 Task: Find an Airbnb in Holden, United States for 6 guests from 6th to 15th September, with a price range of ₹8000 to ₹12000, and amenities including Wifi, Free parking, TV, Gym, Breakfast, and Self check-in.
Action: Mouse moved to (694, 133)
Screenshot: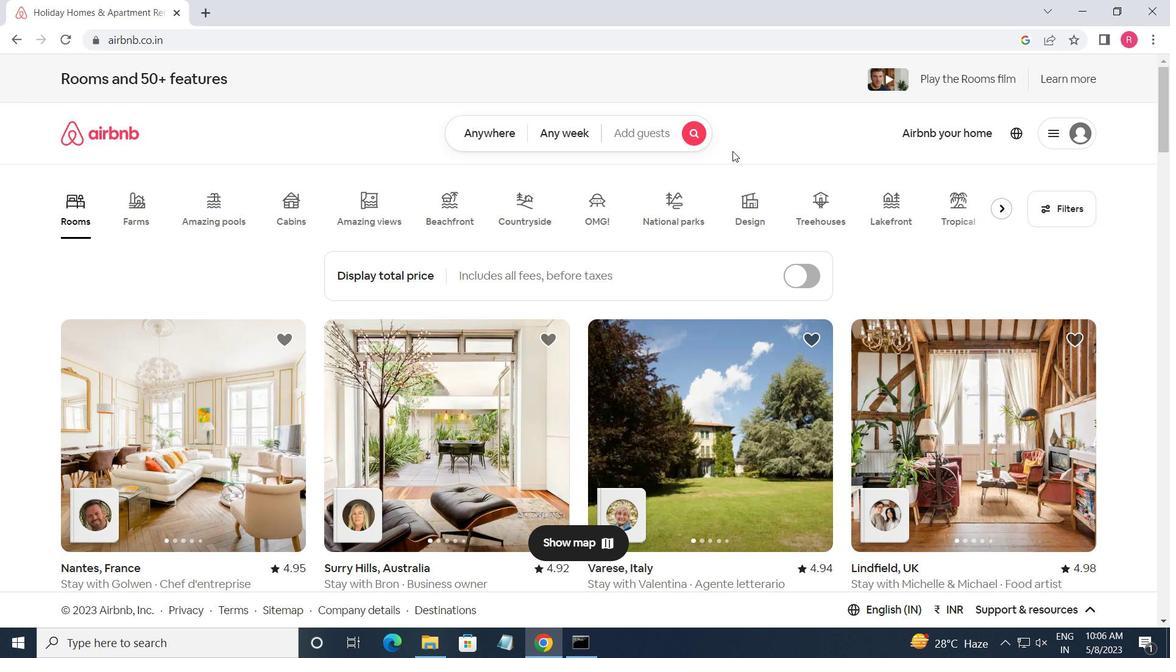 
Action: Mouse pressed left at (694, 133)
Screenshot: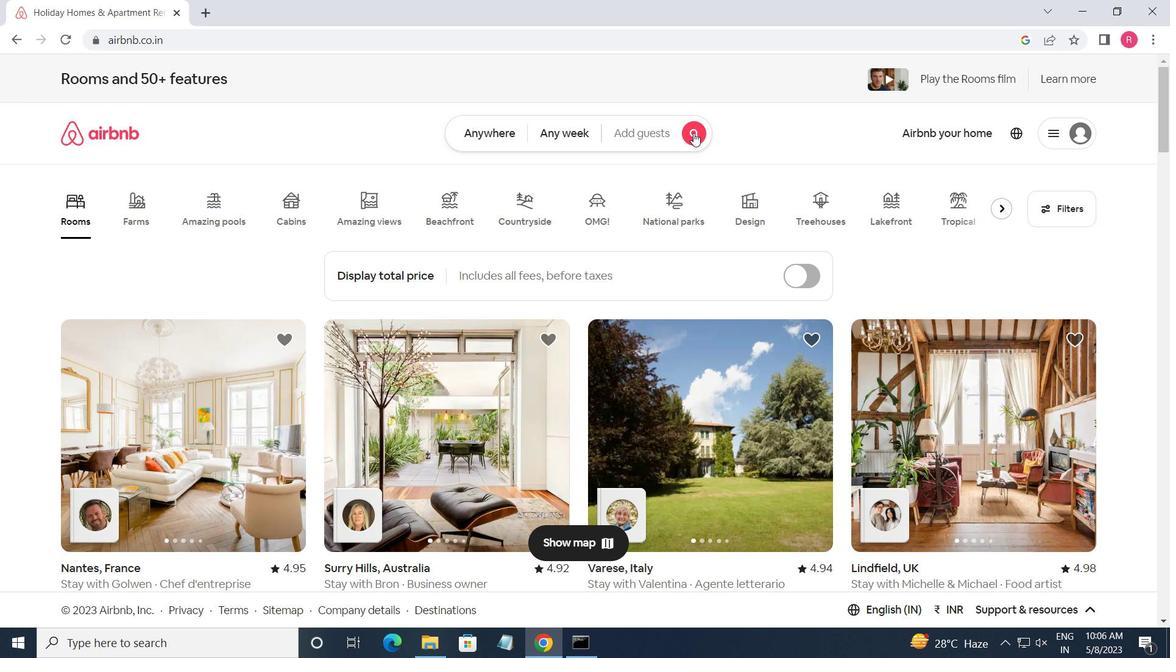 
Action: Mouse moved to (377, 184)
Screenshot: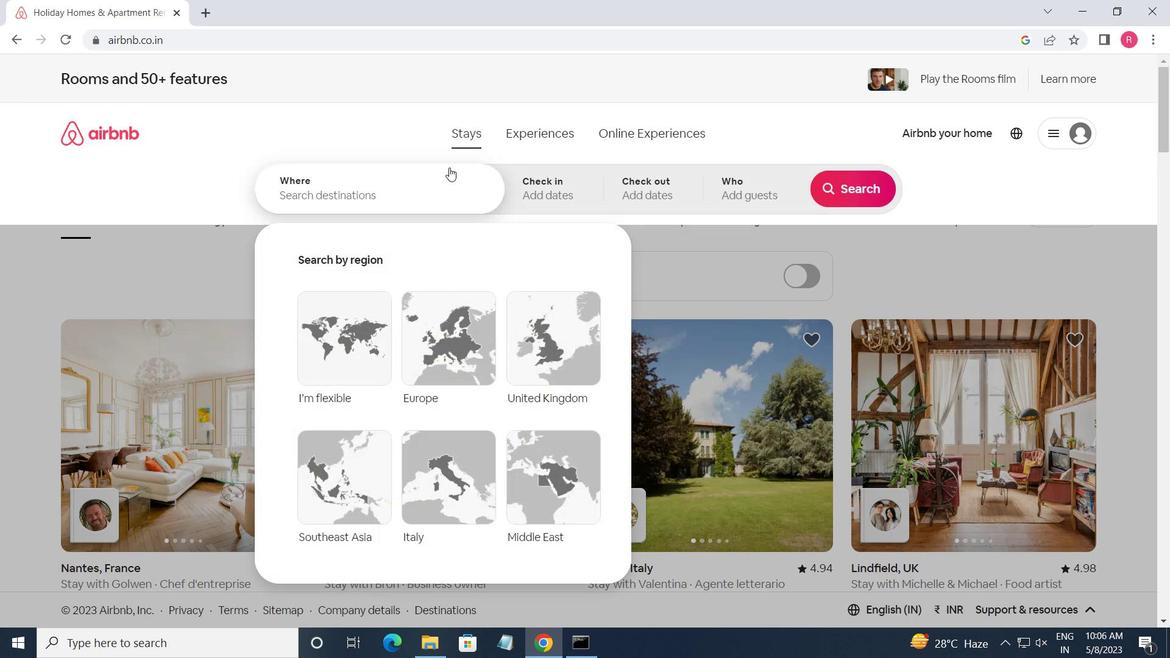 
Action: Mouse pressed left at (377, 184)
Screenshot: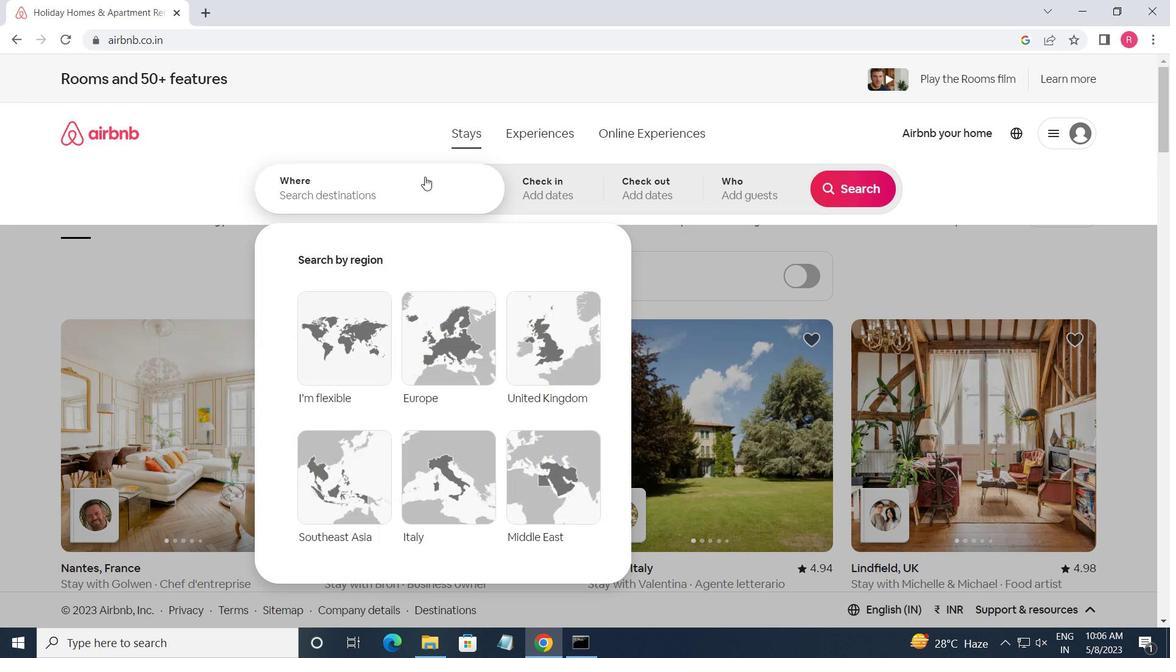 
Action: Key pressed <Key.shift_r><Key.shift_r><Key.shift_r><Key.shift_r>Holden,<Key.shift_r>United<Key.space><Key.shift>STATE<Key.enter>
Screenshot: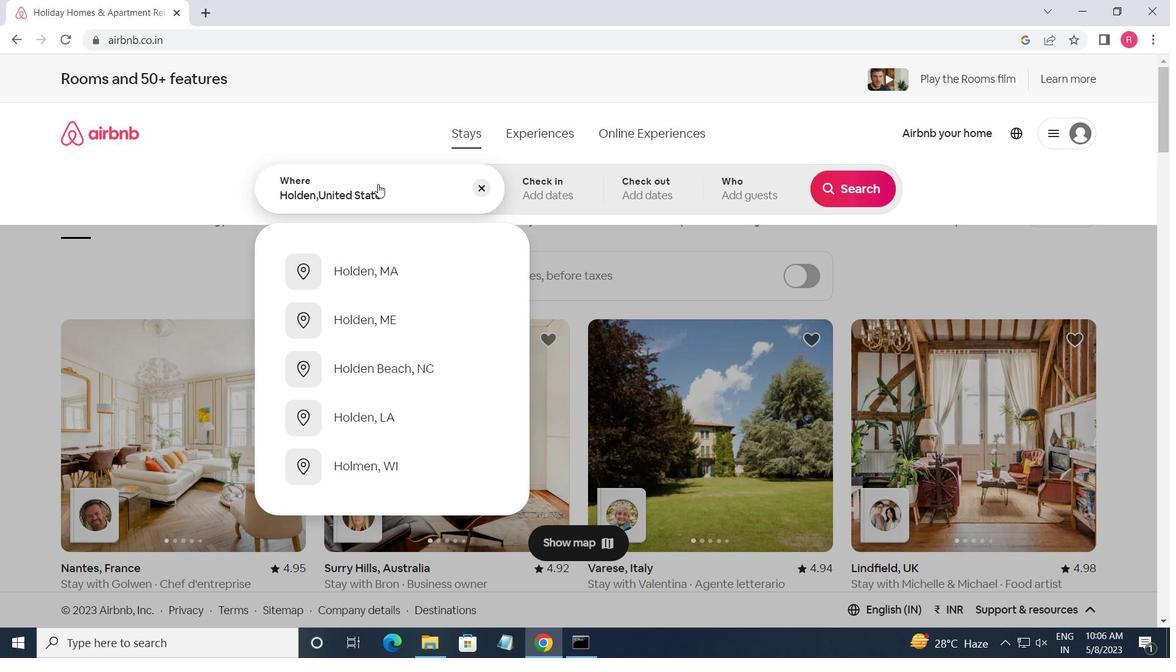 
Action: Mouse moved to (844, 307)
Screenshot: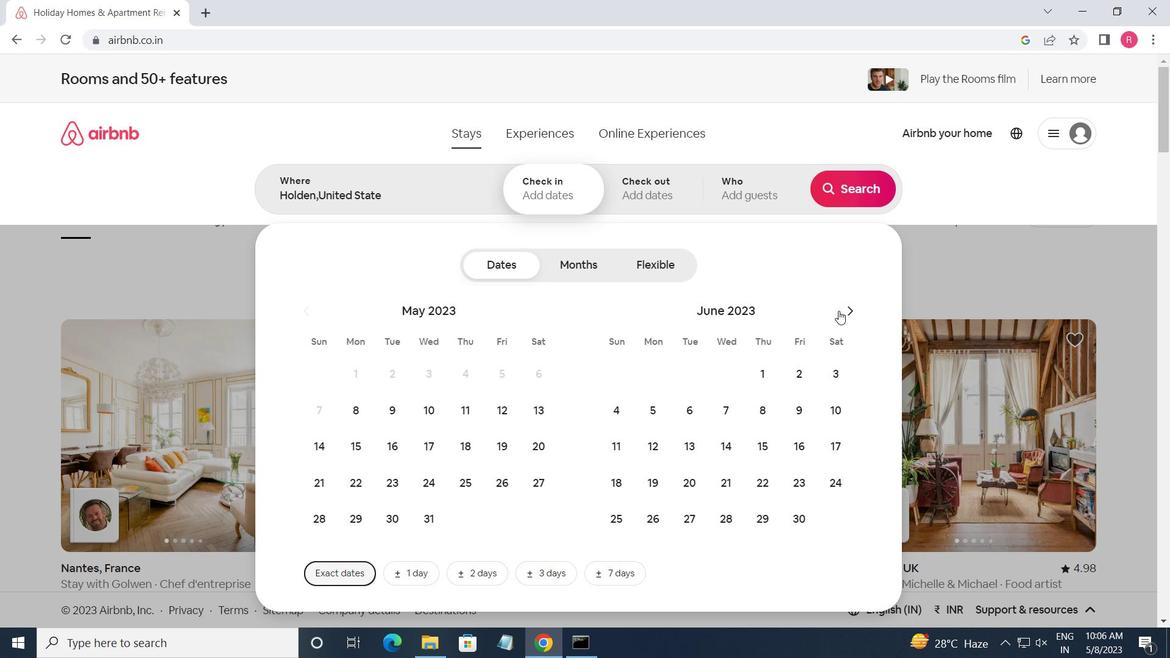 
Action: Mouse pressed left at (844, 307)
Screenshot: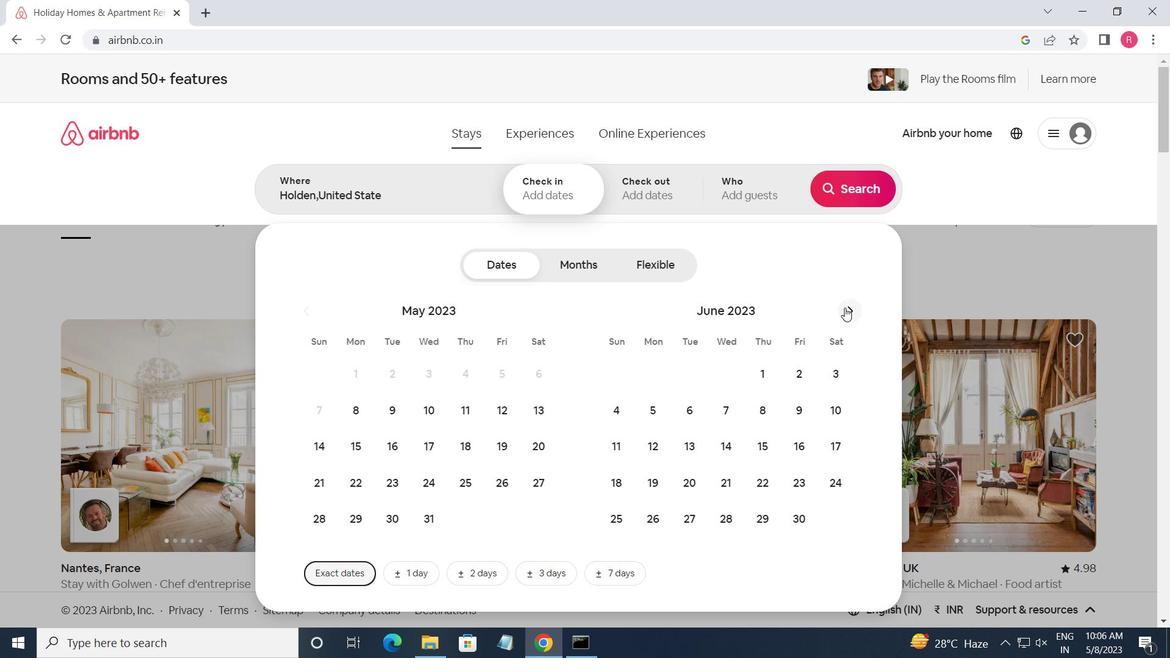 
Action: Mouse moved to (845, 307)
Screenshot: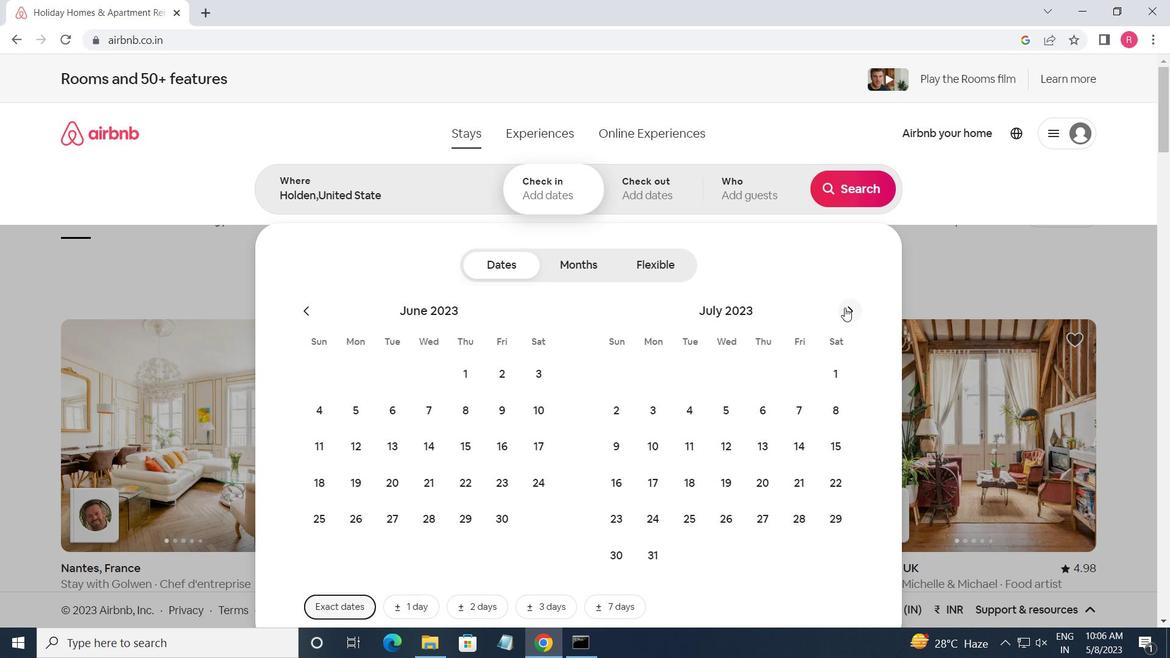 
Action: Mouse pressed left at (845, 307)
Screenshot: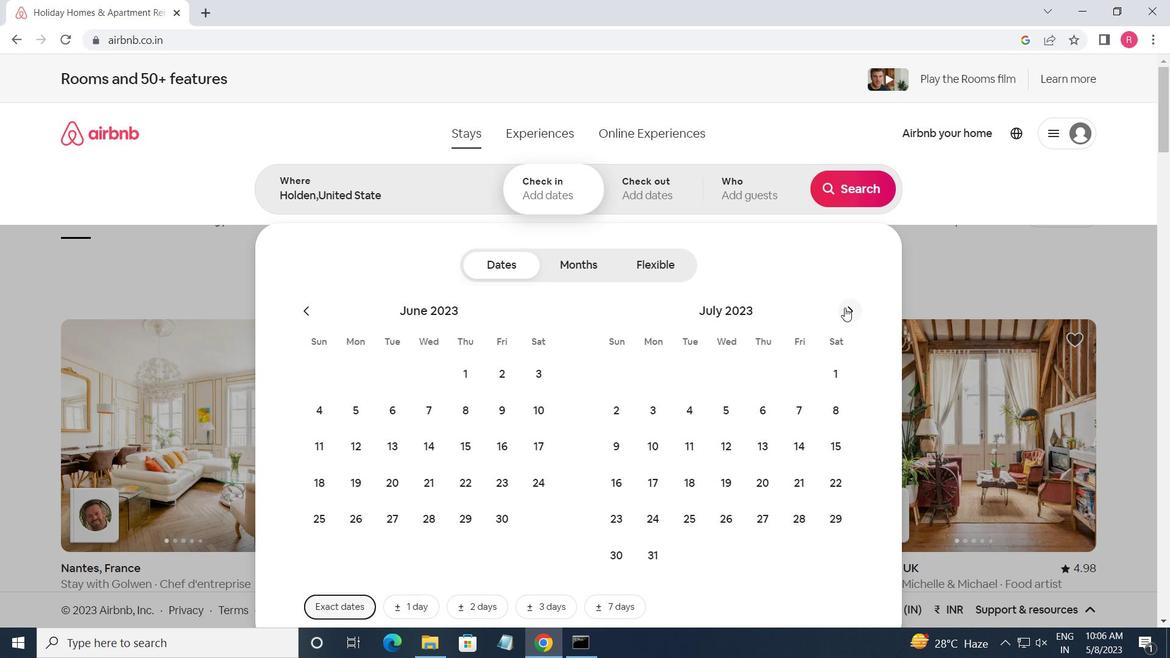 
Action: Mouse moved to (848, 309)
Screenshot: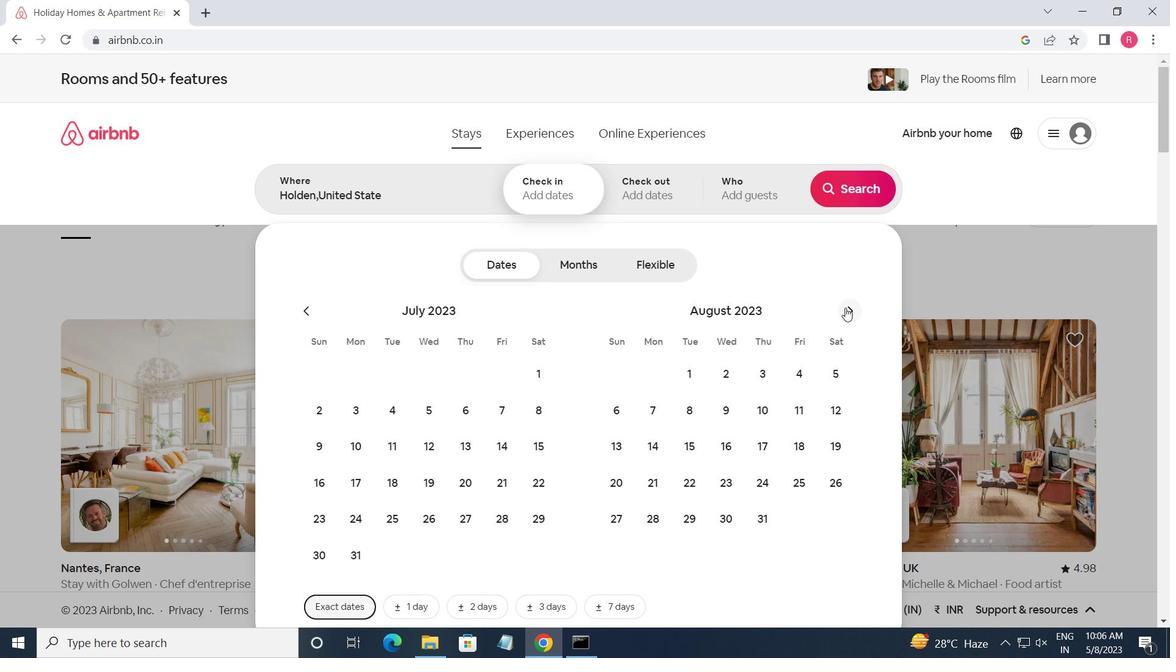 
Action: Mouse pressed left at (848, 309)
Screenshot: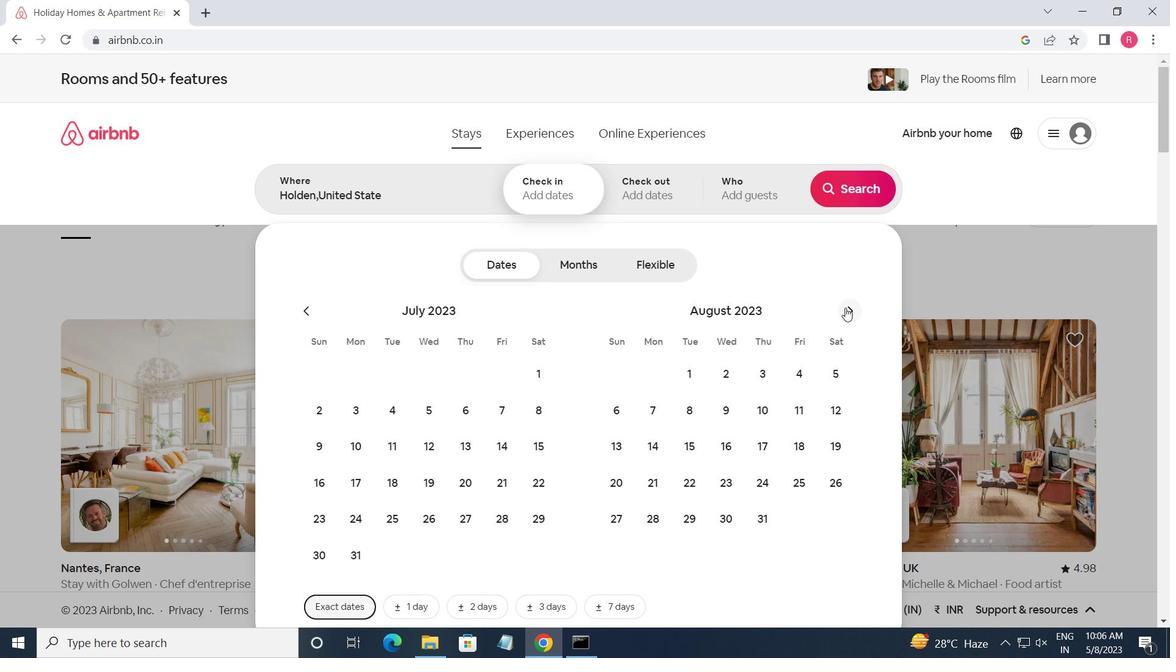 
Action: Mouse moved to (713, 410)
Screenshot: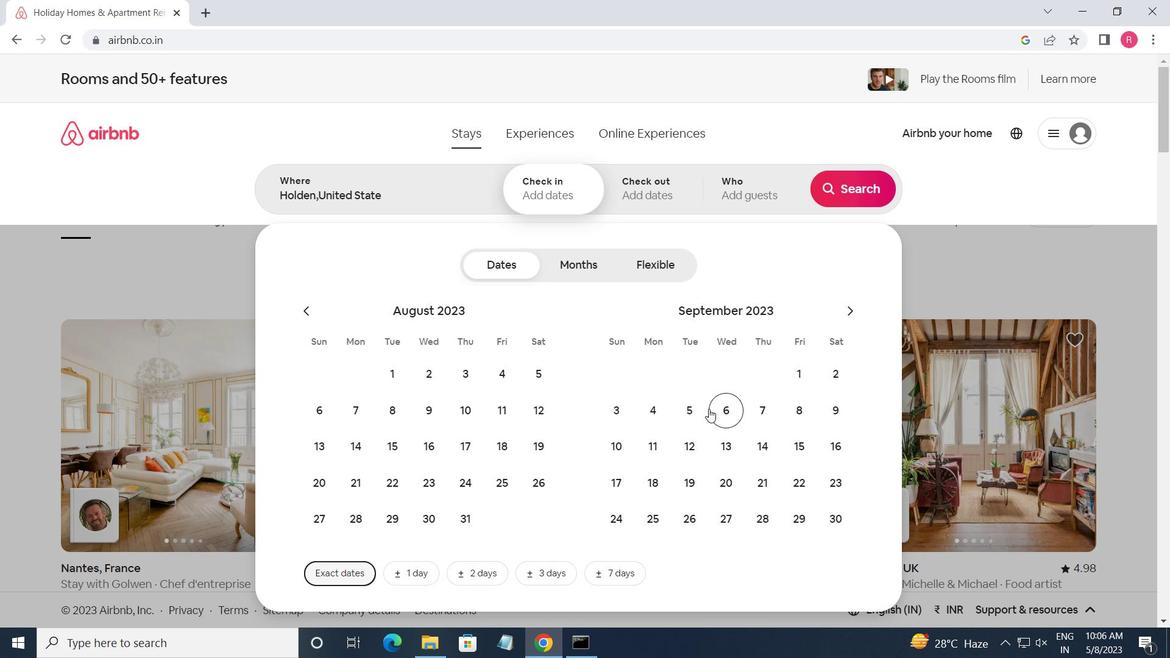 
Action: Mouse pressed left at (713, 410)
Screenshot: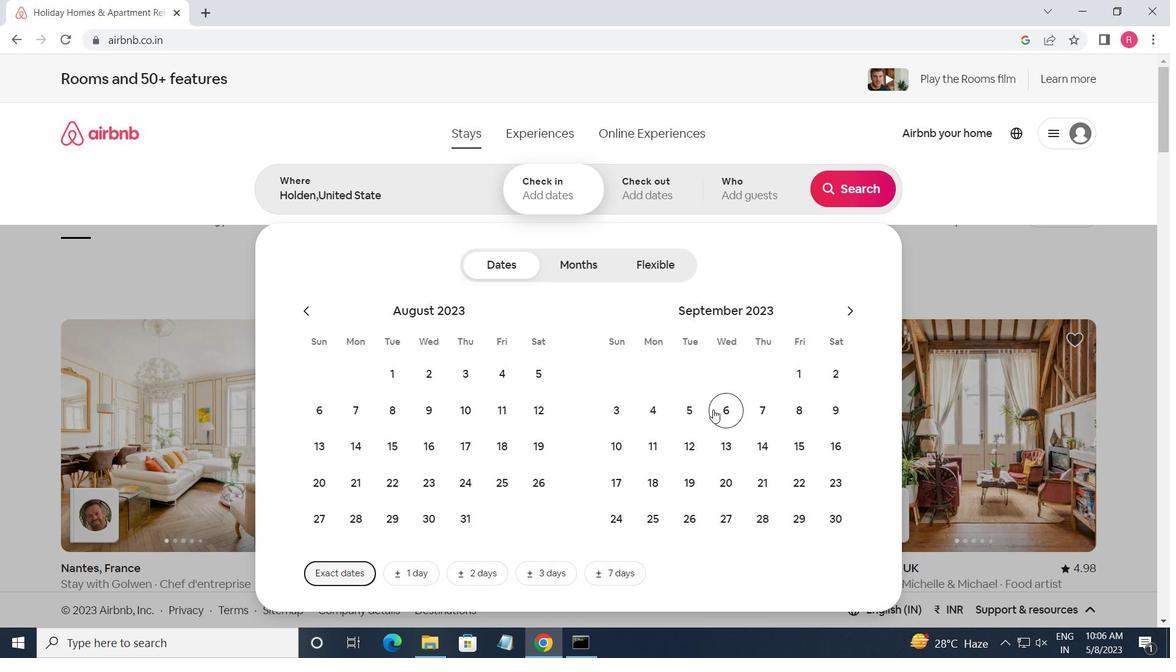 
Action: Mouse moved to (801, 449)
Screenshot: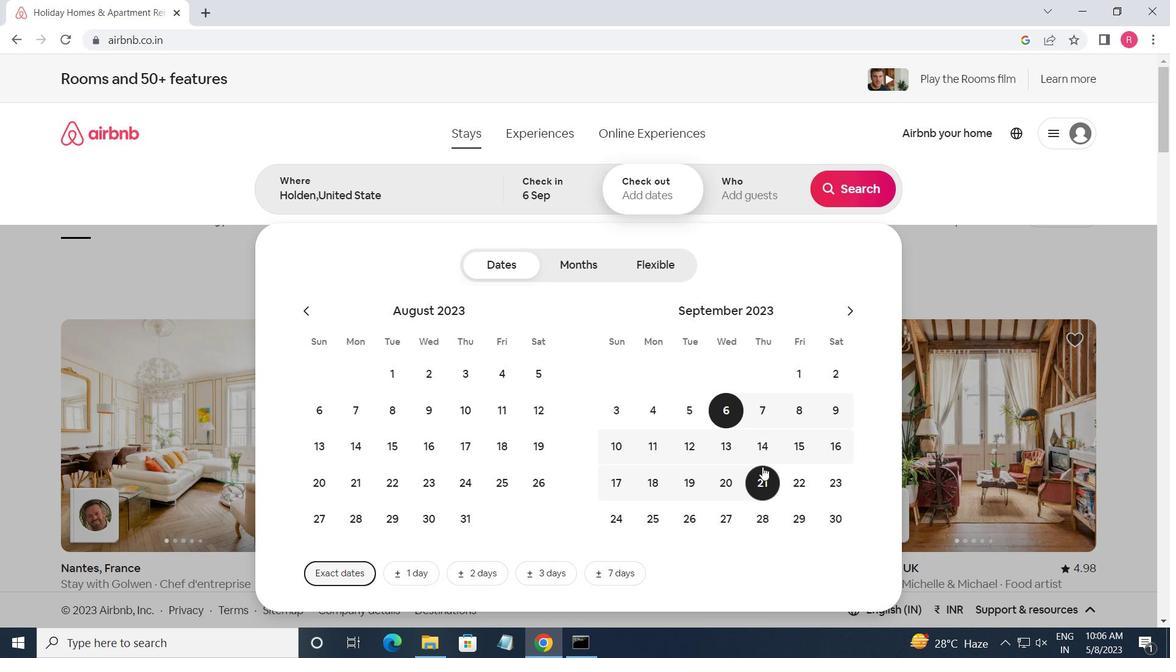 
Action: Mouse pressed left at (801, 449)
Screenshot: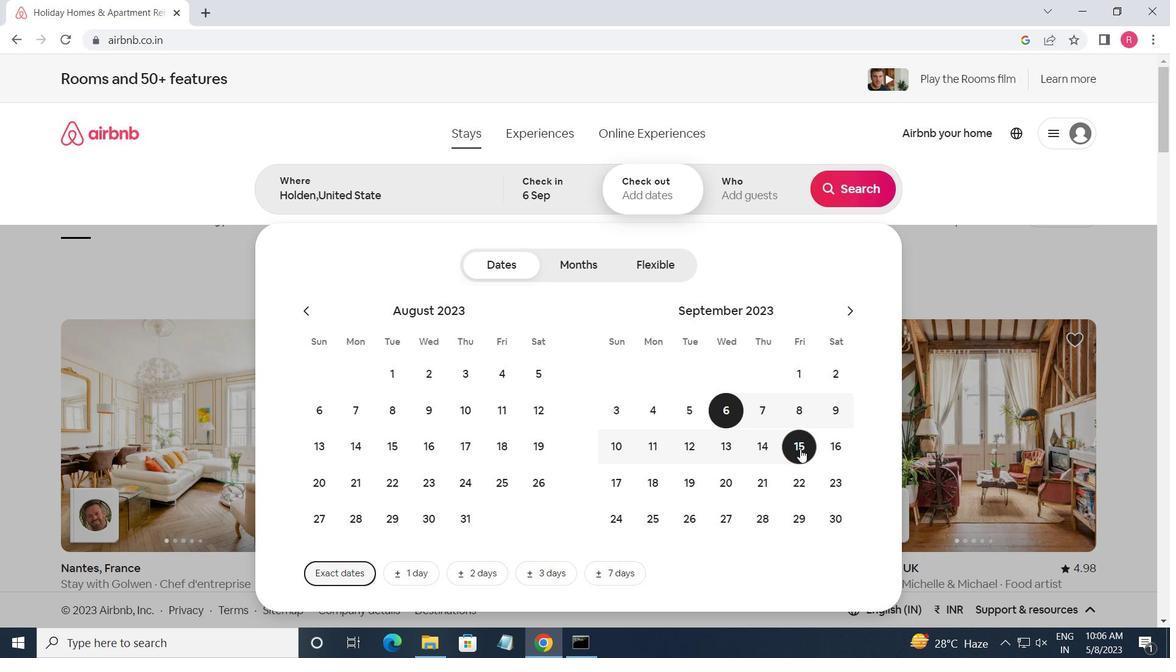 
Action: Mouse moved to (764, 203)
Screenshot: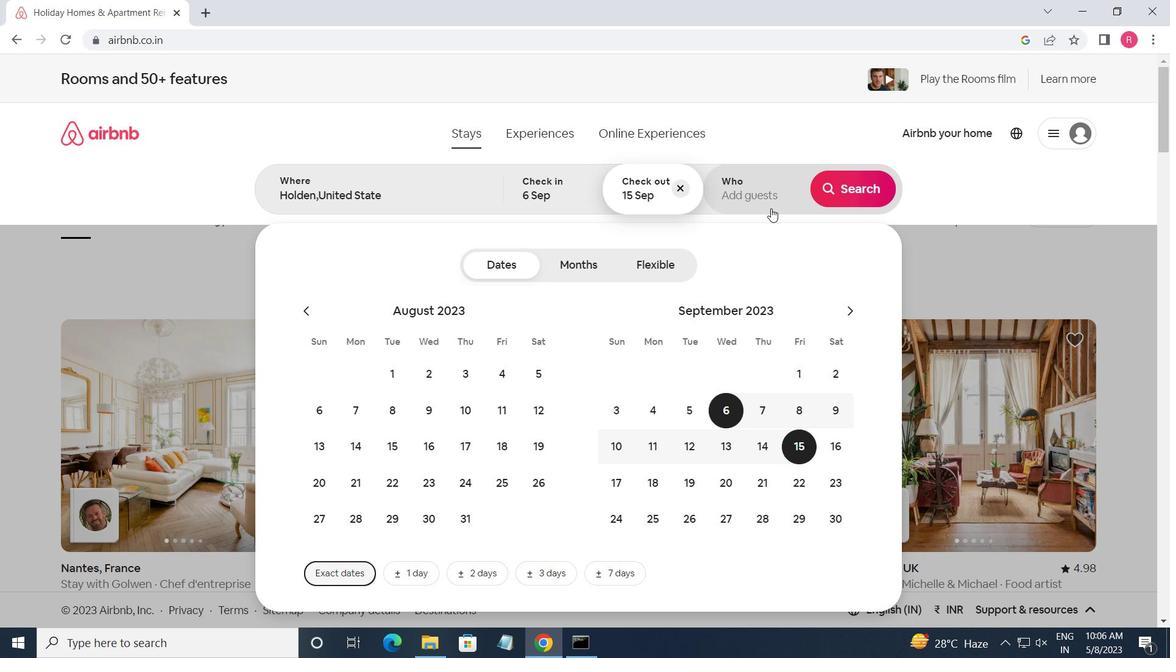 
Action: Mouse pressed left at (764, 203)
Screenshot: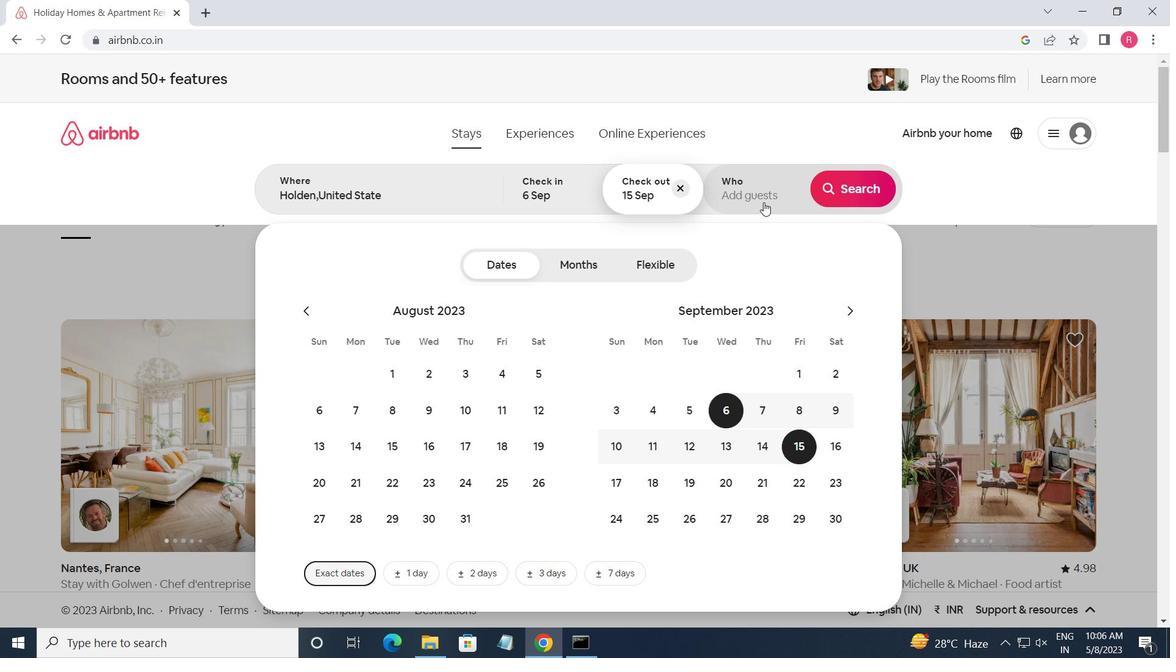 
Action: Mouse moved to (855, 276)
Screenshot: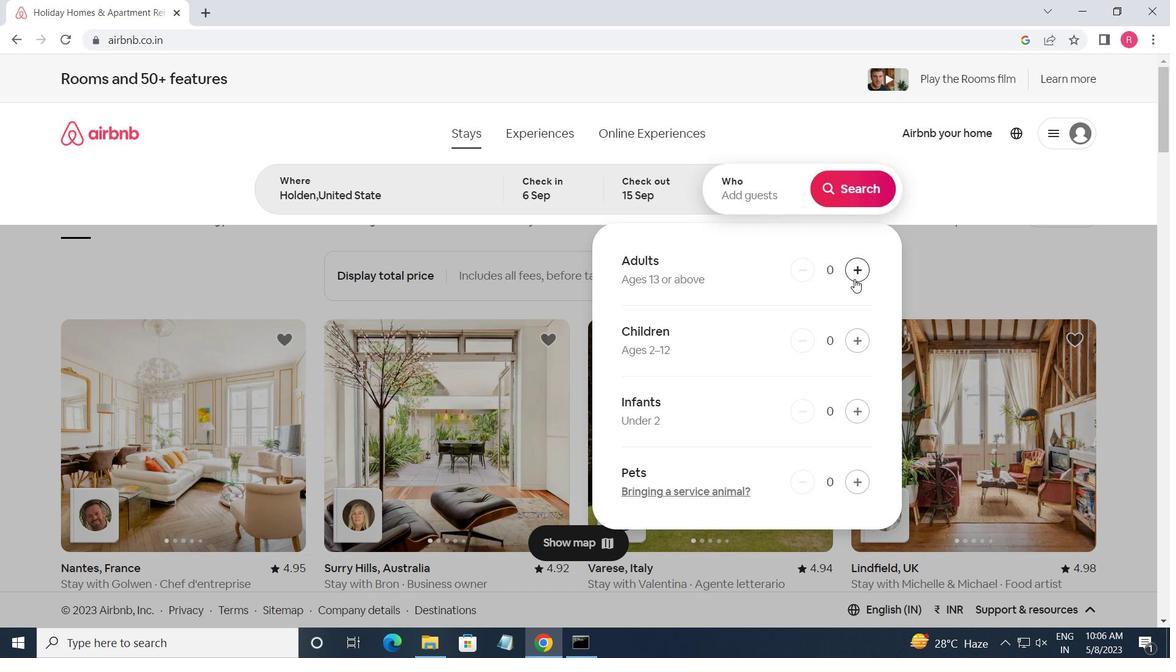 
Action: Mouse pressed left at (855, 276)
Screenshot: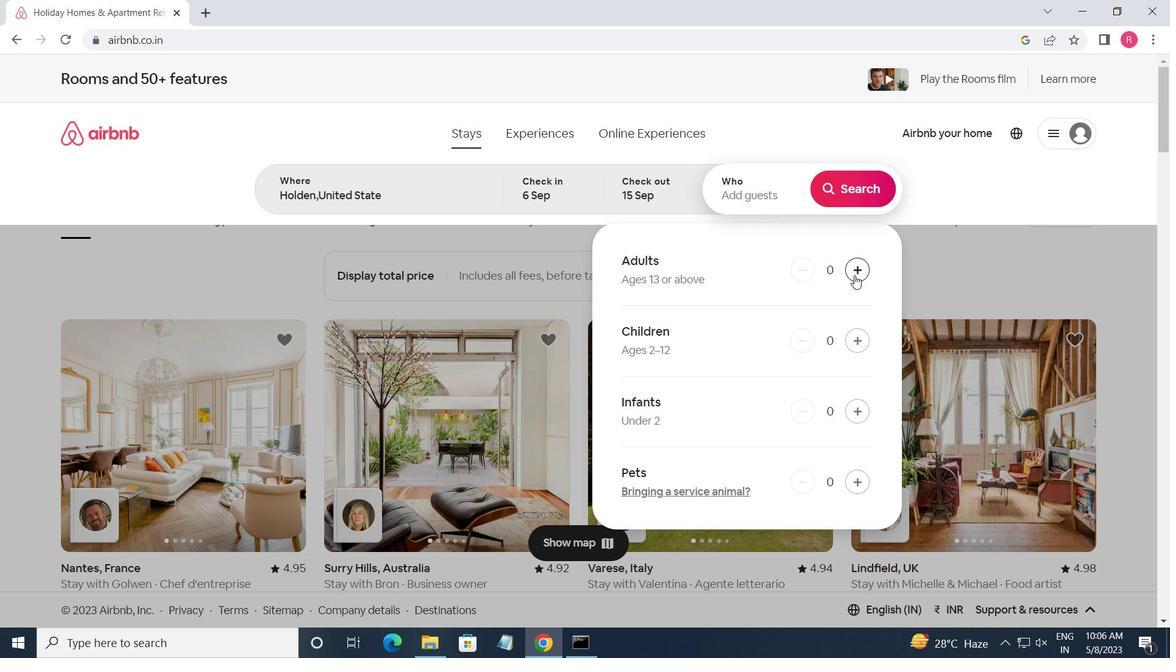 
Action: Mouse pressed left at (855, 276)
Screenshot: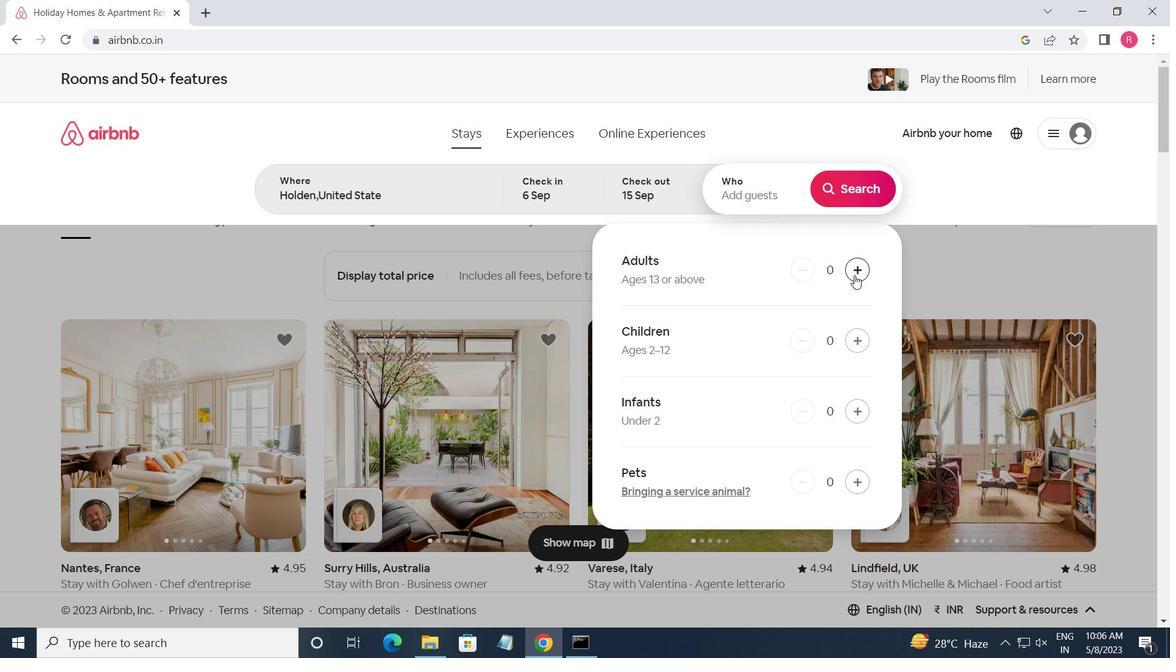 
Action: Mouse pressed left at (855, 276)
Screenshot: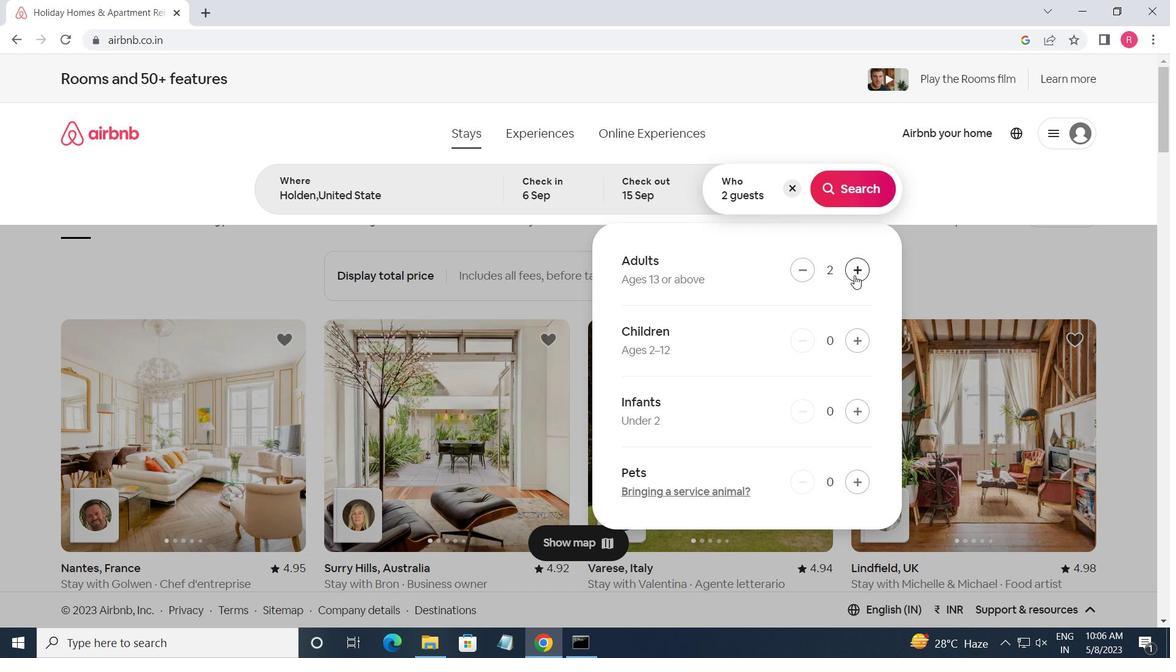 
Action: Mouse pressed left at (855, 276)
Screenshot: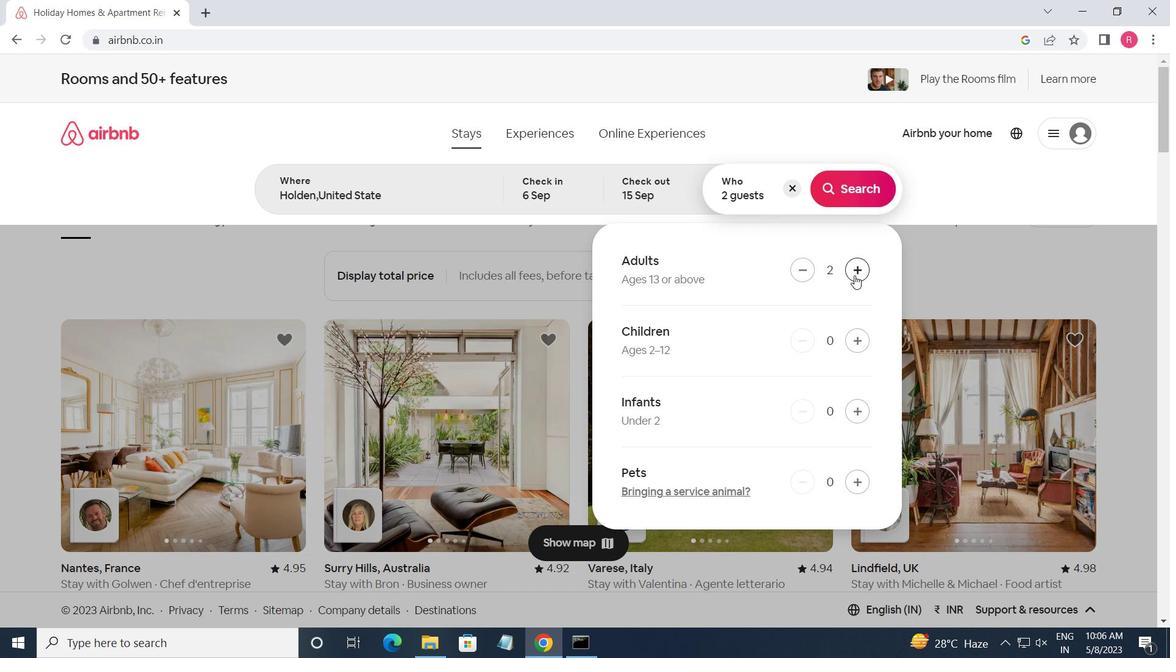 
Action: Mouse pressed left at (855, 276)
Screenshot: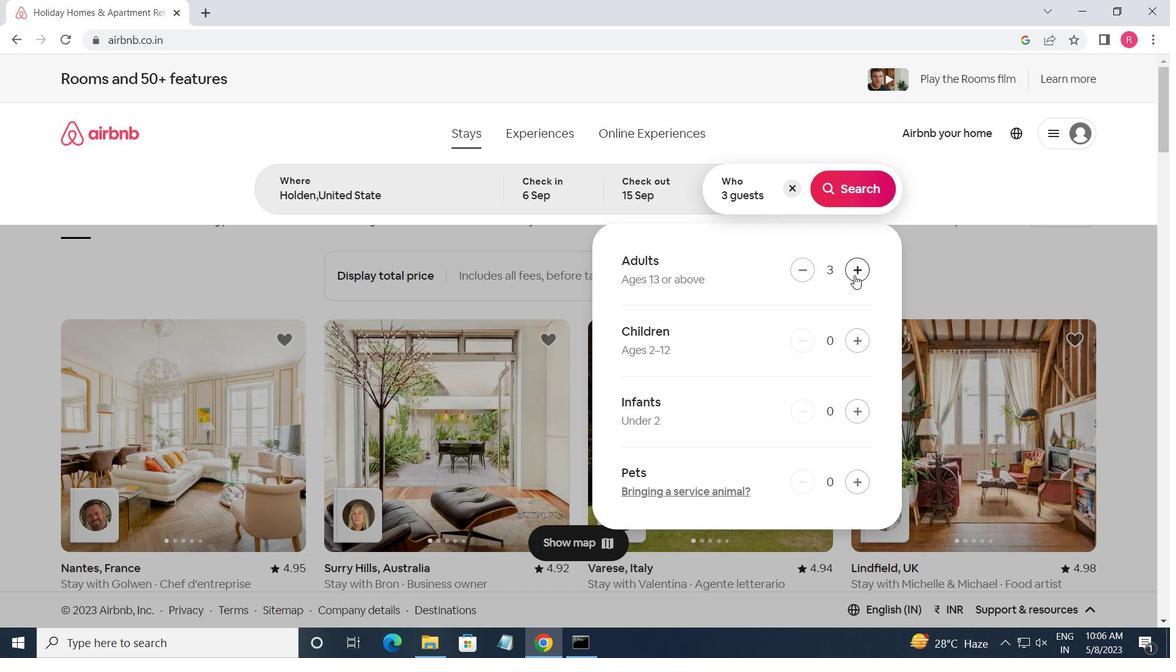 
Action: Mouse pressed left at (855, 276)
Screenshot: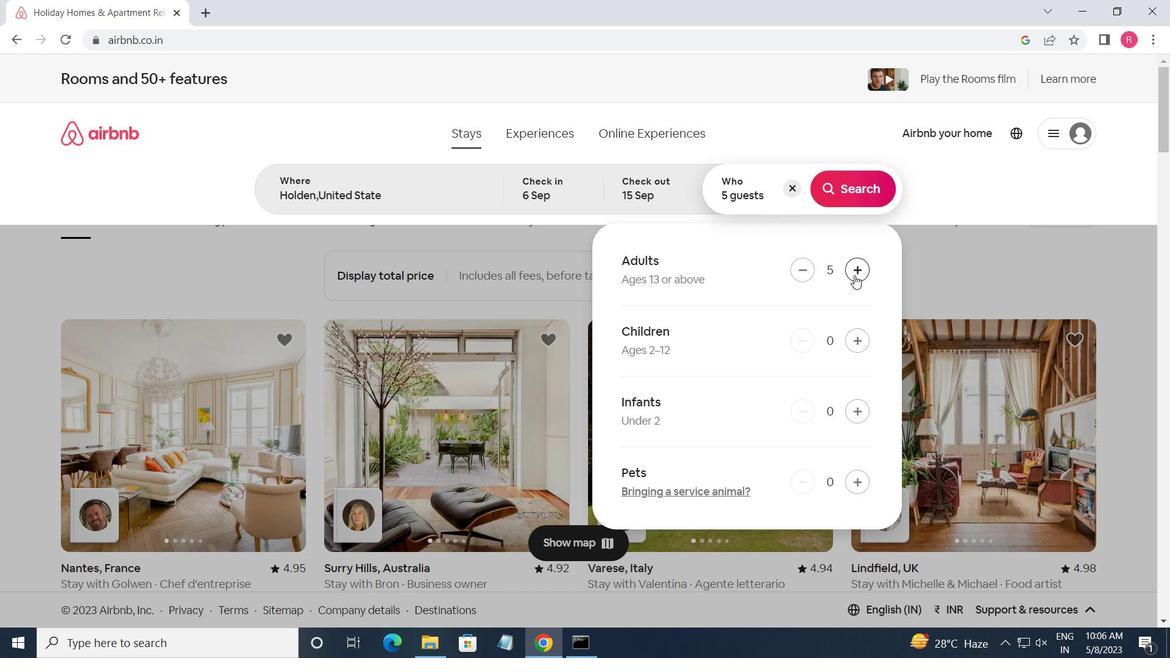 
Action: Mouse moved to (846, 187)
Screenshot: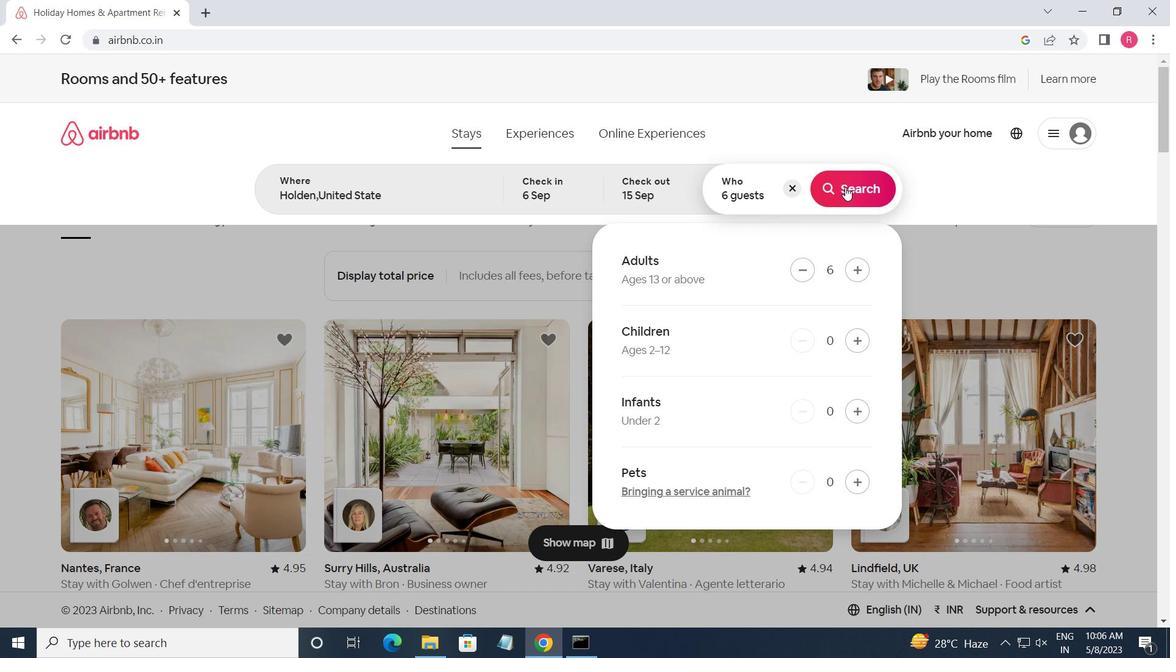 
Action: Mouse pressed left at (846, 187)
Screenshot: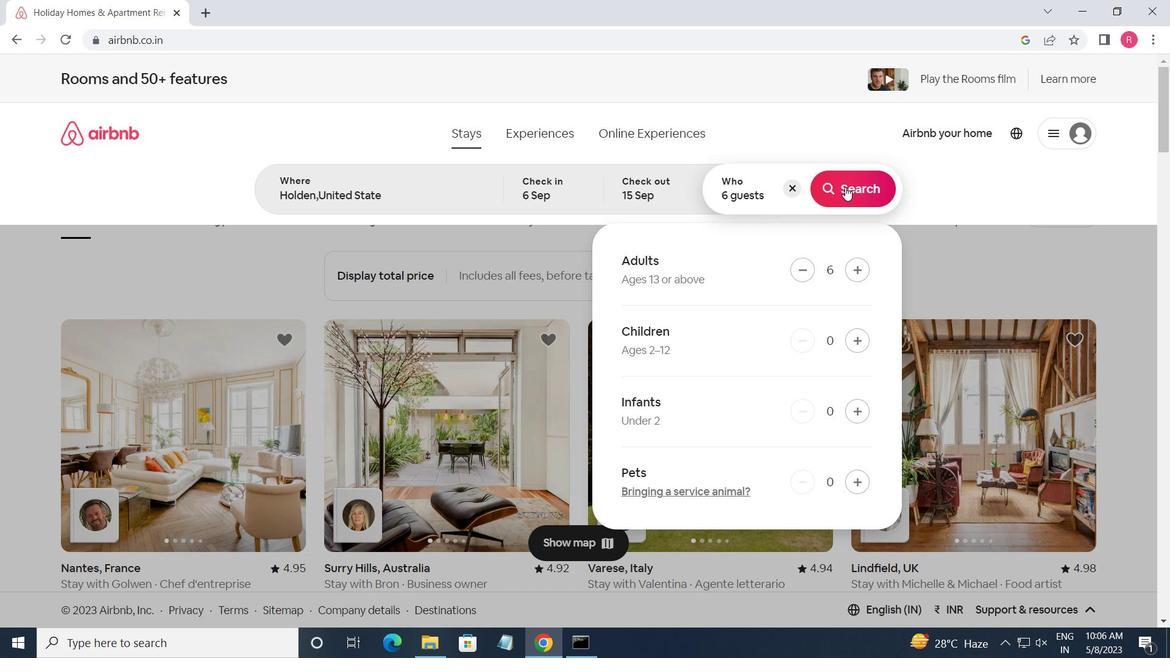 
Action: Mouse moved to (1083, 148)
Screenshot: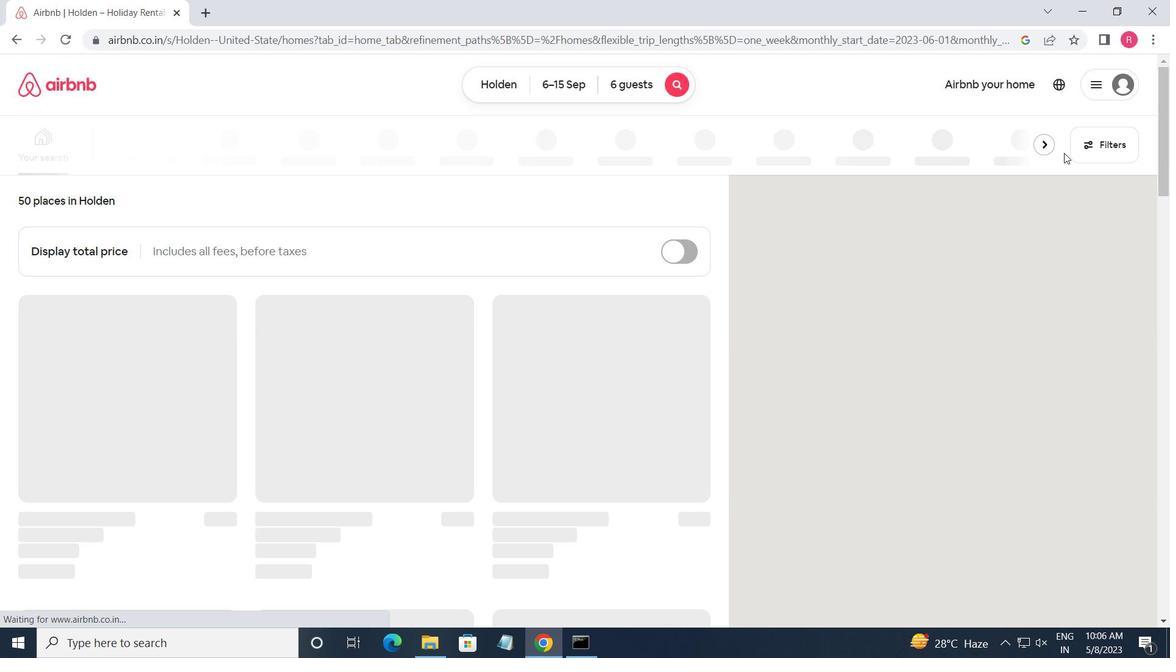 
Action: Mouse pressed left at (1083, 148)
Screenshot: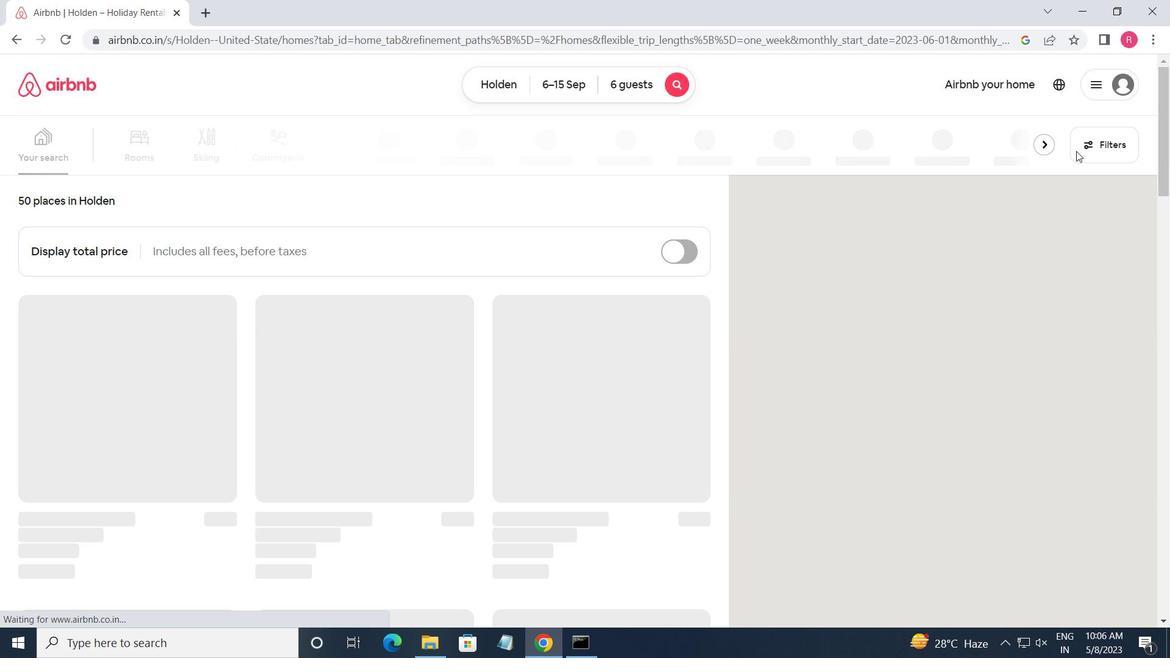
Action: Mouse moved to (406, 530)
Screenshot: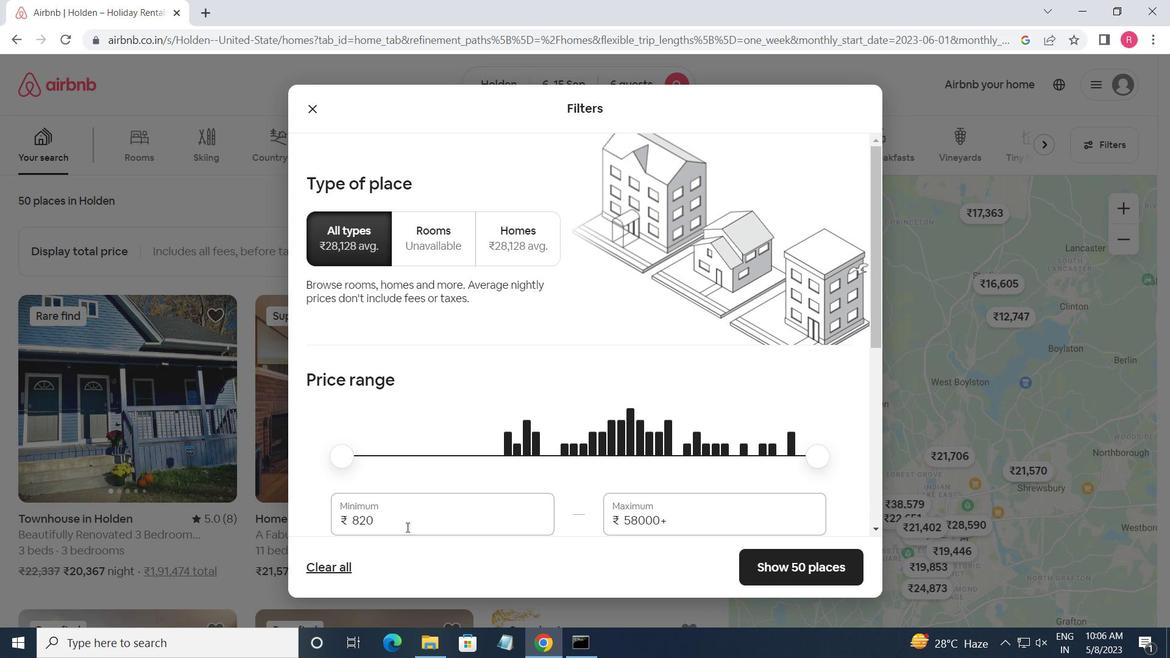 
Action: Mouse pressed left at (406, 530)
Screenshot: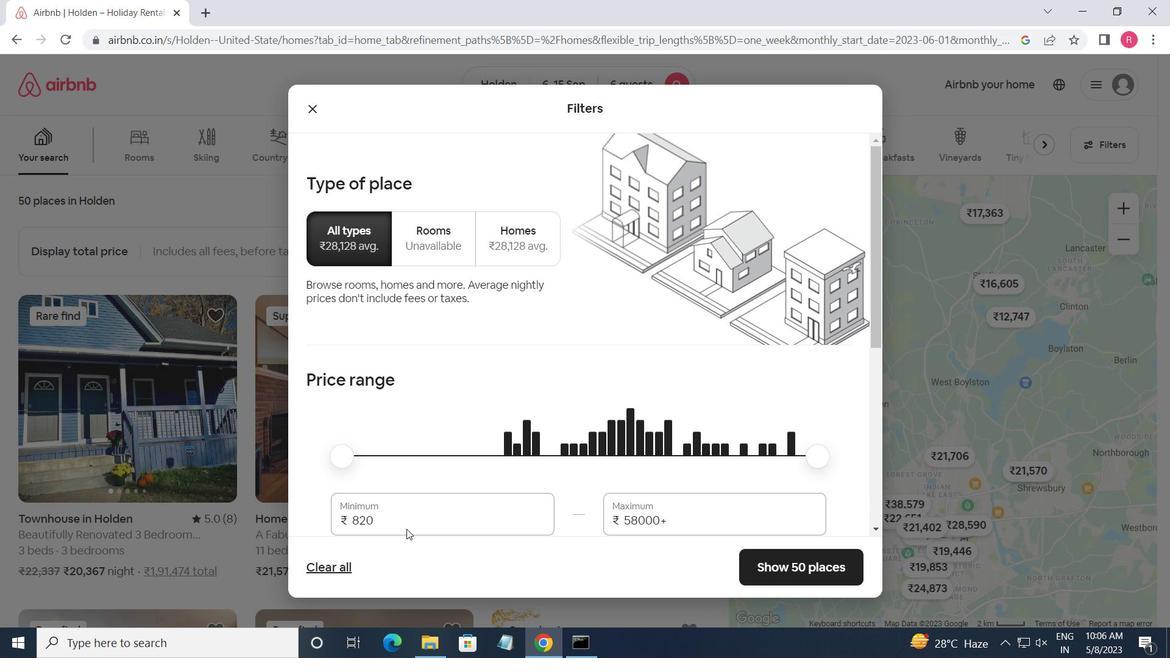 
Action: Mouse moved to (404, 527)
Screenshot: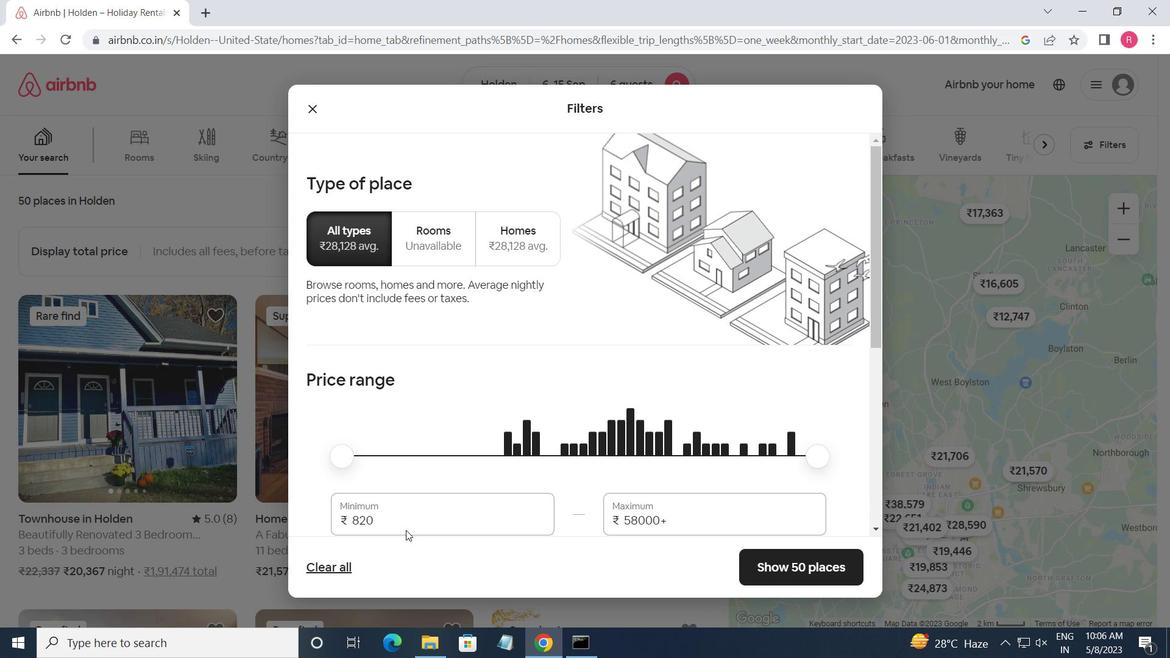 
Action: Key pressed <Key.backspace><Key.backspace>000<Key.tab>12000
Screenshot: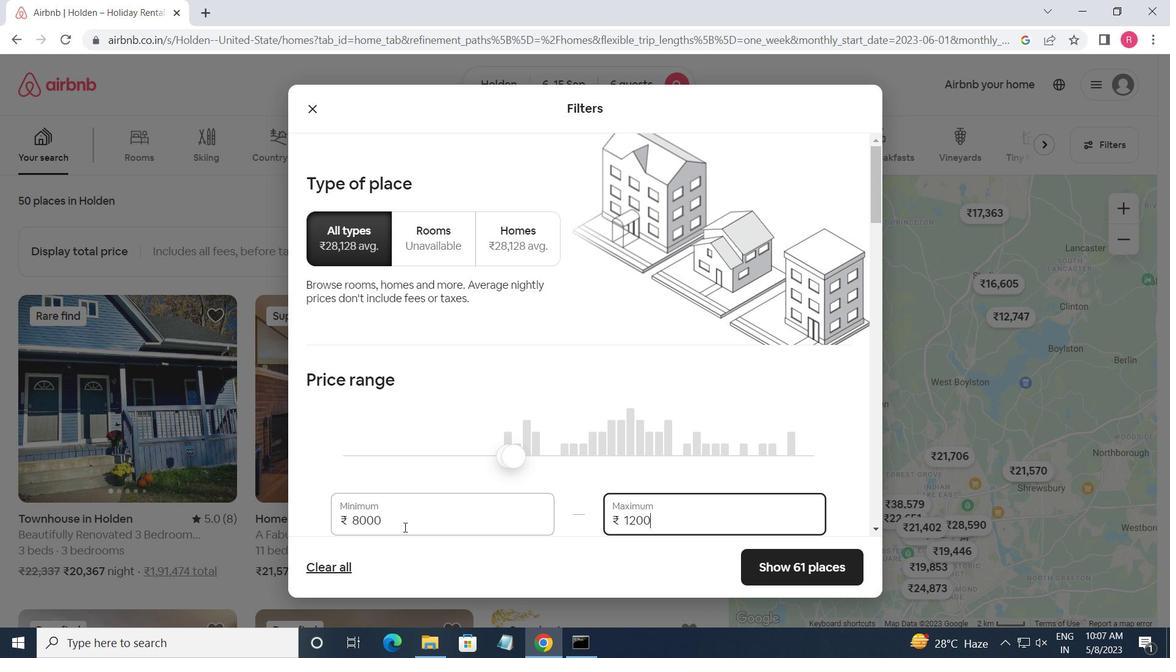 
Action: Mouse moved to (440, 488)
Screenshot: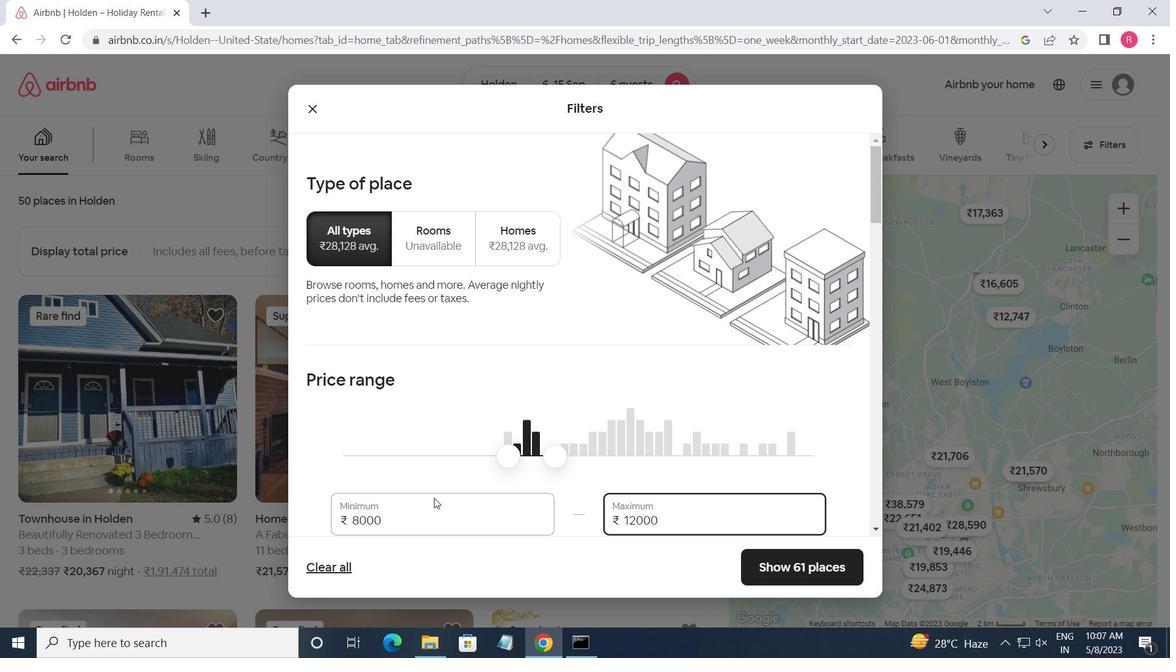 
Action: Mouse scrolled (440, 487) with delta (0, 0)
Screenshot: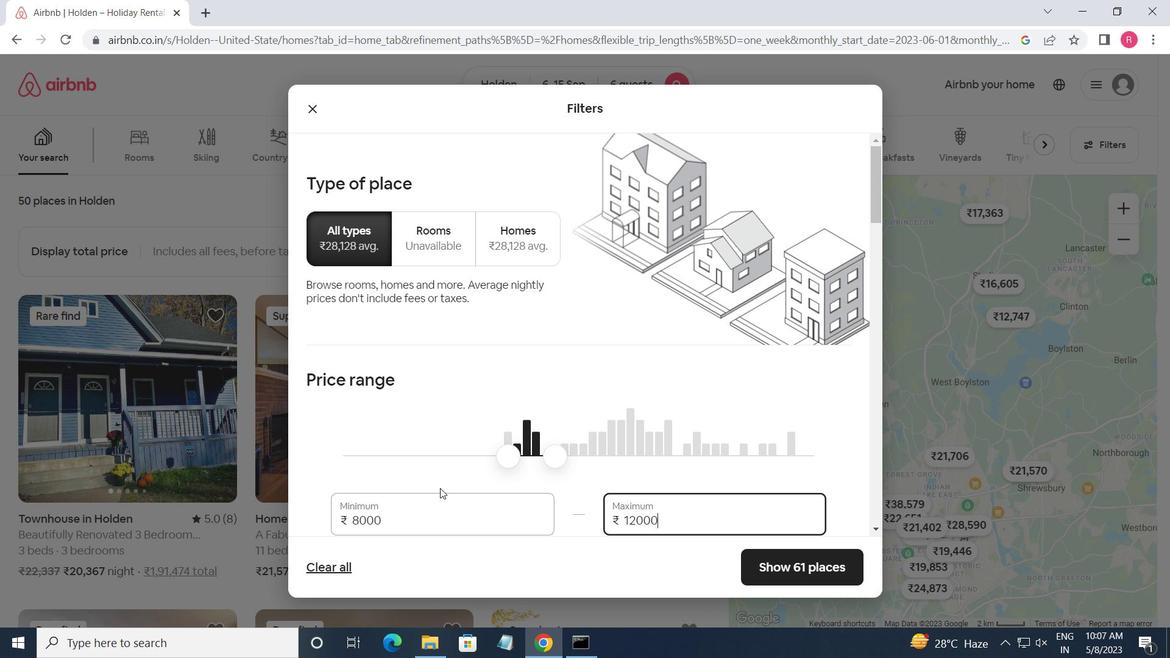 
Action: Mouse scrolled (440, 487) with delta (0, 0)
Screenshot: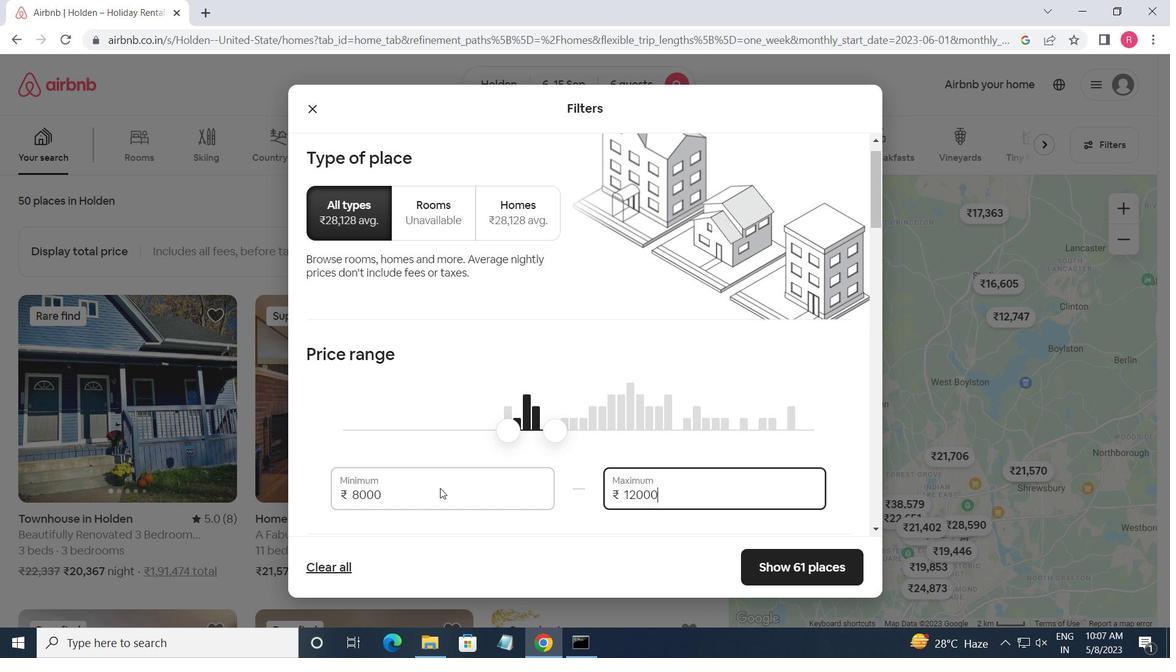 
Action: Mouse moved to (441, 485)
Screenshot: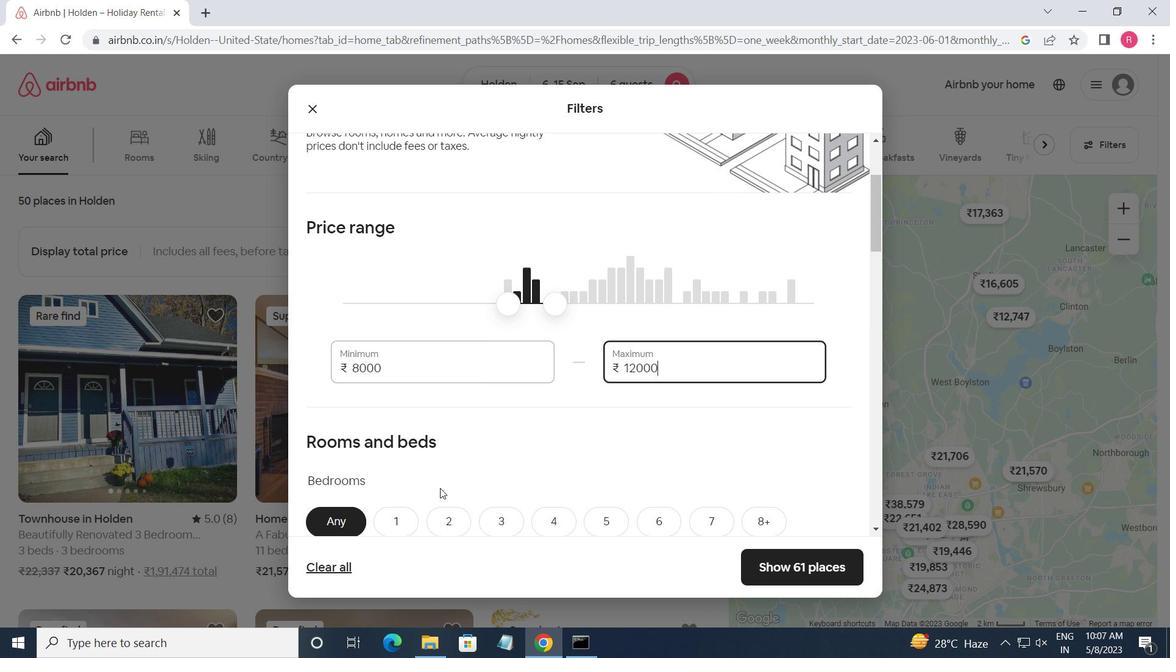 
Action: Mouse scrolled (441, 484) with delta (0, 0)
Screenshot: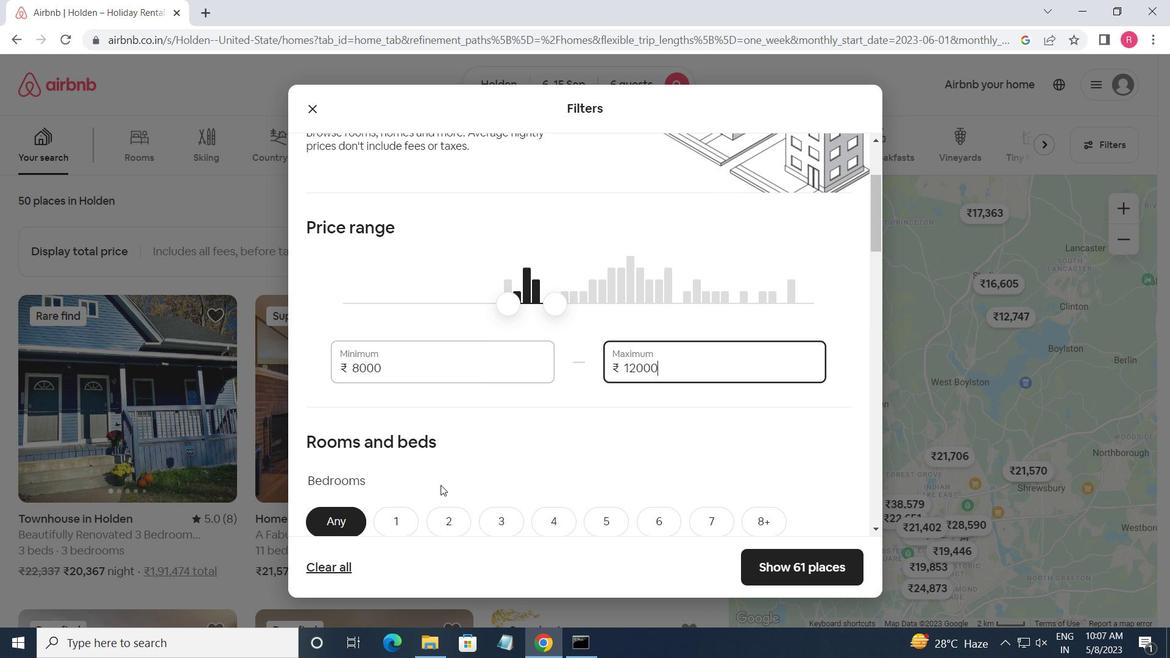 
Action: Mouse scrolled (441, 484) with delta (0, 0)
Screenshot: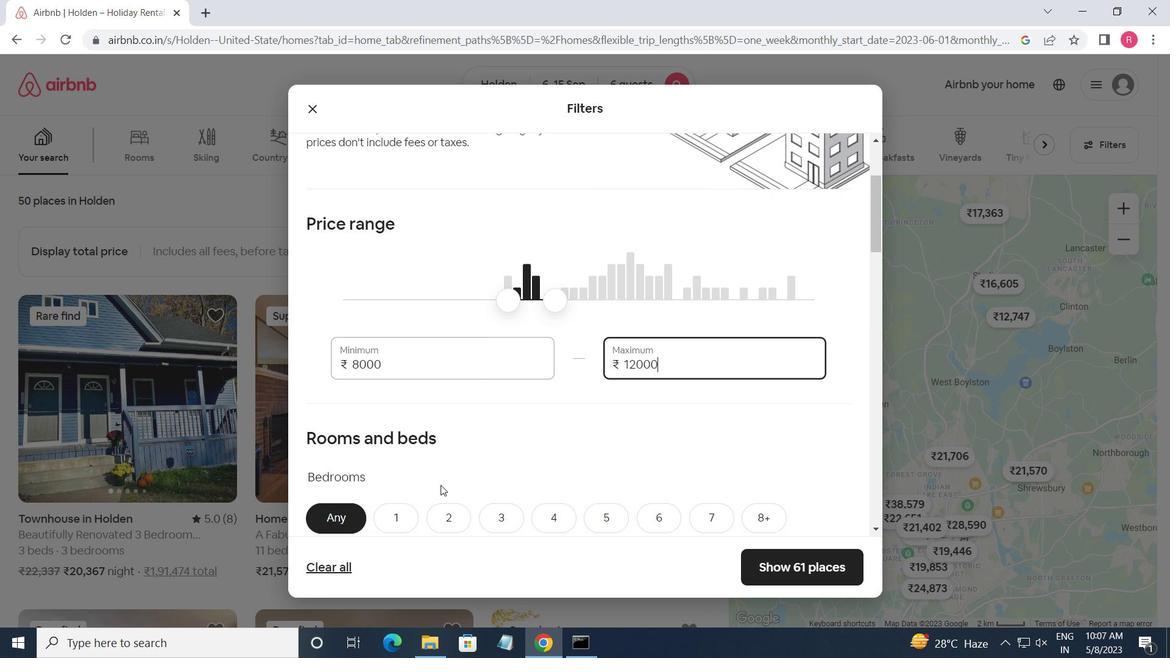 
Action: Mouse moved to (445, 455)
Screenshot: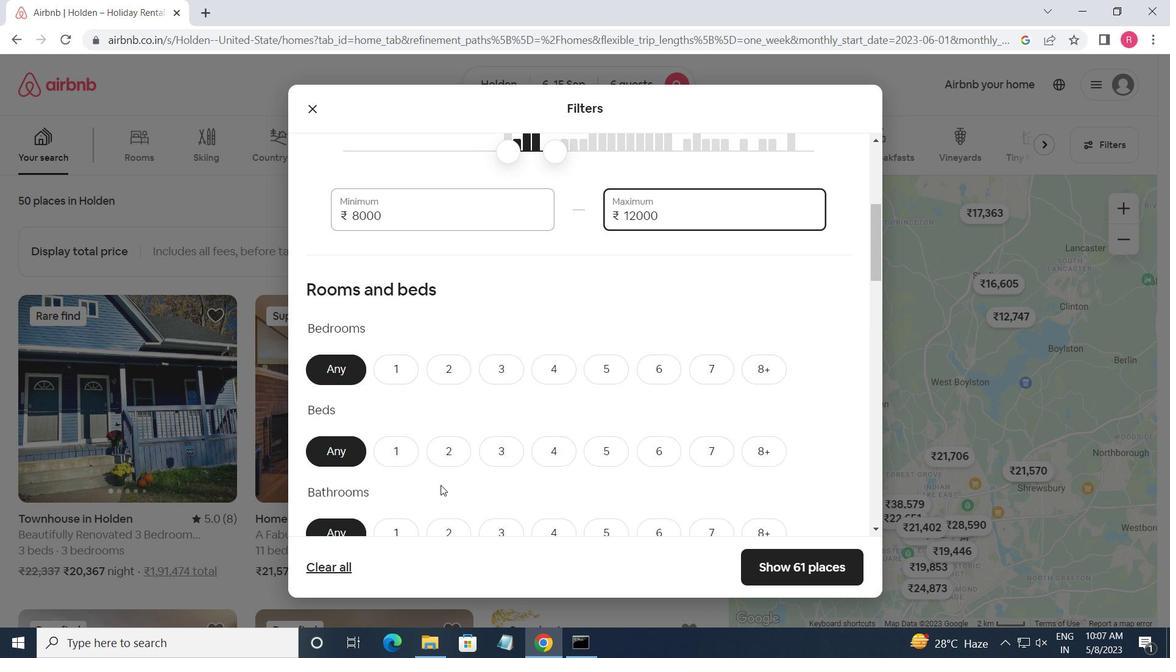 
Action: Mouse scrolled (445, 454) with delta (0, 0)
Screenshot: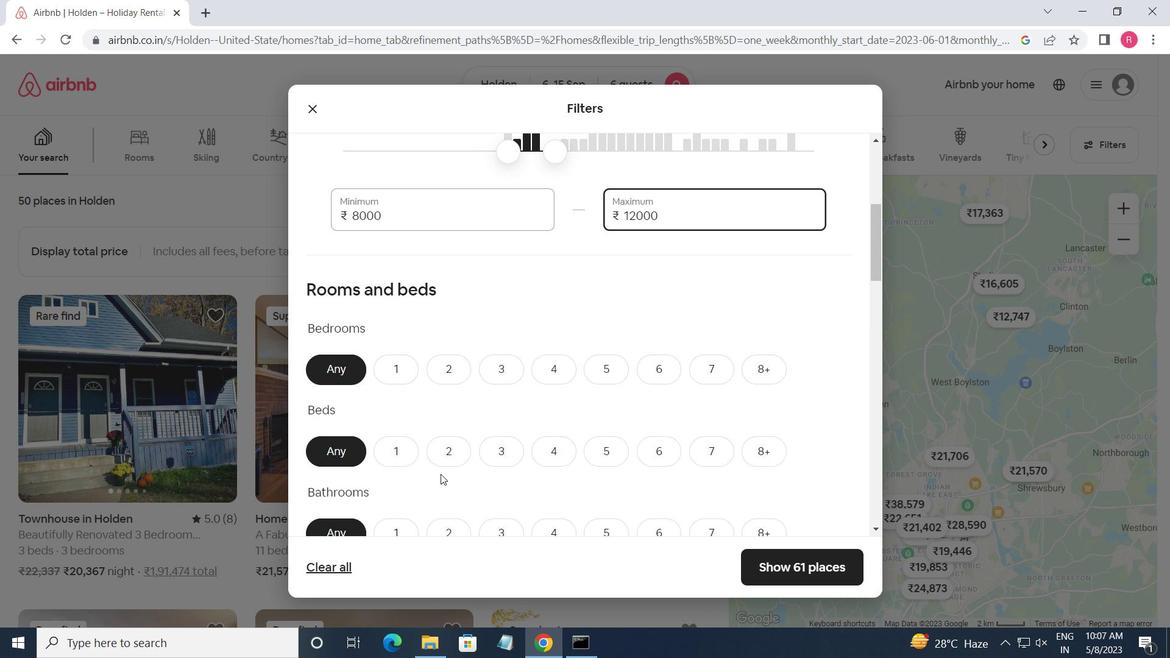 
Action: Mouse moved to (651, 285)
Screenshot: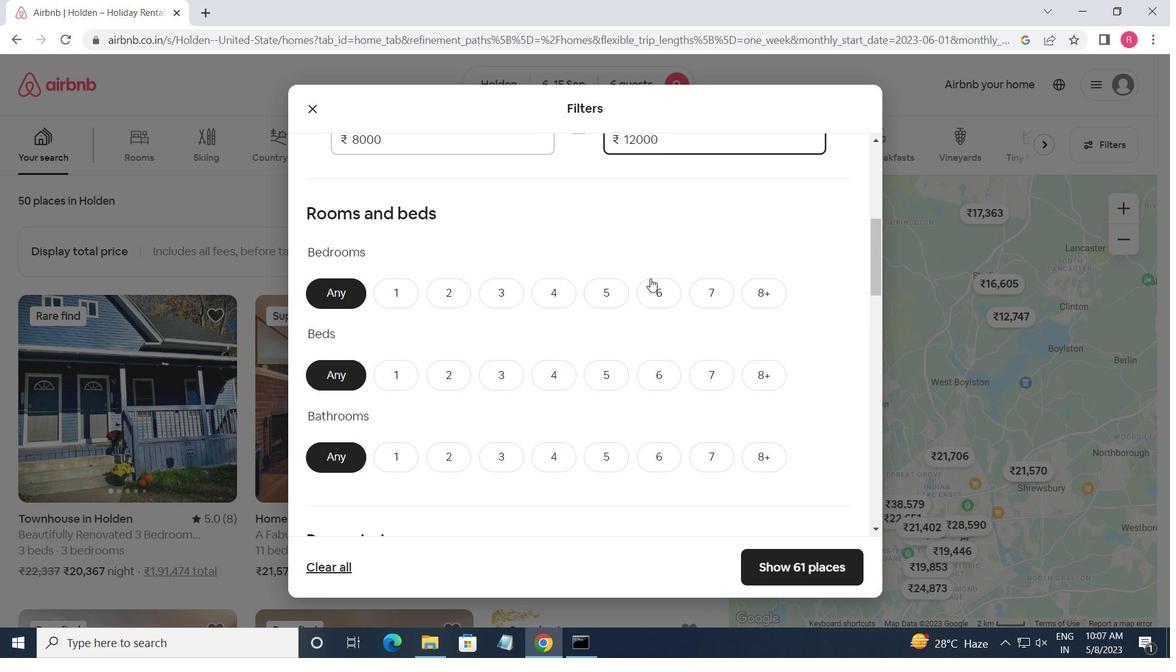 
Action: Mouse pressed left at (651, 285)
Screenshot: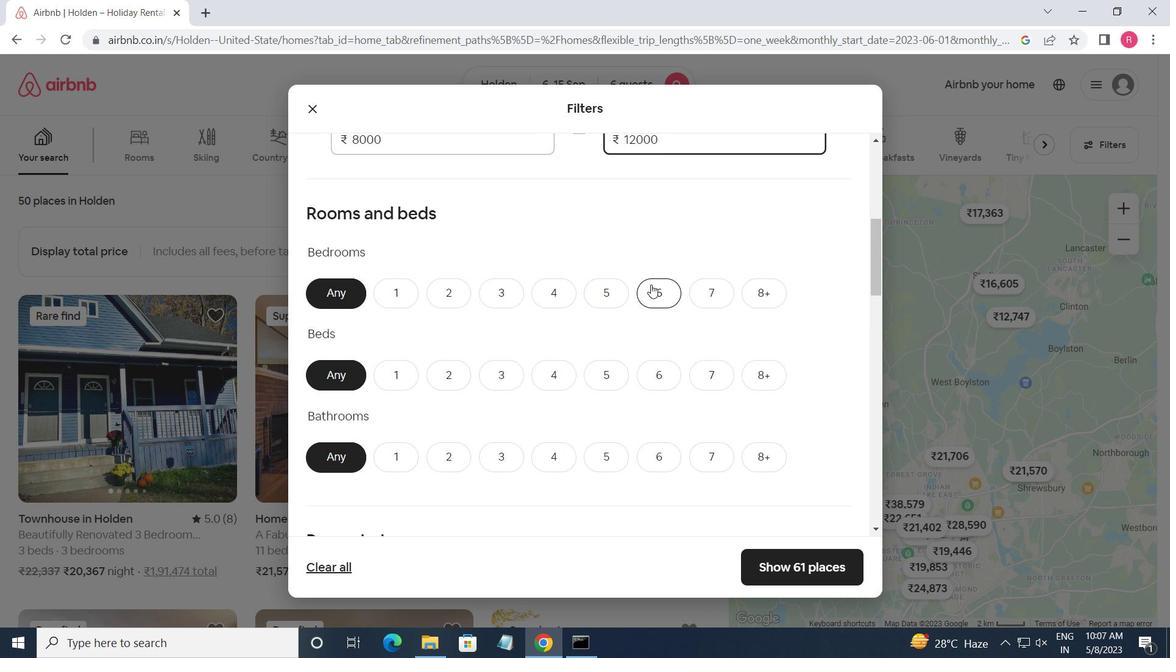 
Action: Mouse moved to (663, 387)
Screenshot: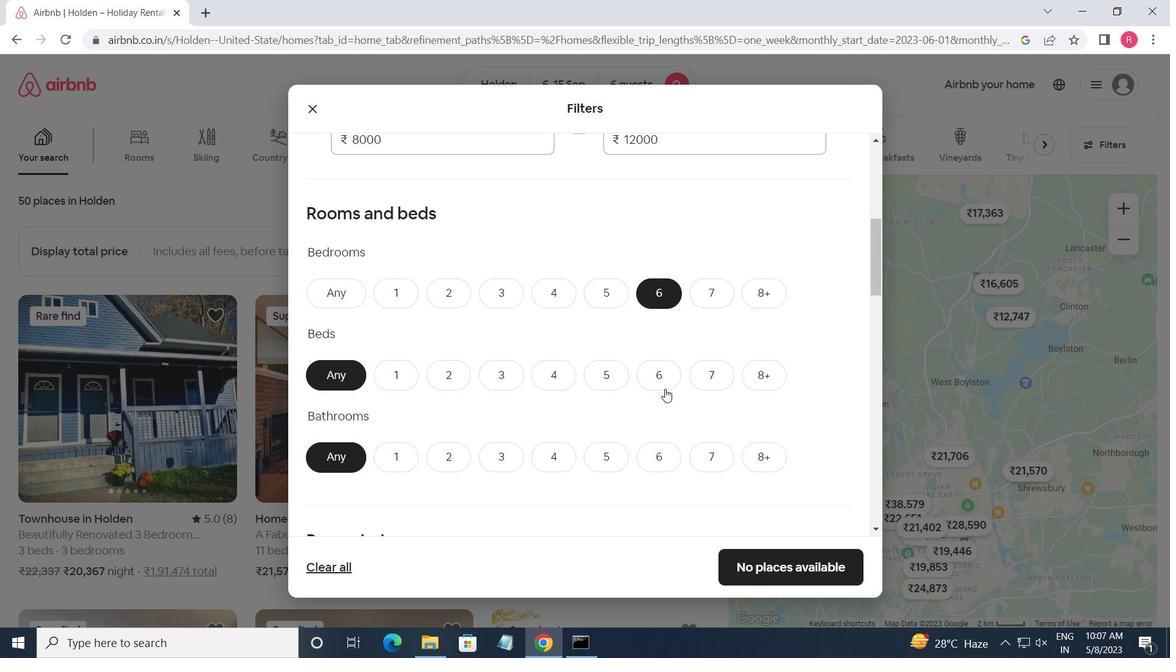 
Action: Mouse pressed left at (663, 387)
Screenshot: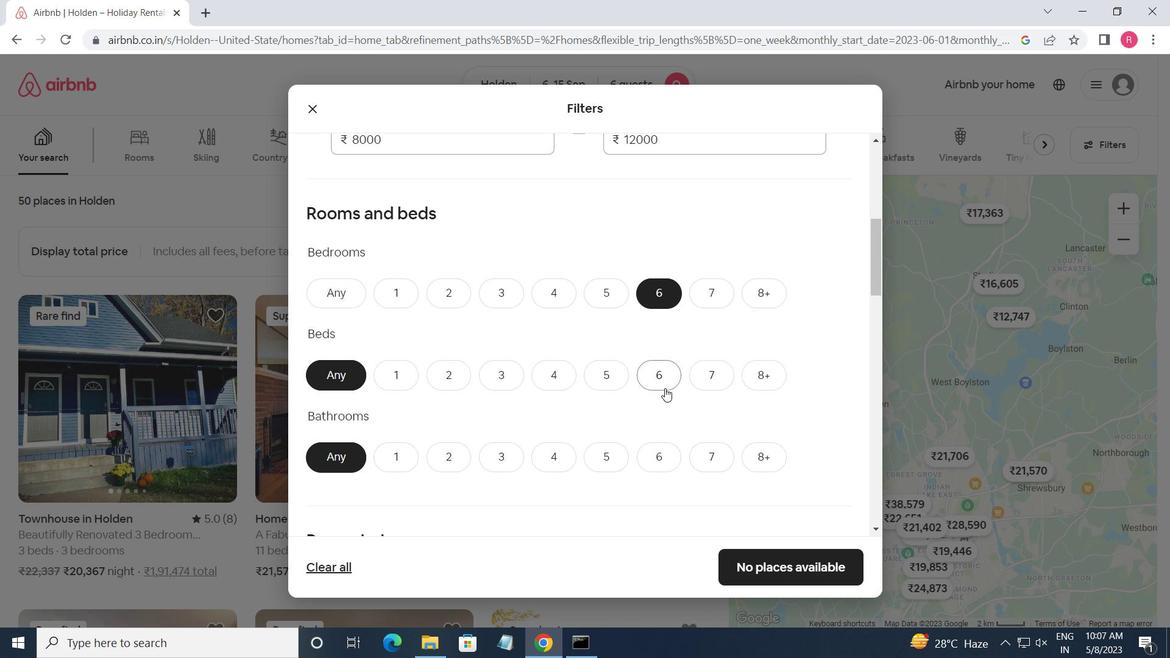 
Action: Mouse moved to (651, 454)
Screenshot: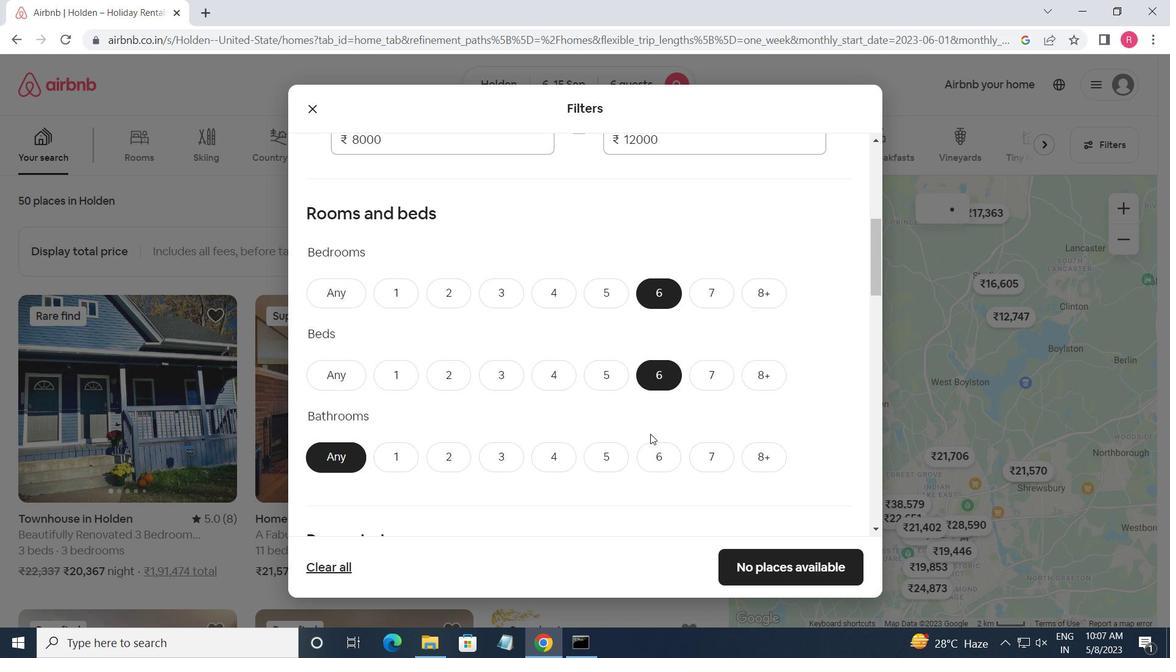 
Action: Mouse pressed left at (651, 454)
Screenshot: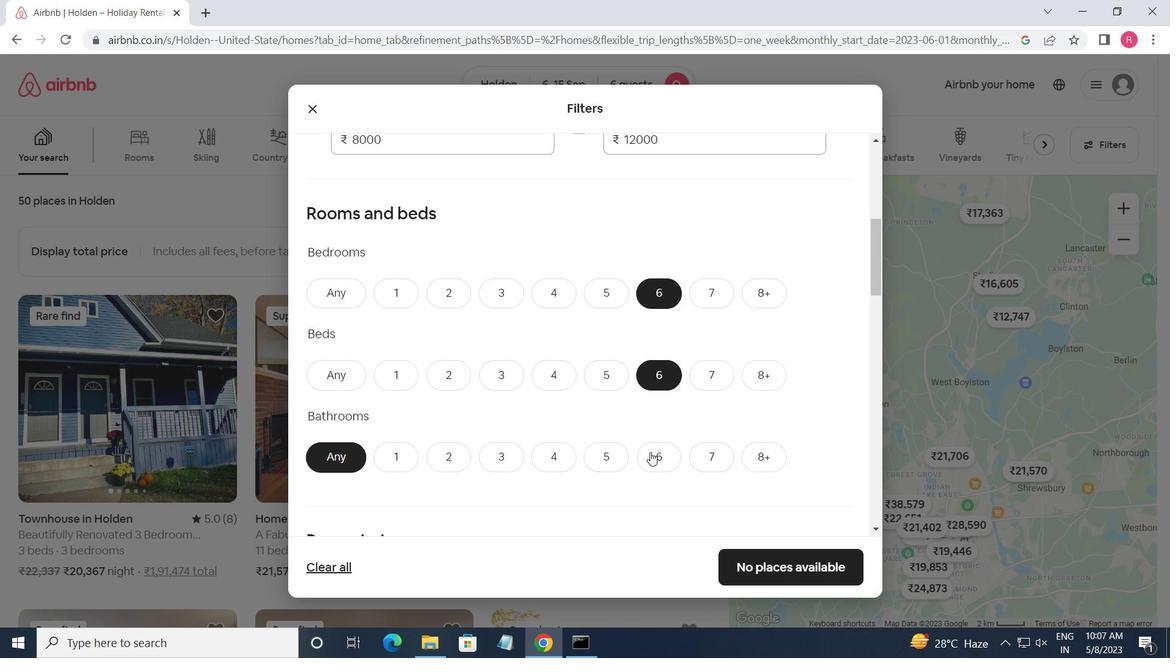 
Action: Mouse moved to (645, 443)
Screenshot: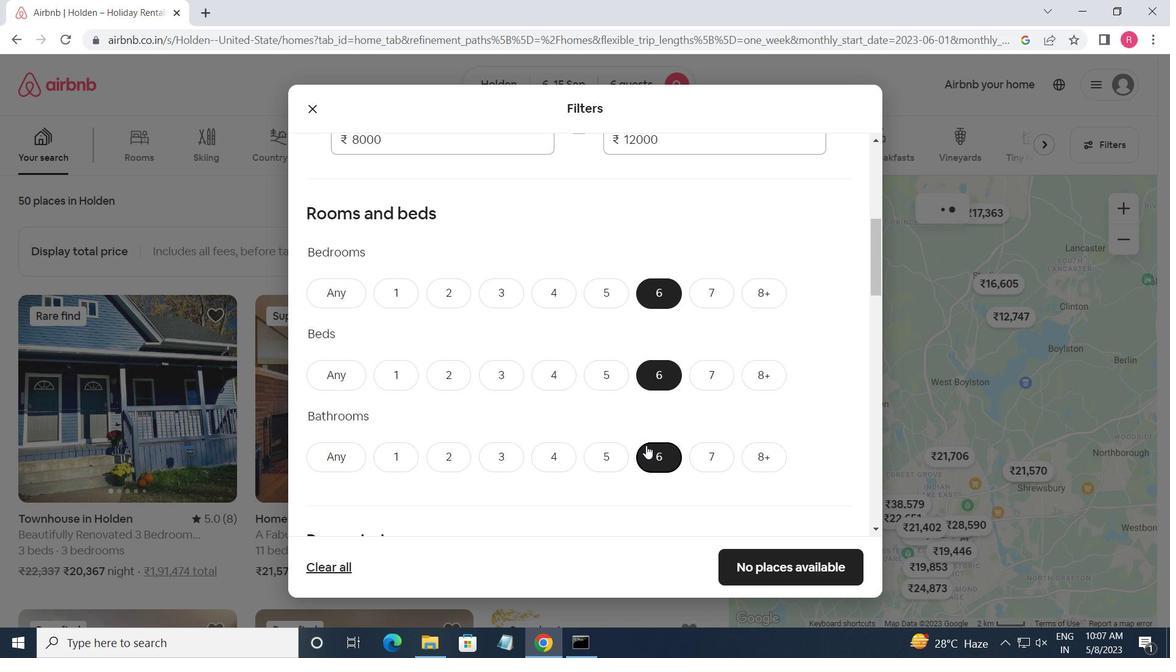 
Action: Mouse scrolled (645, 443) with delta (0, 0)
Screenshot: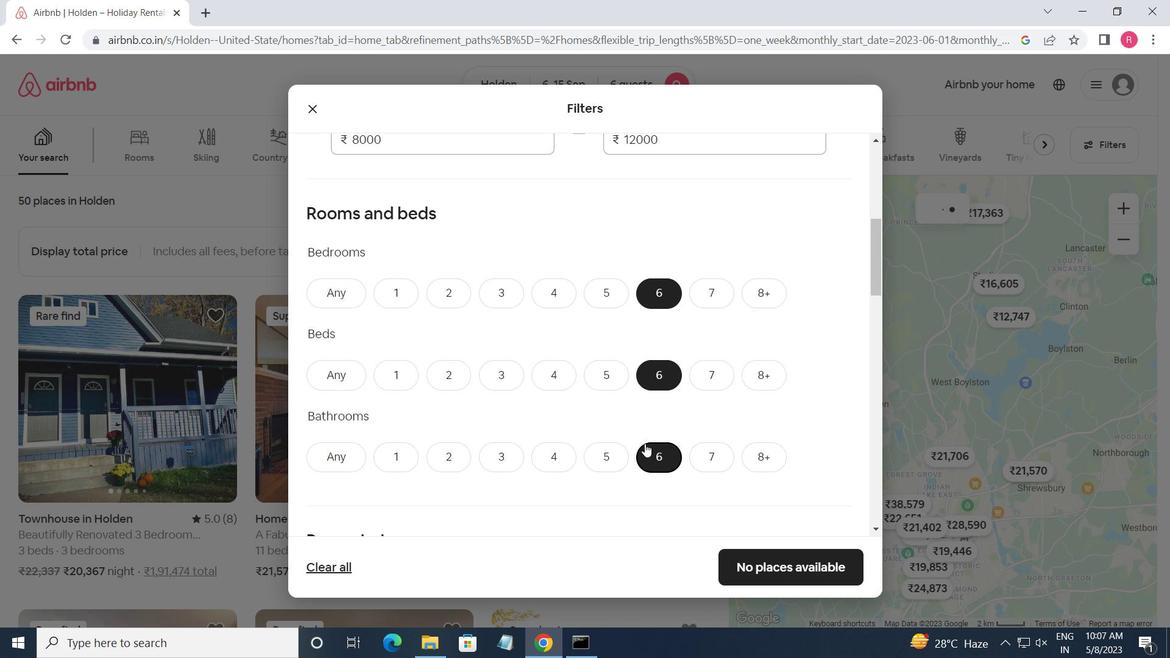 
Action: Mouse scrolled (645, 443) with delta (0, 0)
Screenshot: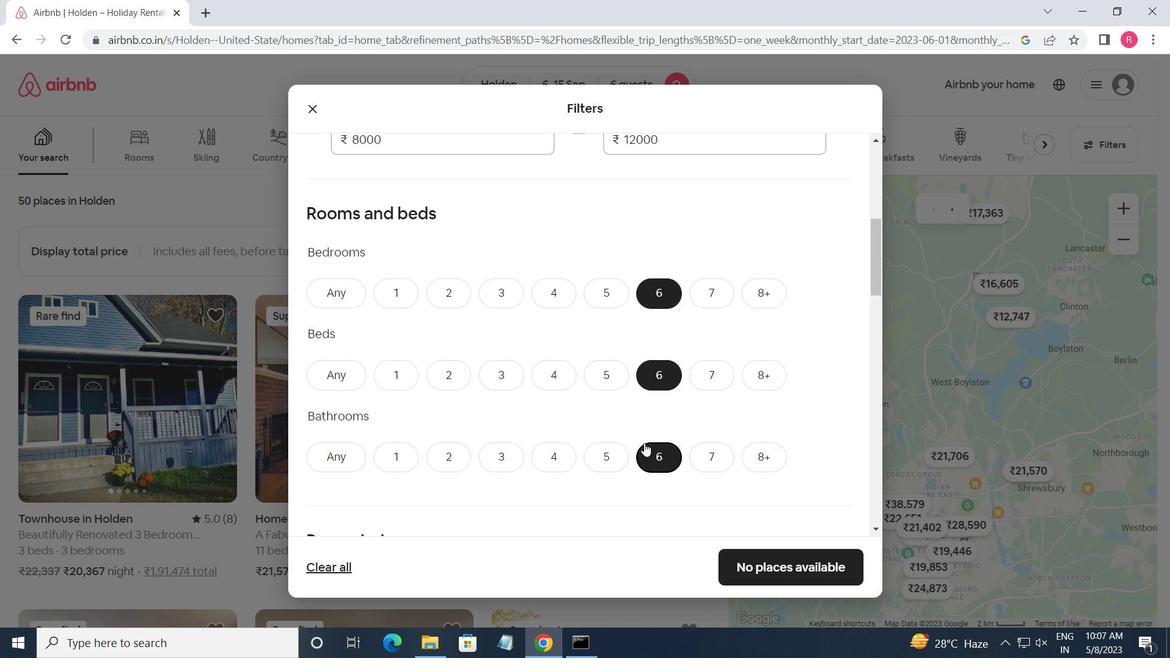 
Action: Mouse scrolled (645, 443) with delta (0, 0)
Screenshot: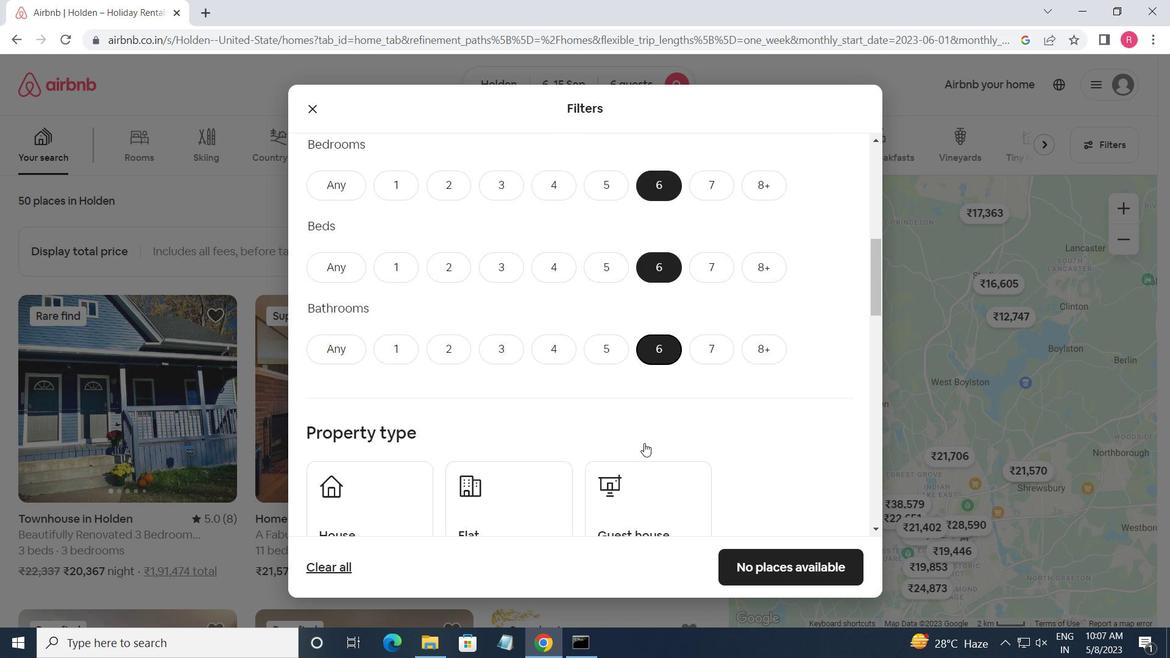 
Action: Mouse moved to (402, 393)
Screenshot: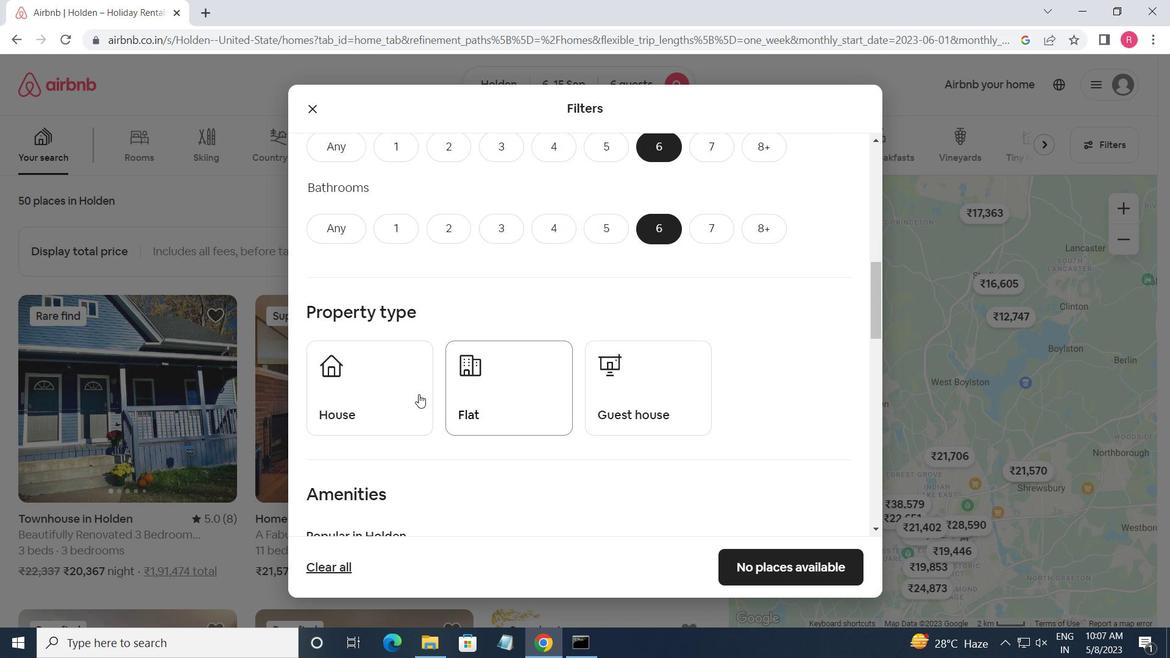 
Action: Mouse pressed left at (402, 393)
Screenshot: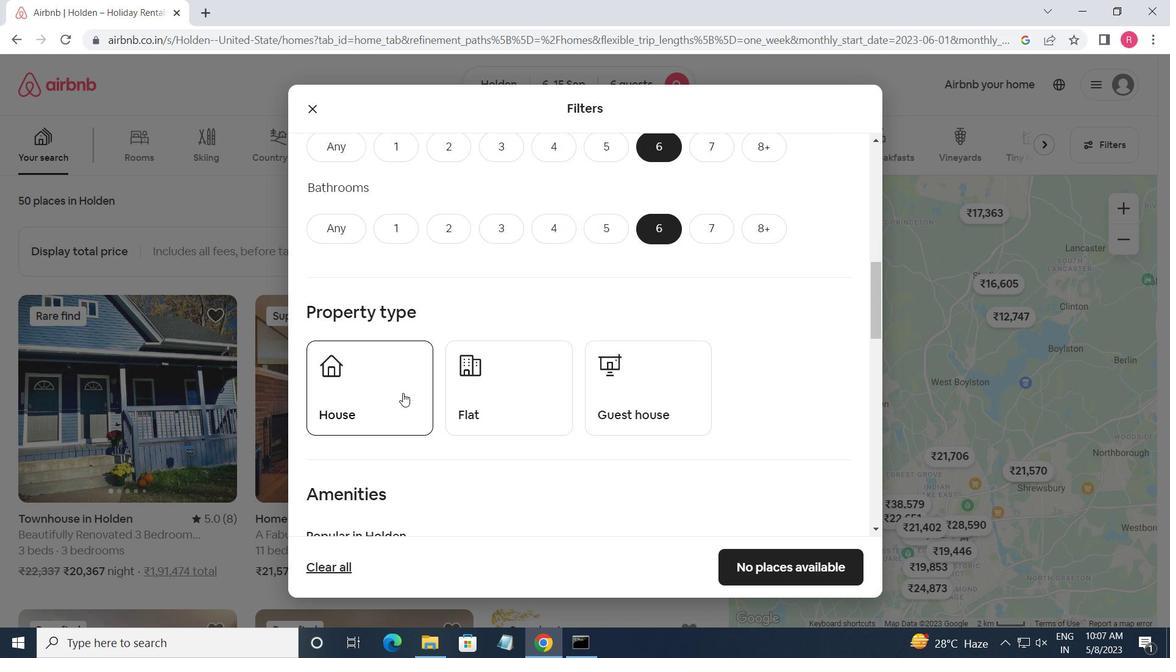 
Action: Mouse moved to (497, 401)
Screenshot: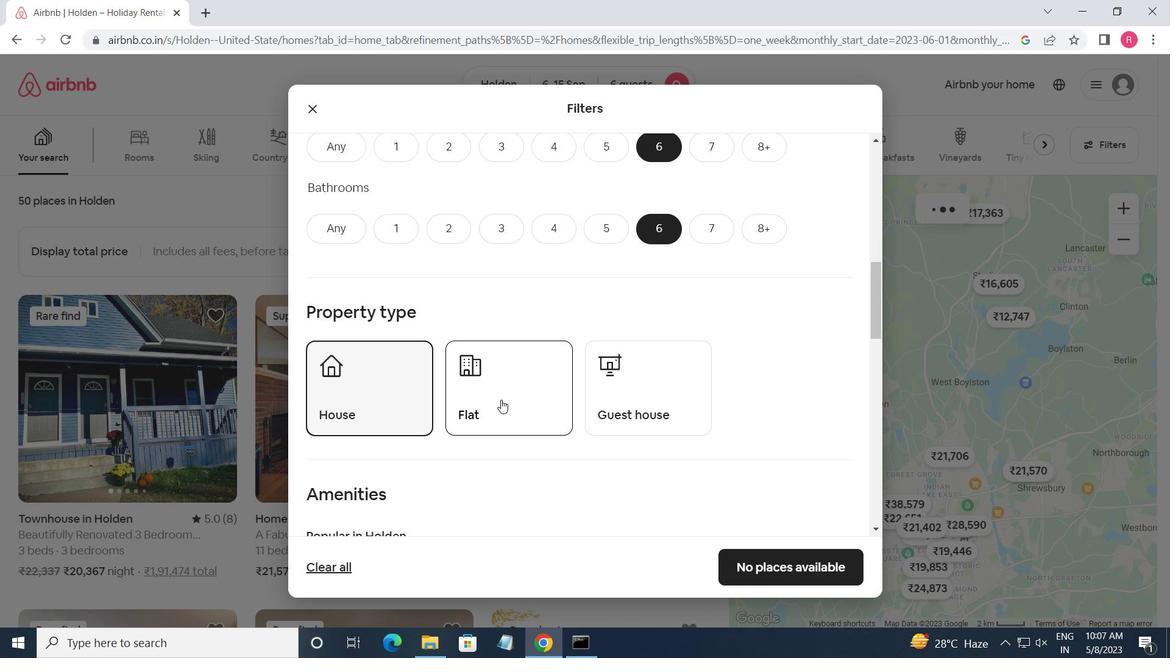 
Action: Mouse pressed left at (497, 401)
Screenshot: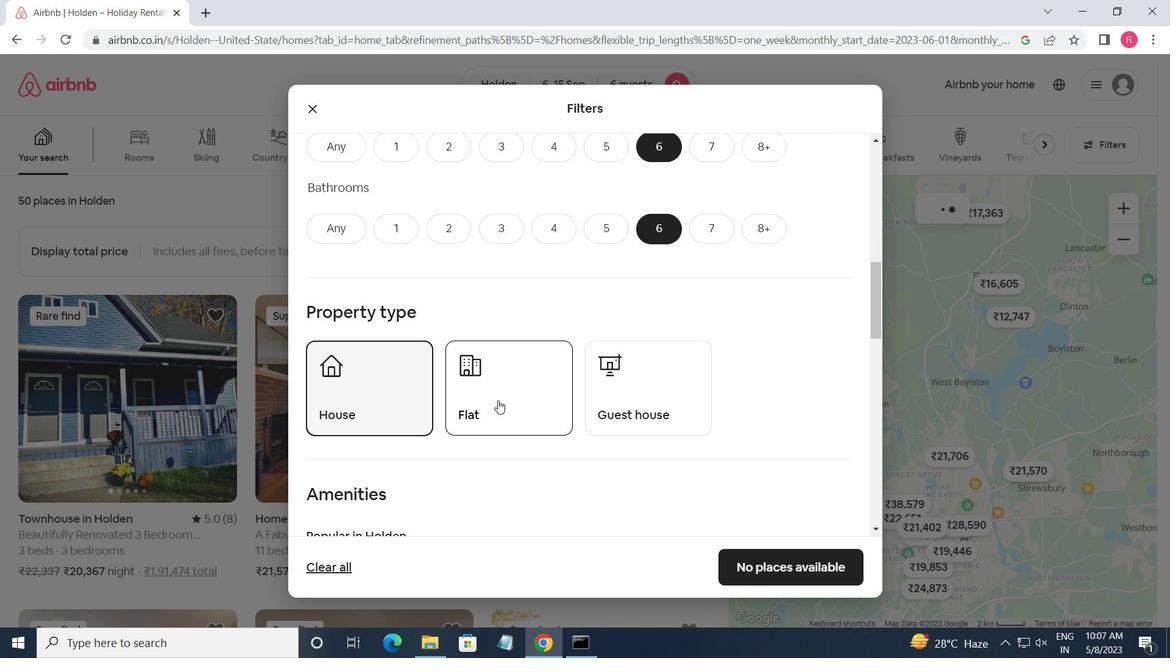 
Action: Mouse moved to (602, 407)
Screenshot: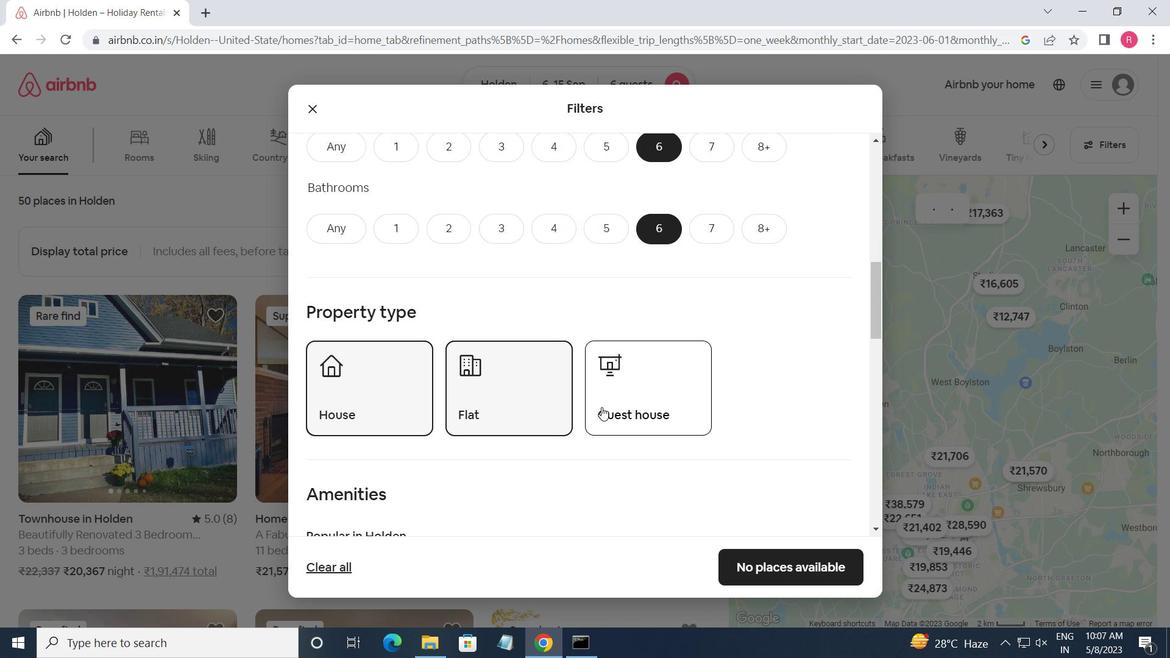 
Action: Mouse pressed left at (602, 407)
Screenshot: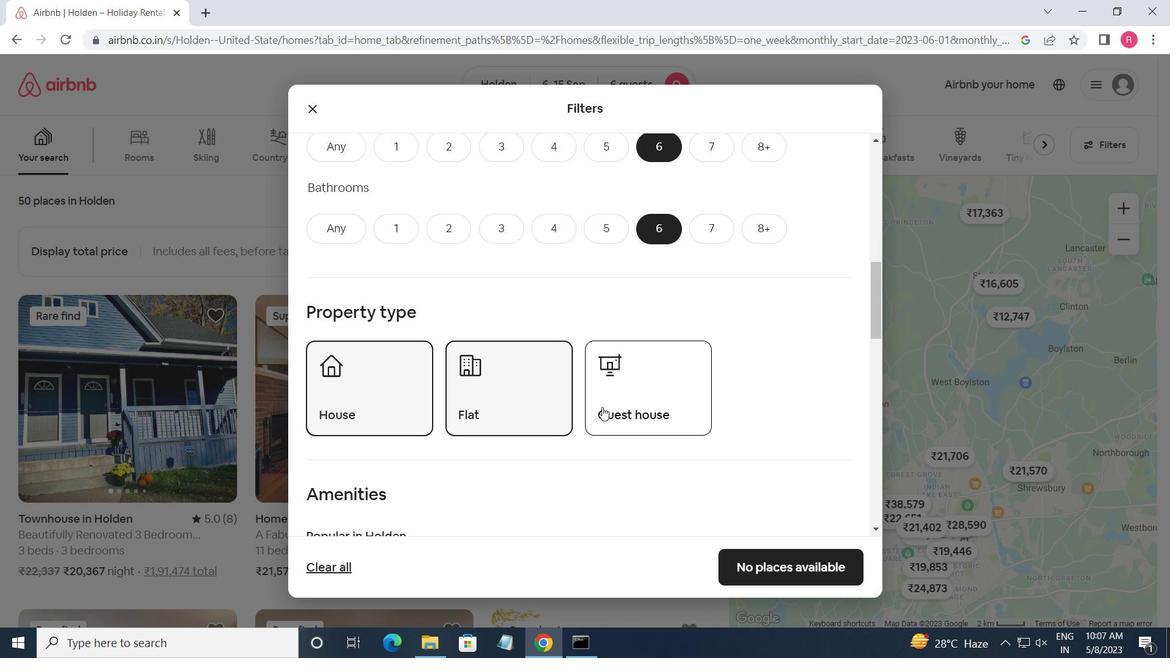 
Action: Mouse moved to (643, 362)
Screenshot: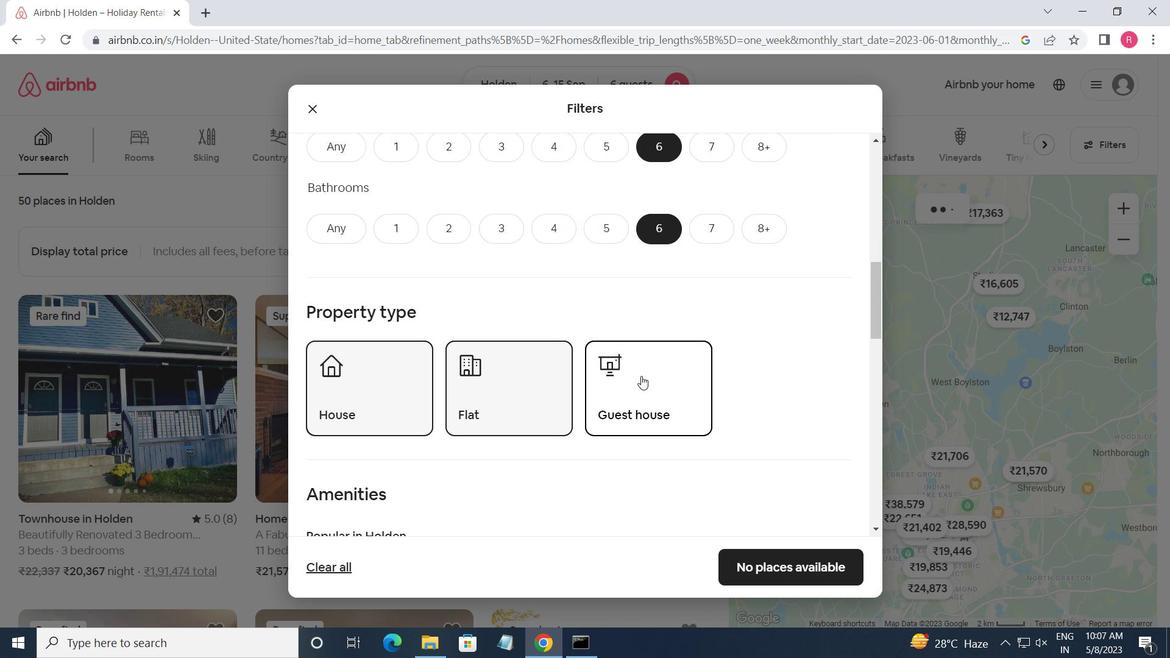
Action: Mouse scrolled (643, 362) with delta (0, 0)
Screenshot: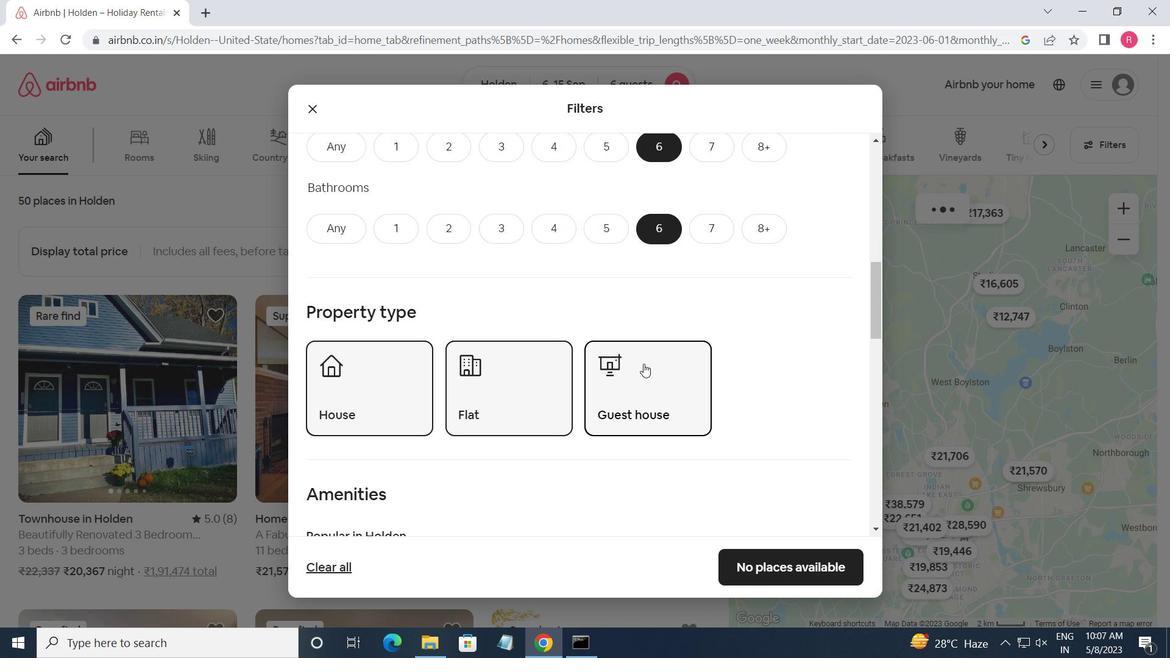 
Action: Mouse scrolled (643, 362) with delta (0, 0)
Screenshot: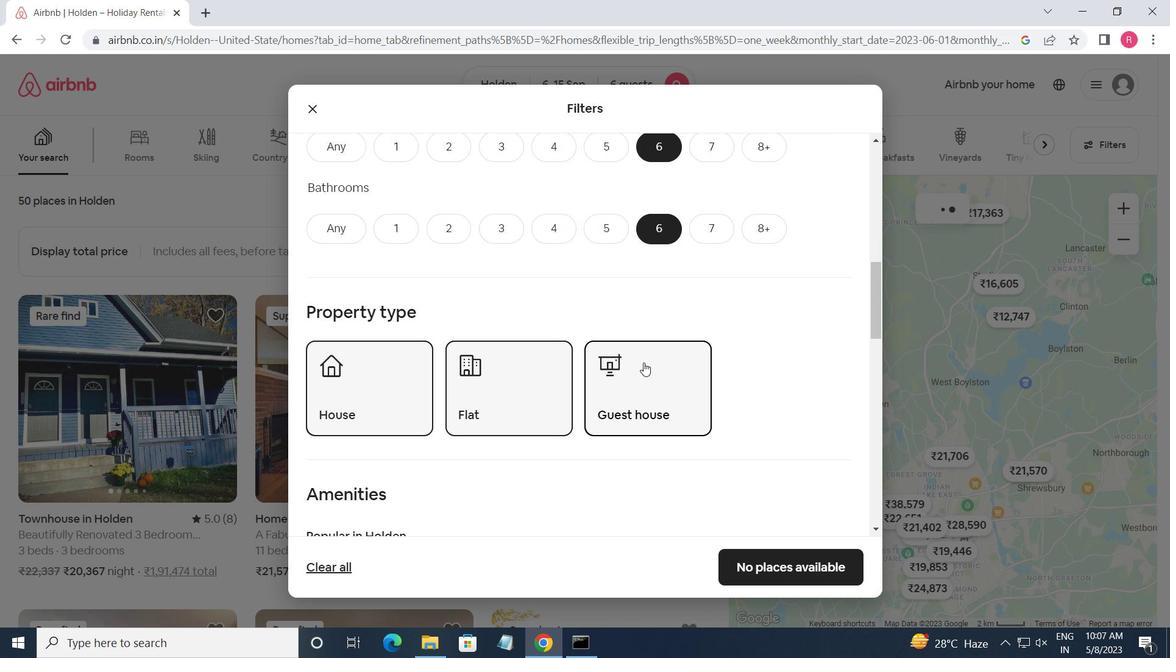 
Action: Mouse scrolled (643, 362) with delta (0, 0)
Screenshot: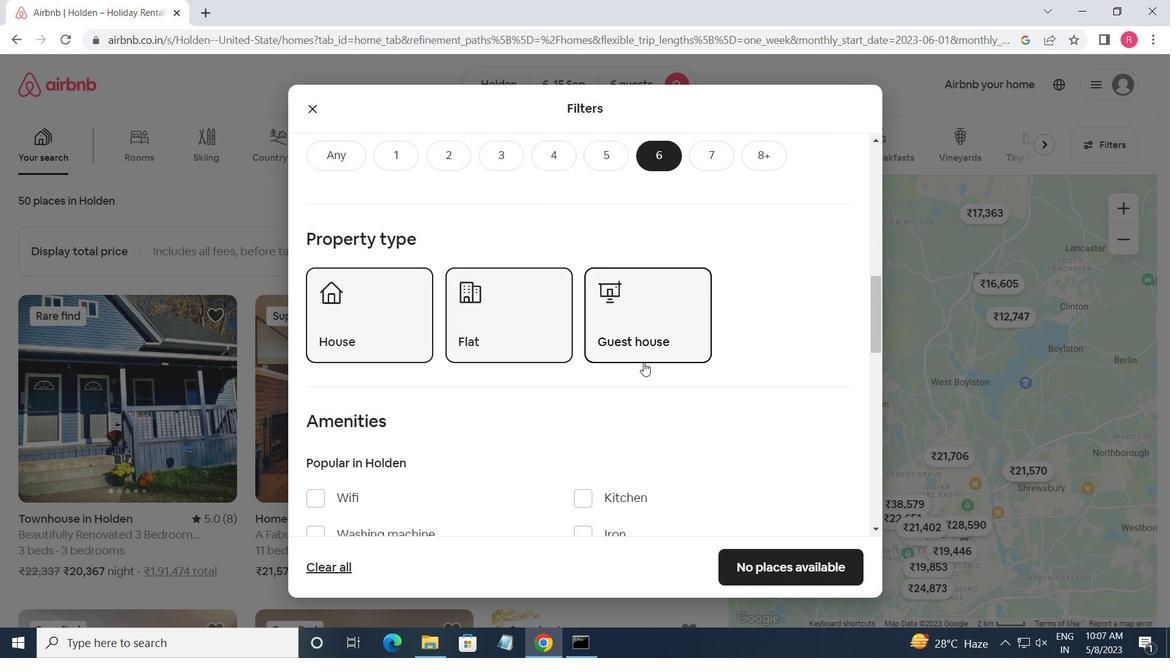 
Action: Mouse moved to (632, 365)
Screenshot: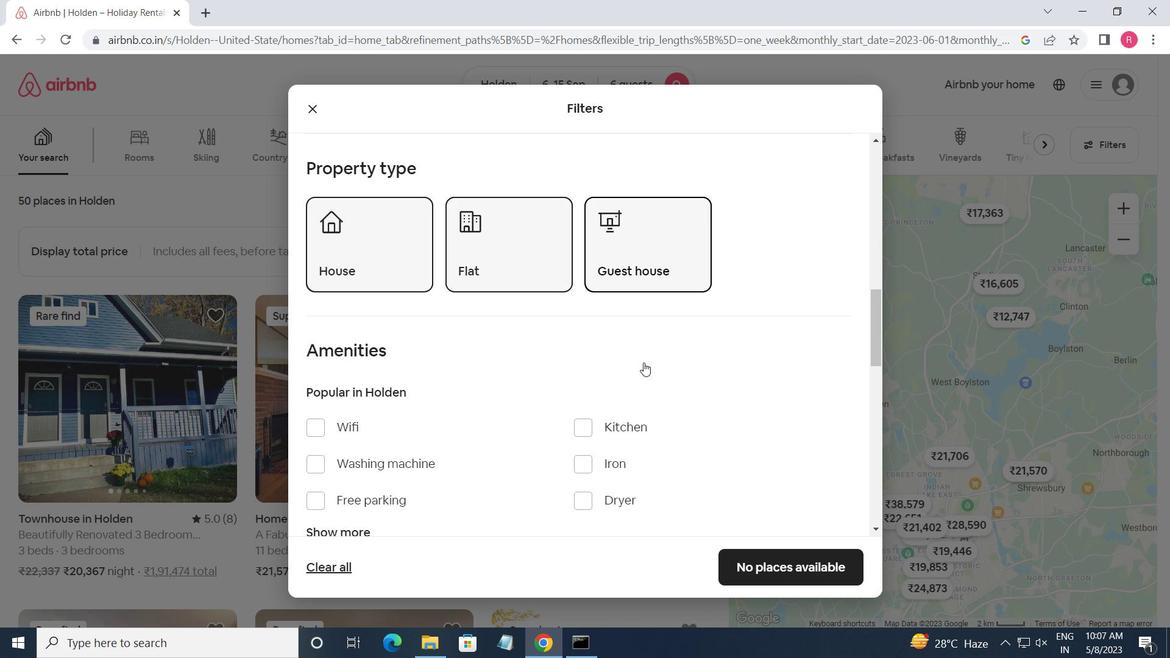 
Action: Mouse scrolled (632, 364) with delta (0, 0)
Screenshot: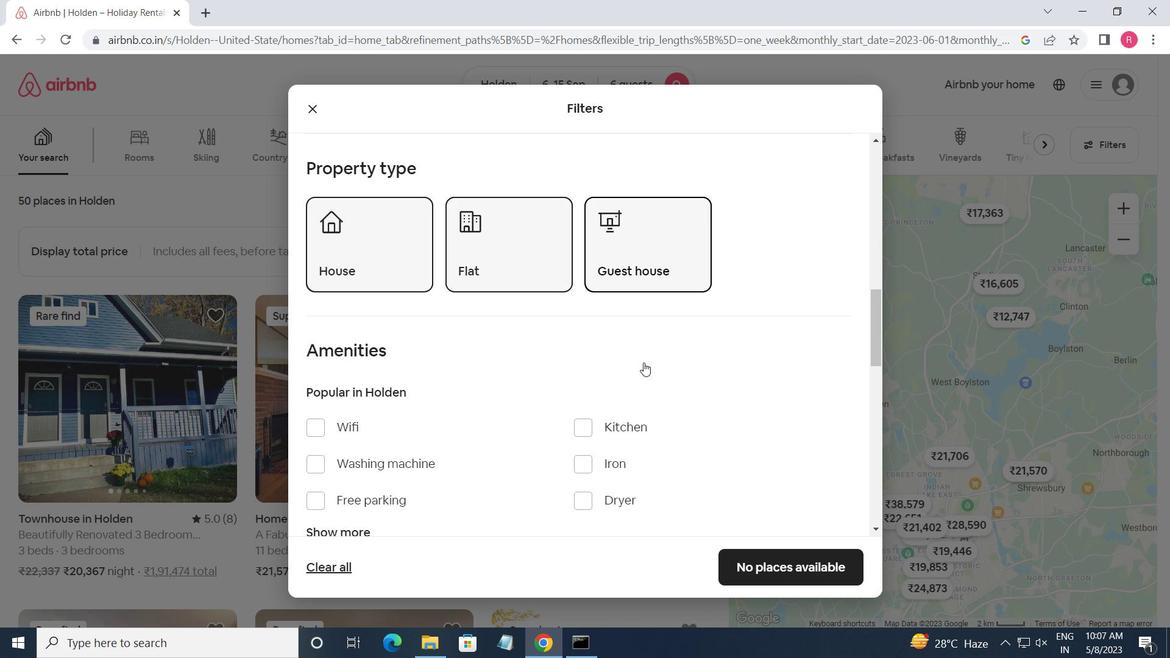 
Action: Mouse moved to (315, 268)
Screenshot: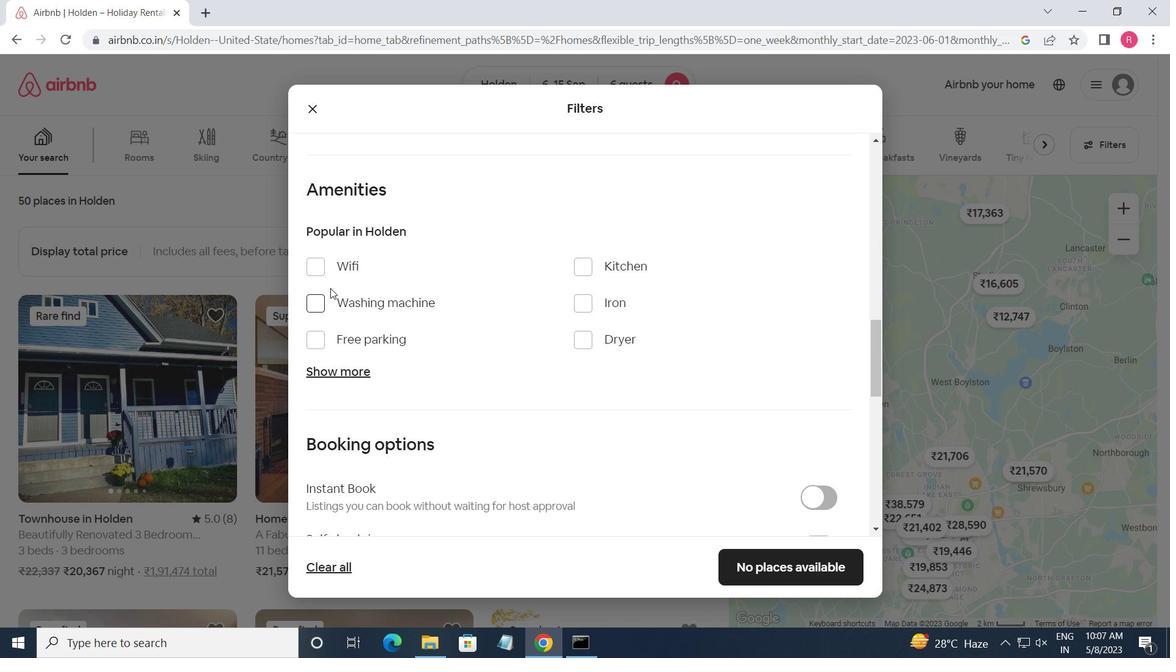 
Action: Mouse pressed left at (315, 268)
Screenshot: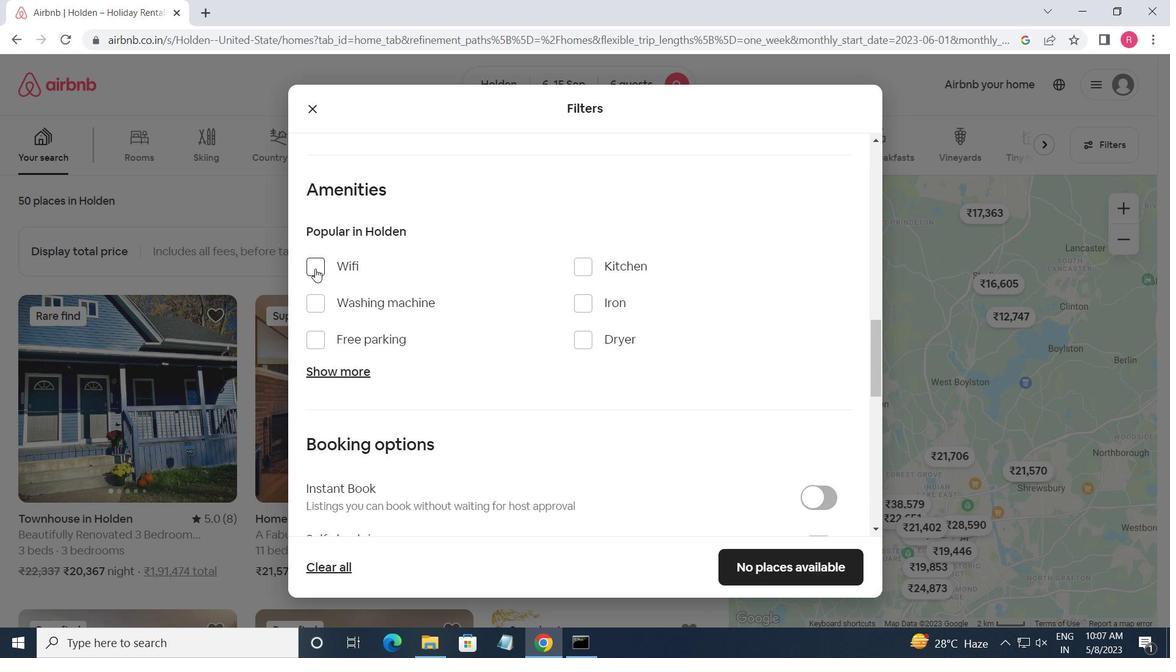 
Action: Mouse scrolled (315, 268) with delta (0, 0)
Screenshot: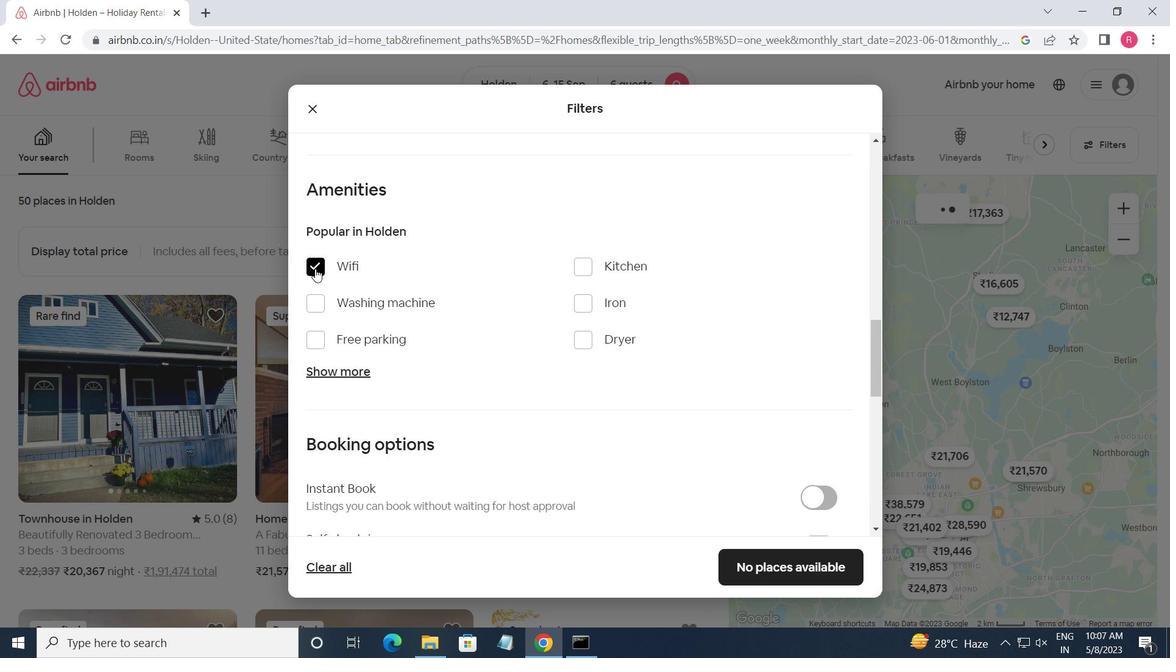 
Action: Mouse moved to (342, 262)
Screenshot: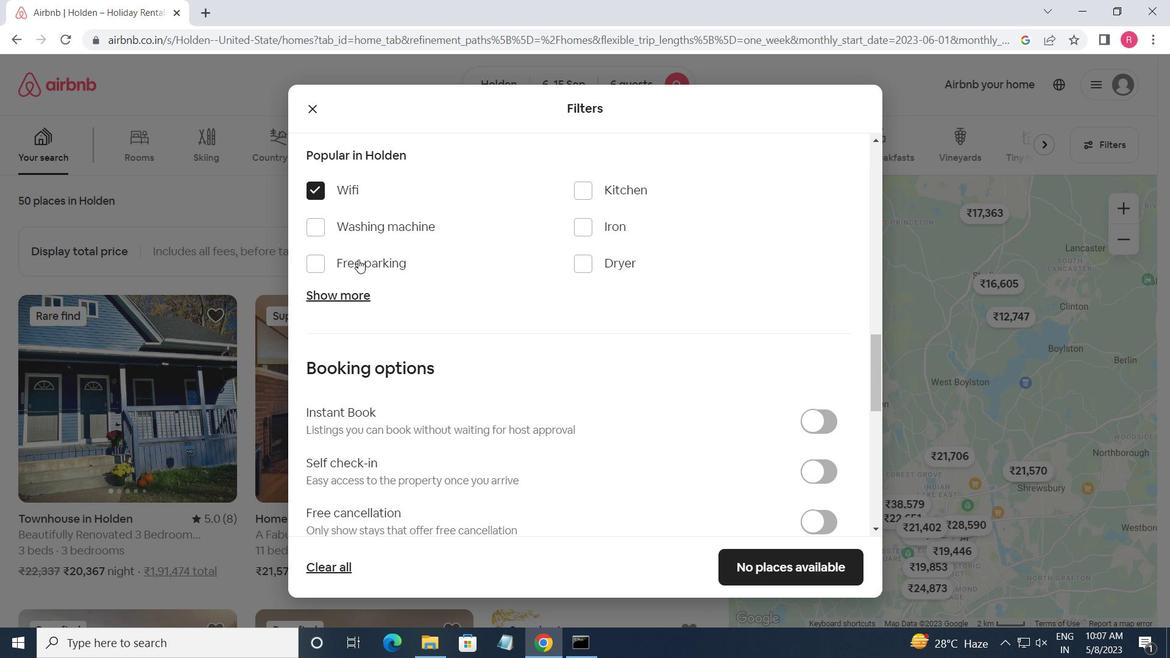 
Action: Mouse pressed left at (342, 262)
Screenshot: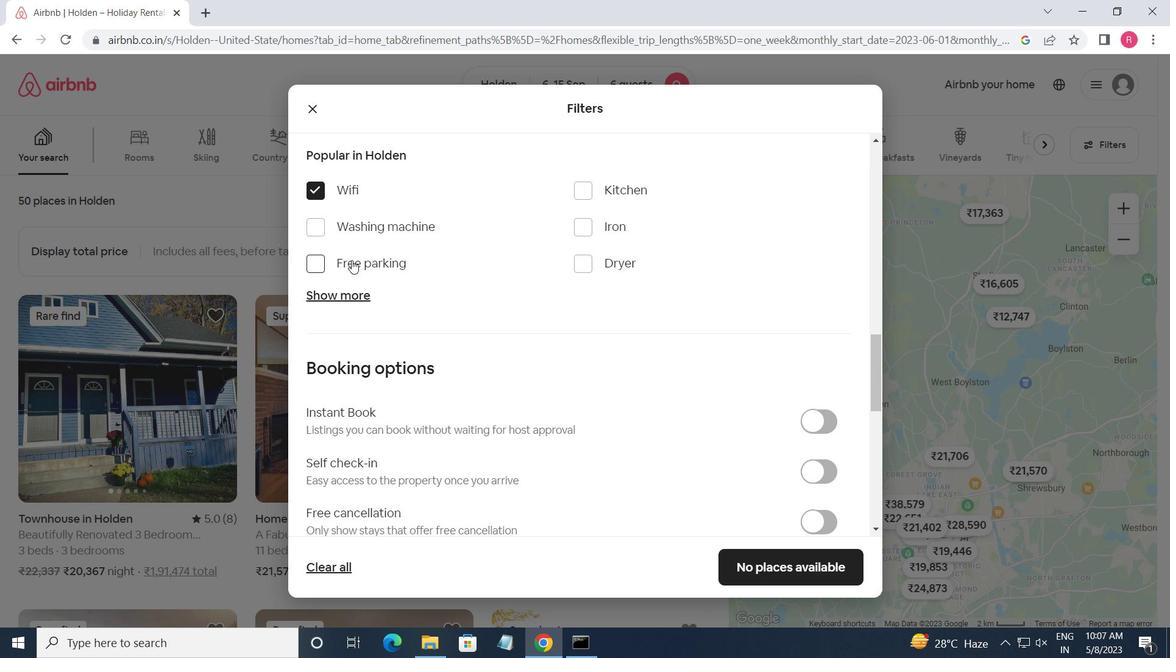 
Action: Mouse moved to (331, 294)
Screenshot: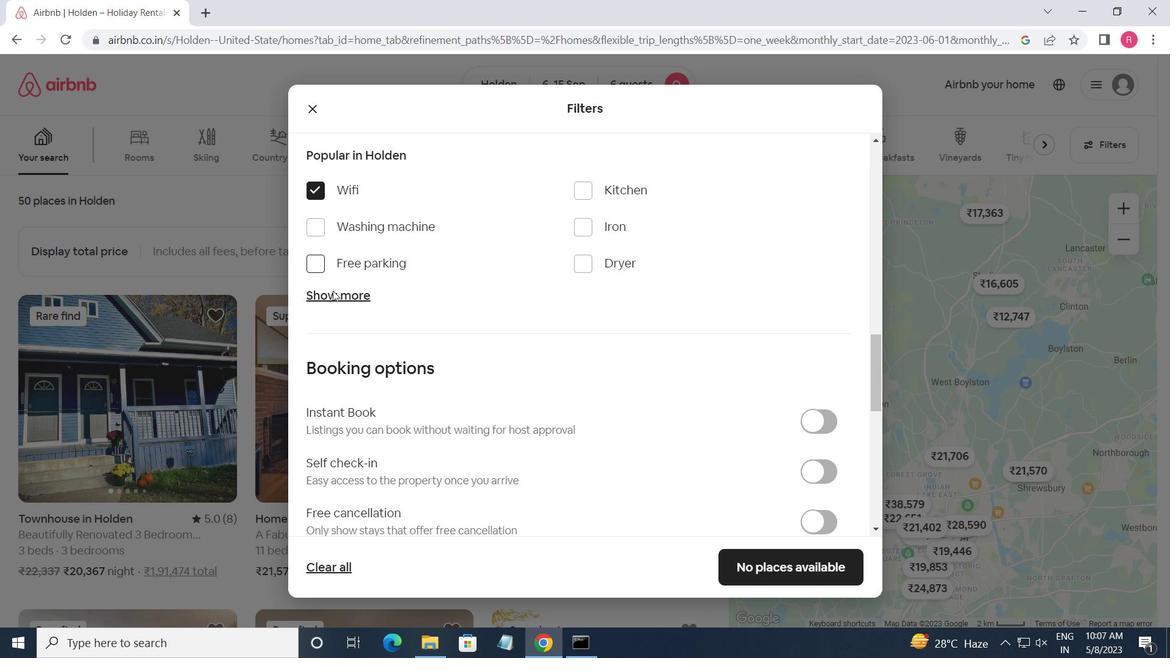 
Action: Mouse pressed left at (331, 294)
Screenshot: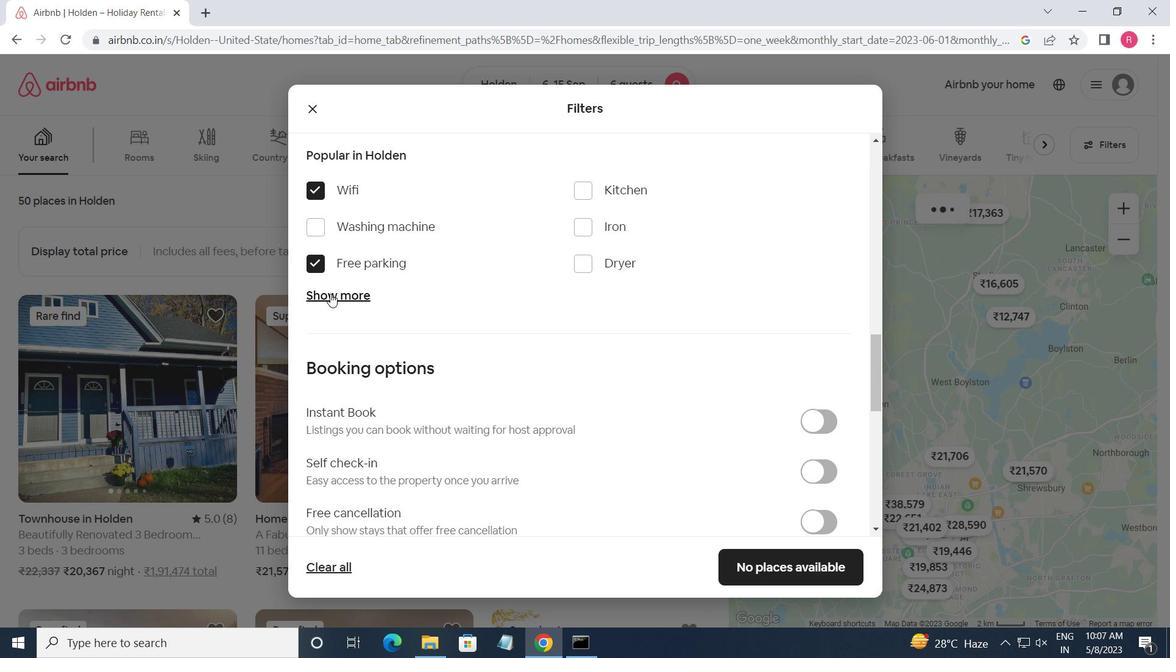 
Action: Mouse moved to (332, 296)
Screenshot: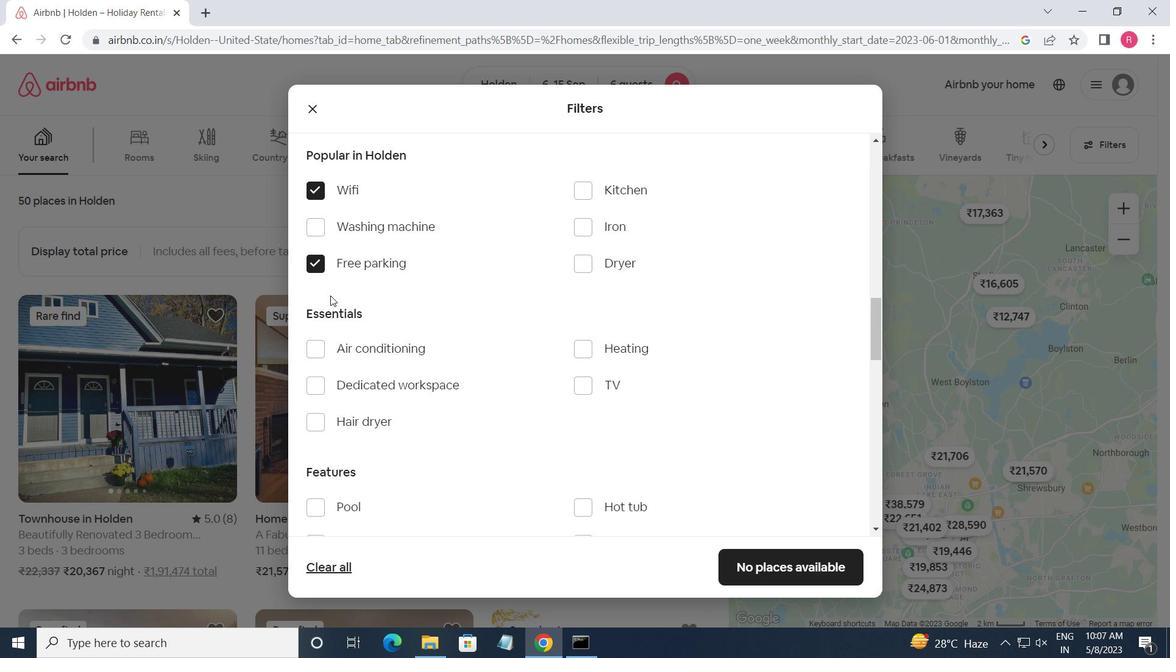 
Action: Mouse scrolled (332, 296) with delta (0, 0)
Screenshot: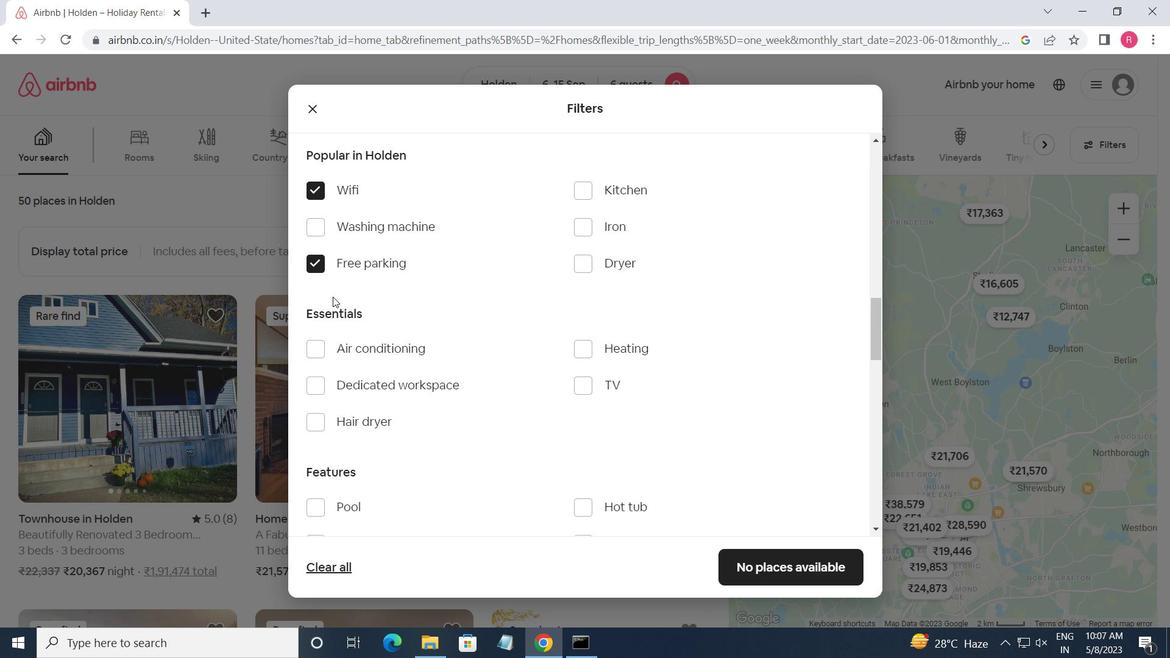 
Action: Mouse moved to (333, 297)
Screenshot: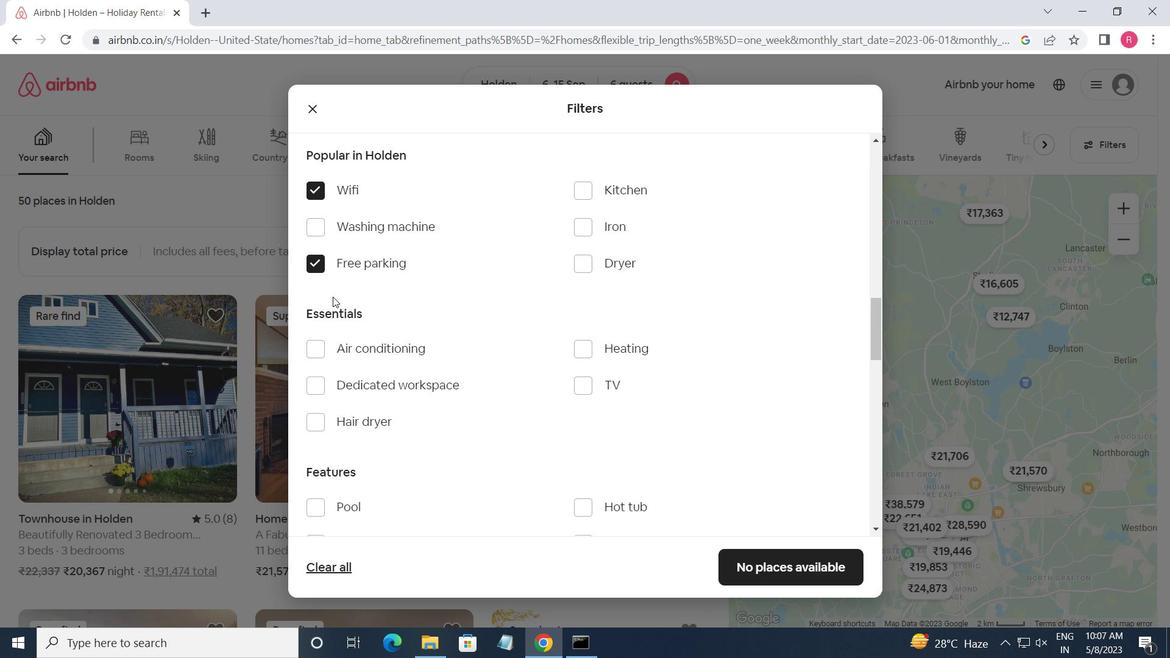 
Action: Mouse scrolled (333, 296) with delta (0, 0)
Screenshot: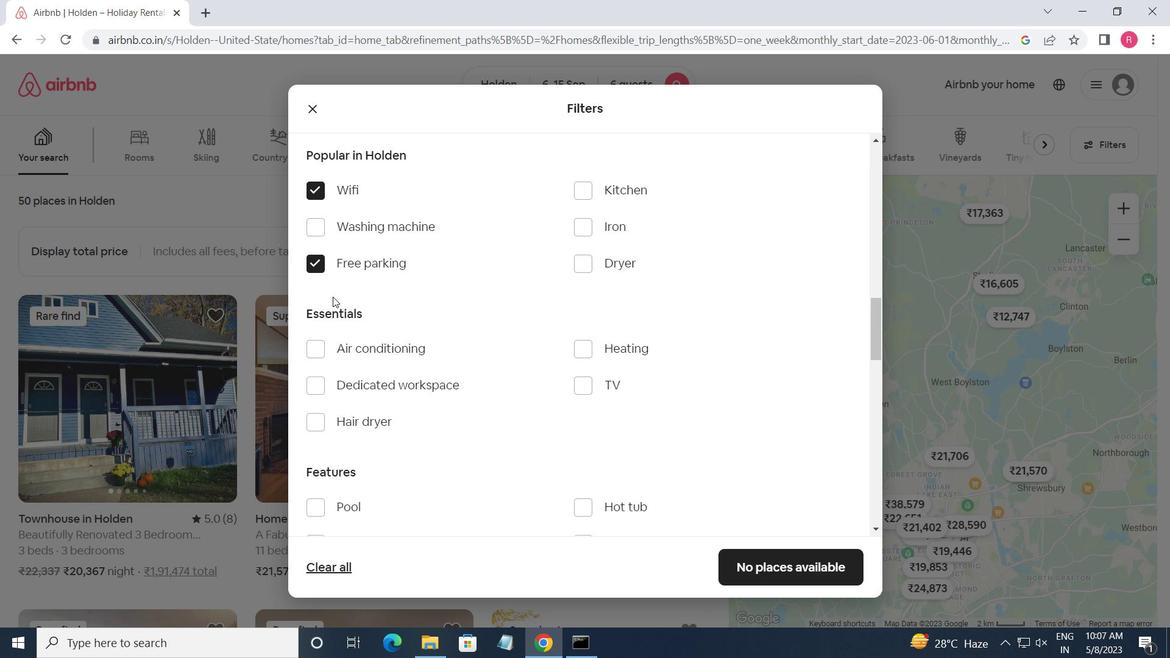 
Action: Mouse moved to (580, 235)
Screenshot: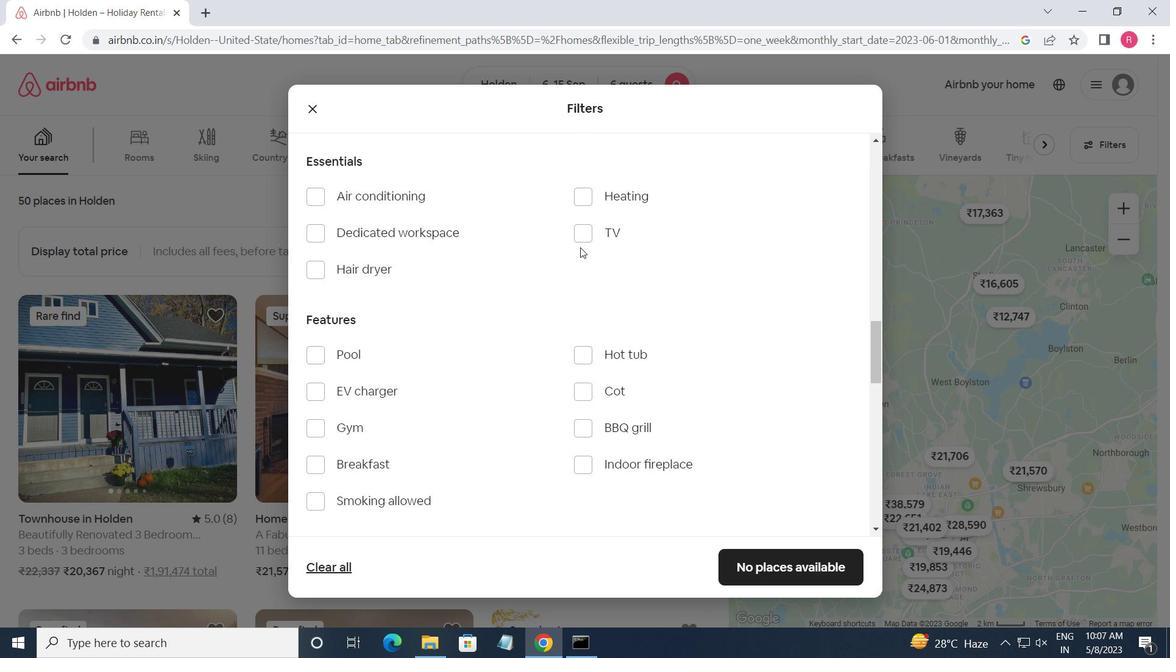 
Action: Mouse pressed left at (580, 235)
Screenshot: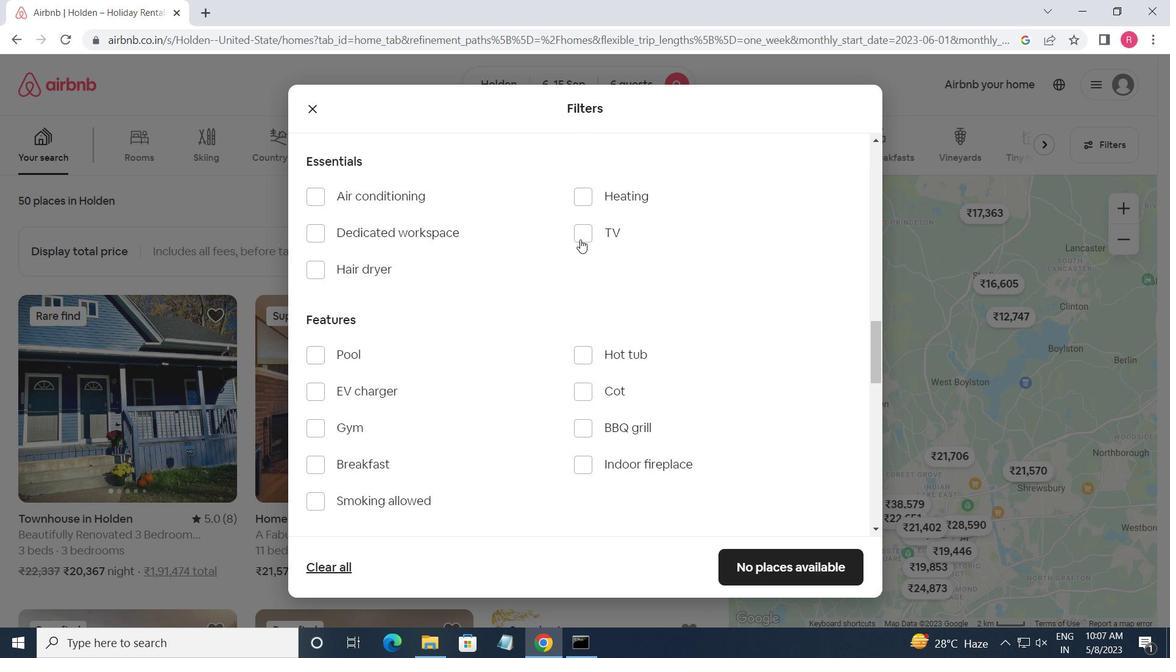 
Action: Mouse moved to (414, 348)
Screenshot: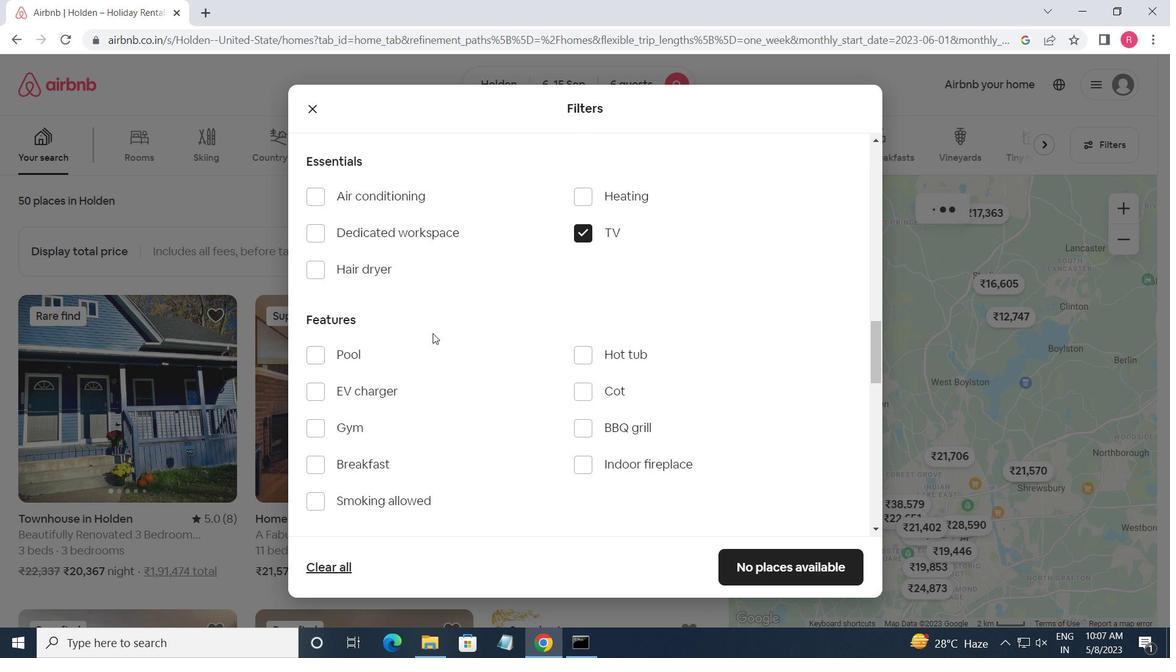 
Action: Mouse scrolled (414, 348) with delta (0, 0)
Screenshot: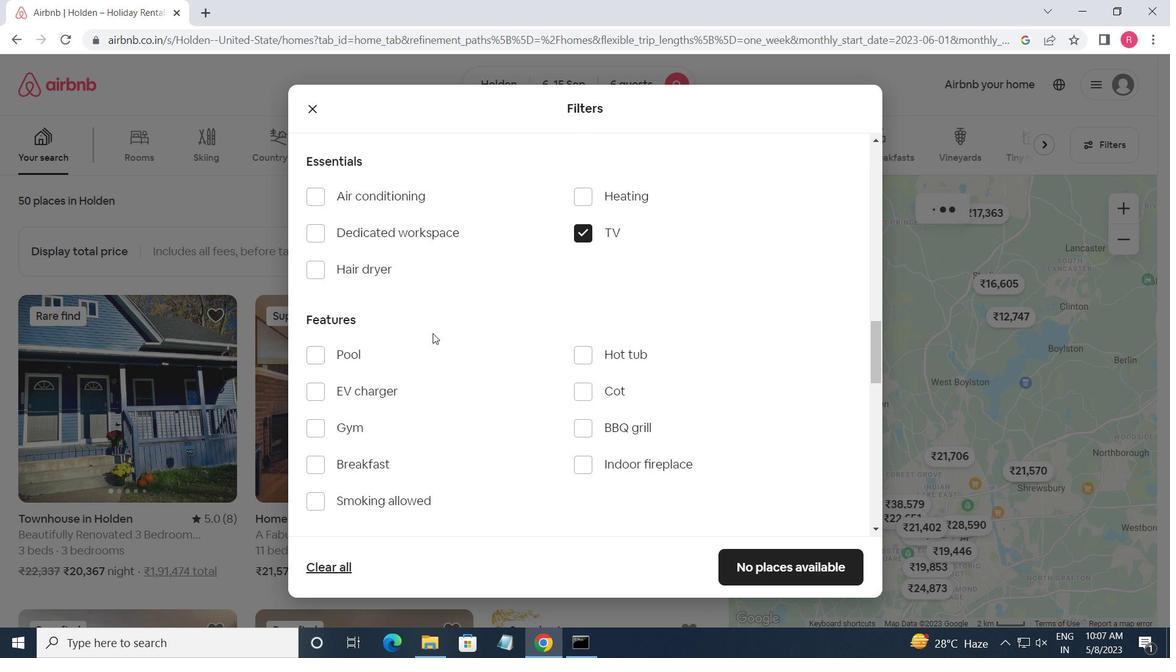 
Action: Mouse moved to (321, 385)
Screenshot: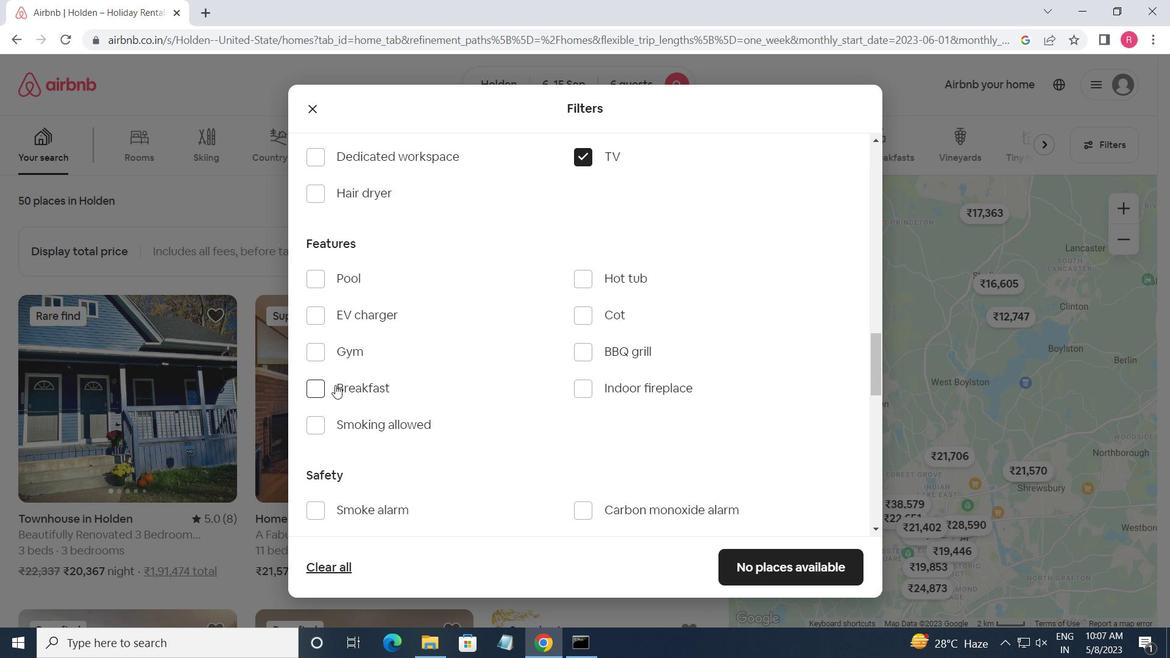 
Action: Mouse pressed left at (321, 385)
Screenshot: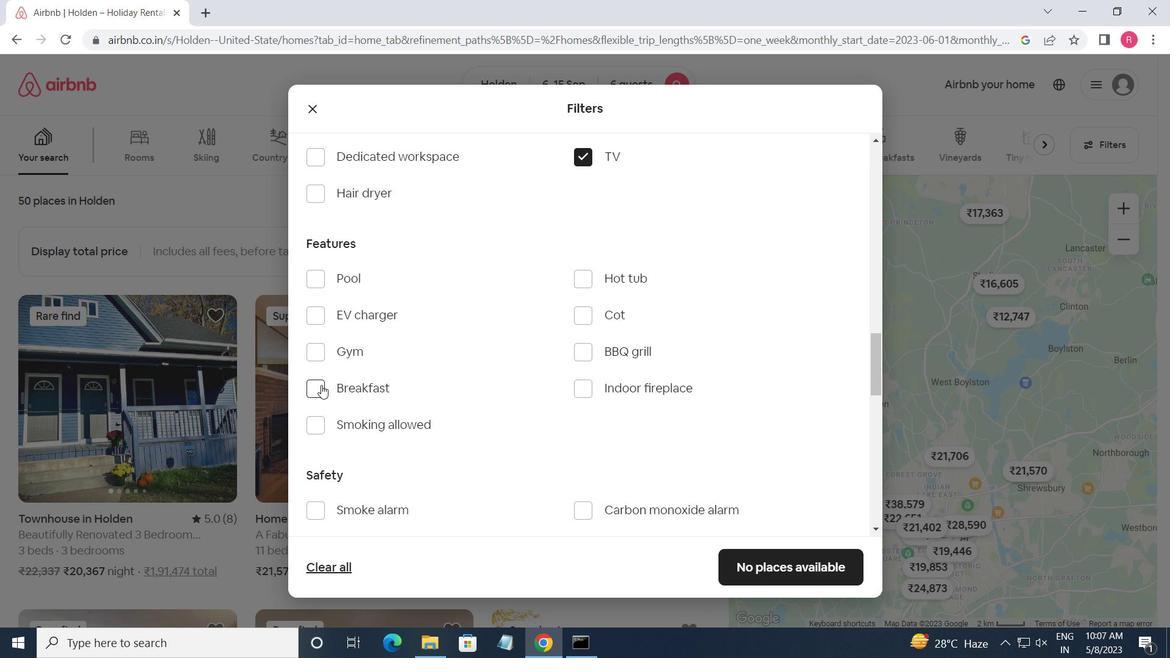 
Action: Mouse moved to (317, 353)
Screenshot: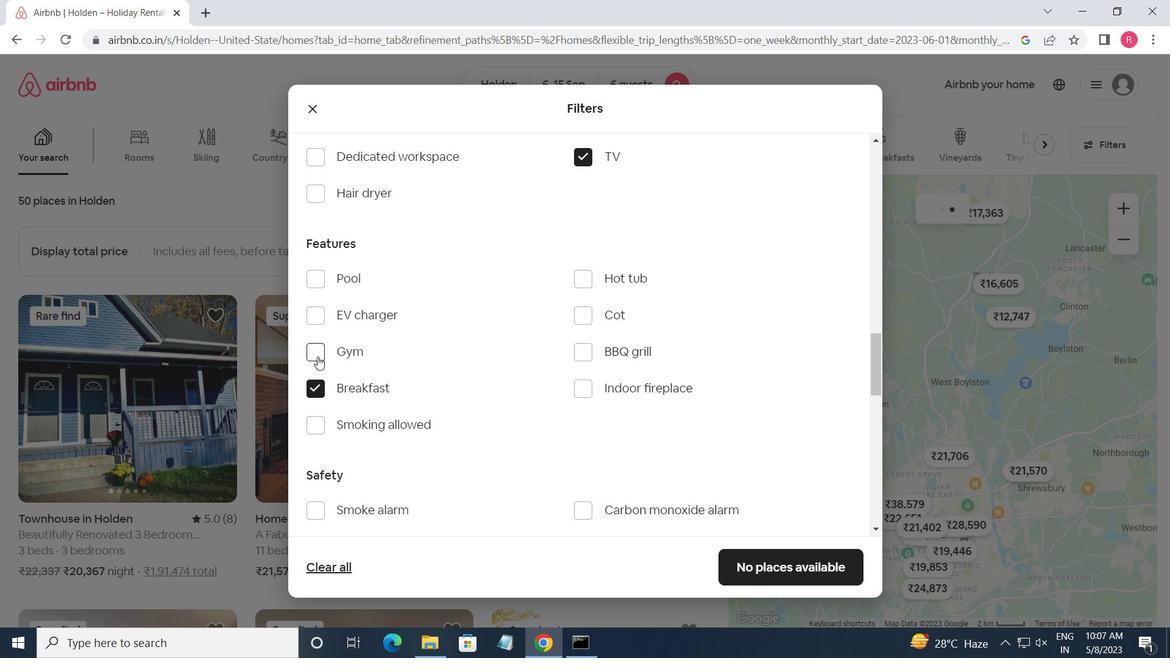 
Action: Mouse pressed left at (317, 353)
Screenshot: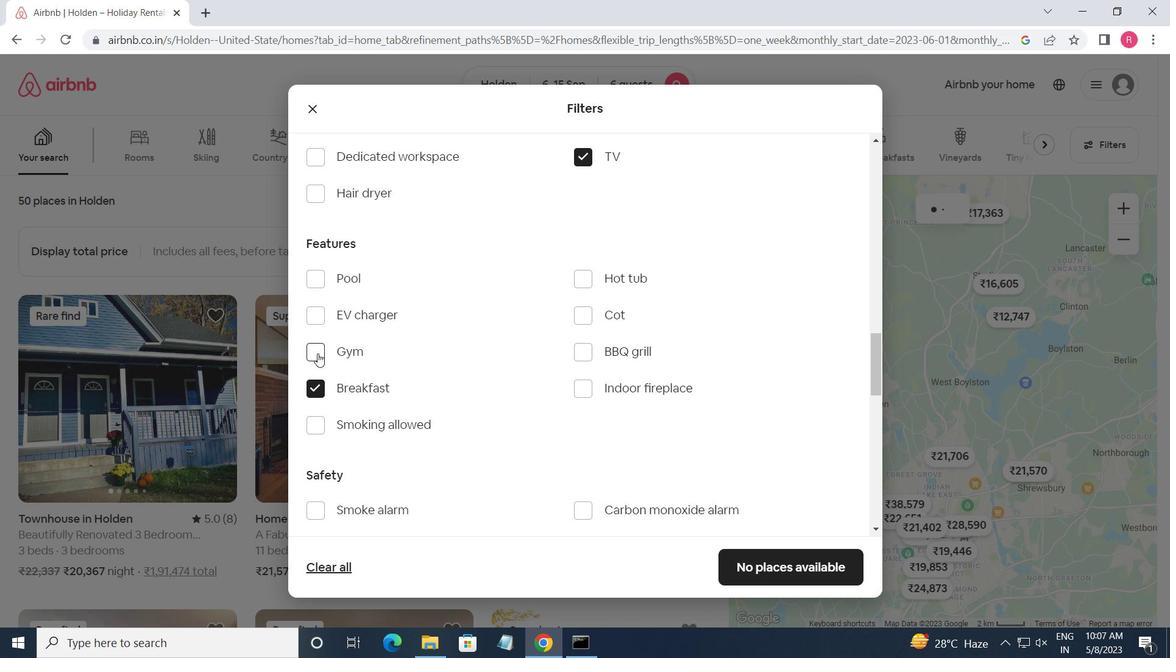 
Action: Mouse moved to (393, 363)
Screenshot: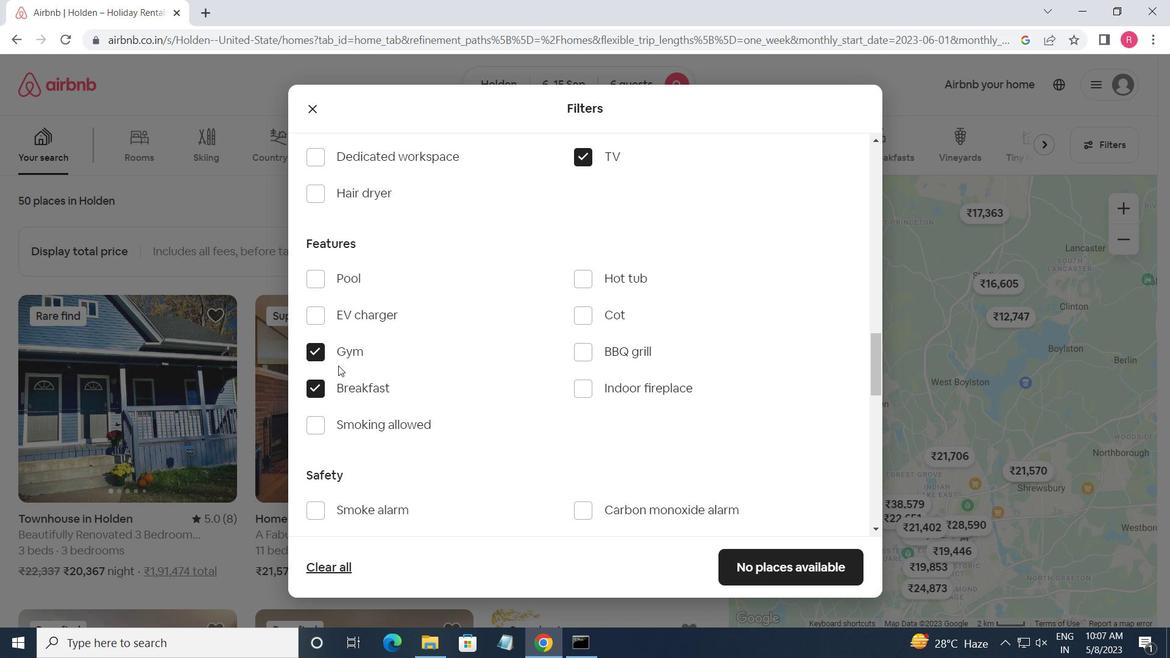
Action: Mouse scrolled (393, 362) with delta (0, 0)
Screenshot: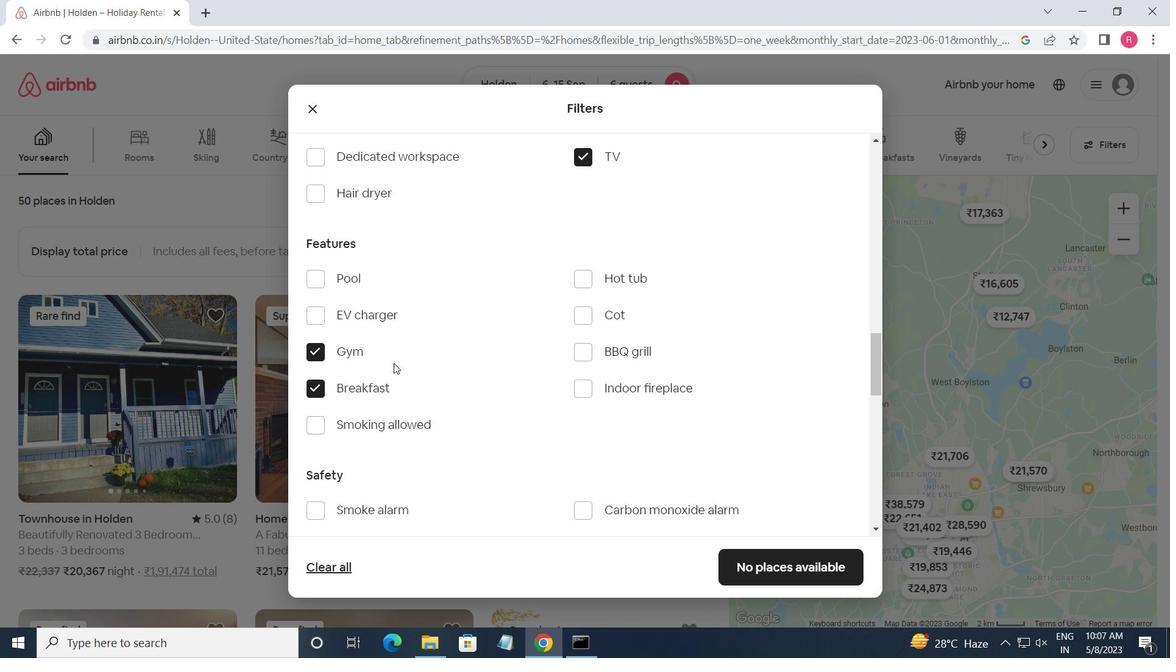 
Action: Mouse scrolled (393, 362) with delta (0, 0)
Screenshot: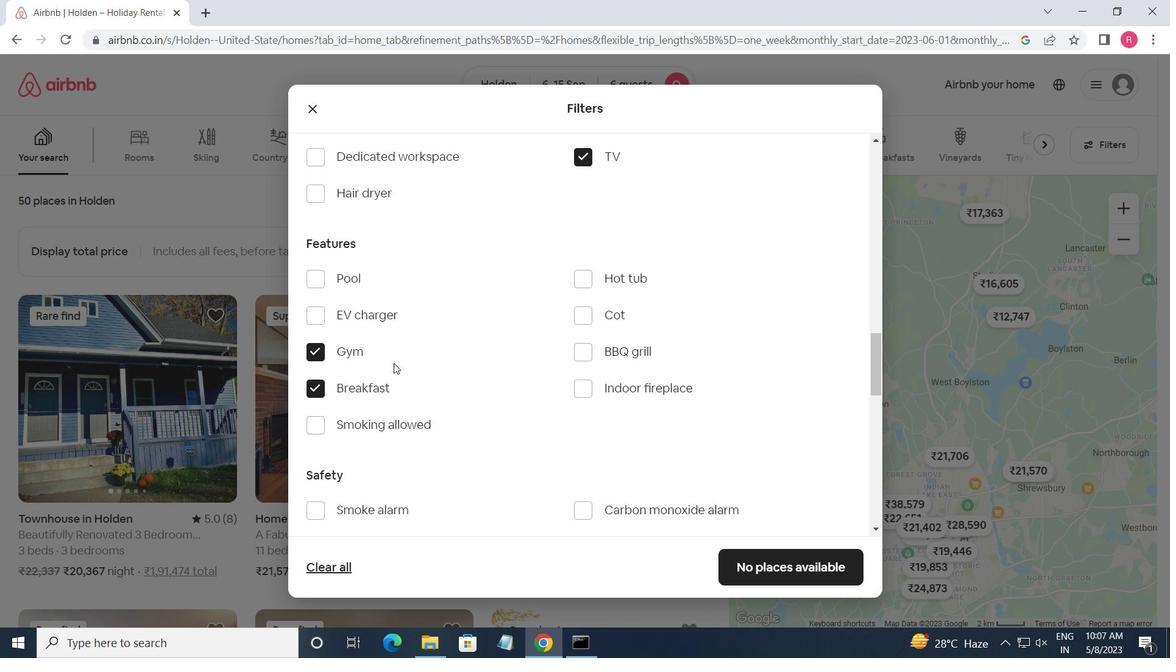 
Action: Mouse scrolled (393, 362) with delta (0, 0)
Screenshot: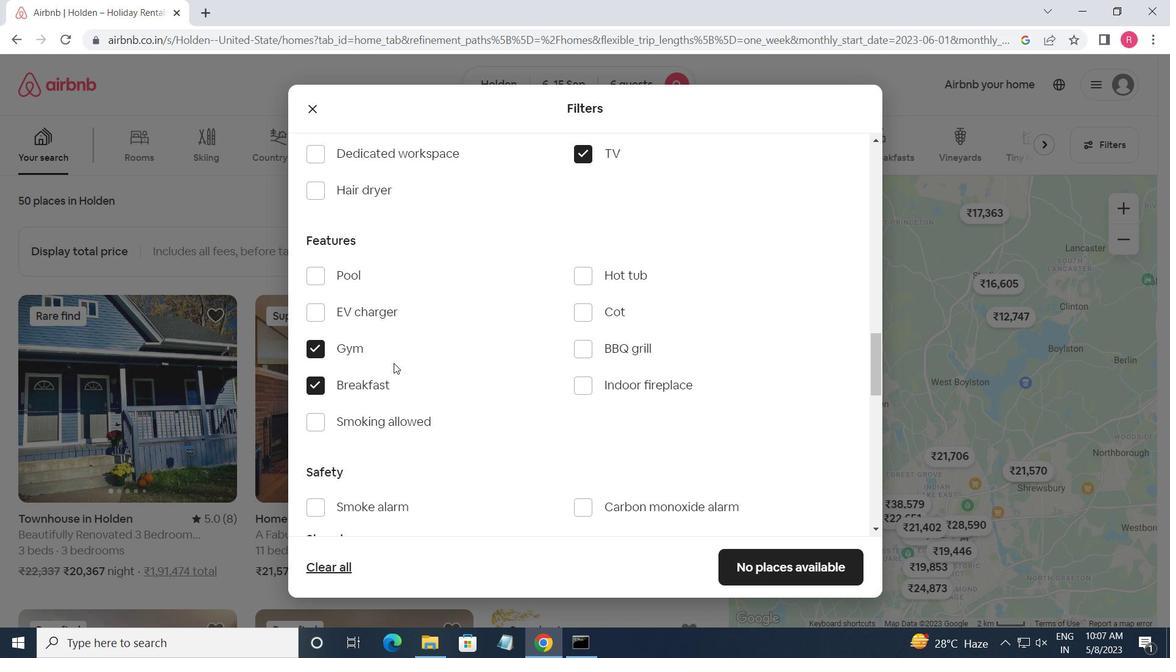 
Action: Mouse scrolled (393, 362) with delta (0, 0)
Screenshot: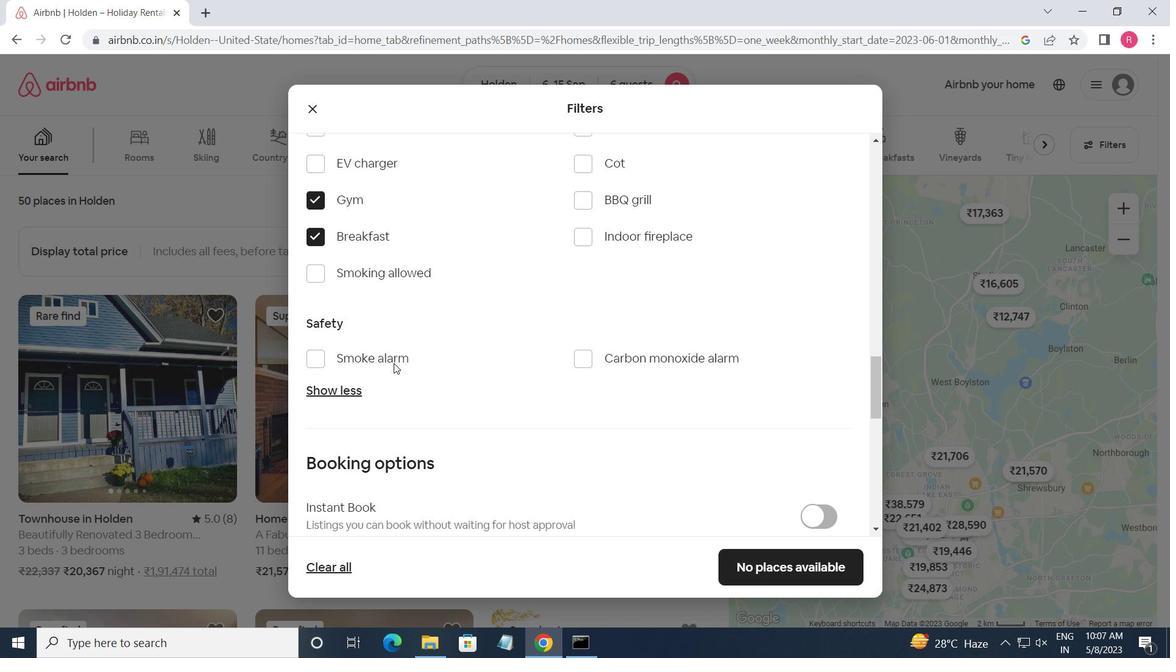 
Action: Mouse scrolled (393, 362) with delta (0, 0)
Screenshot: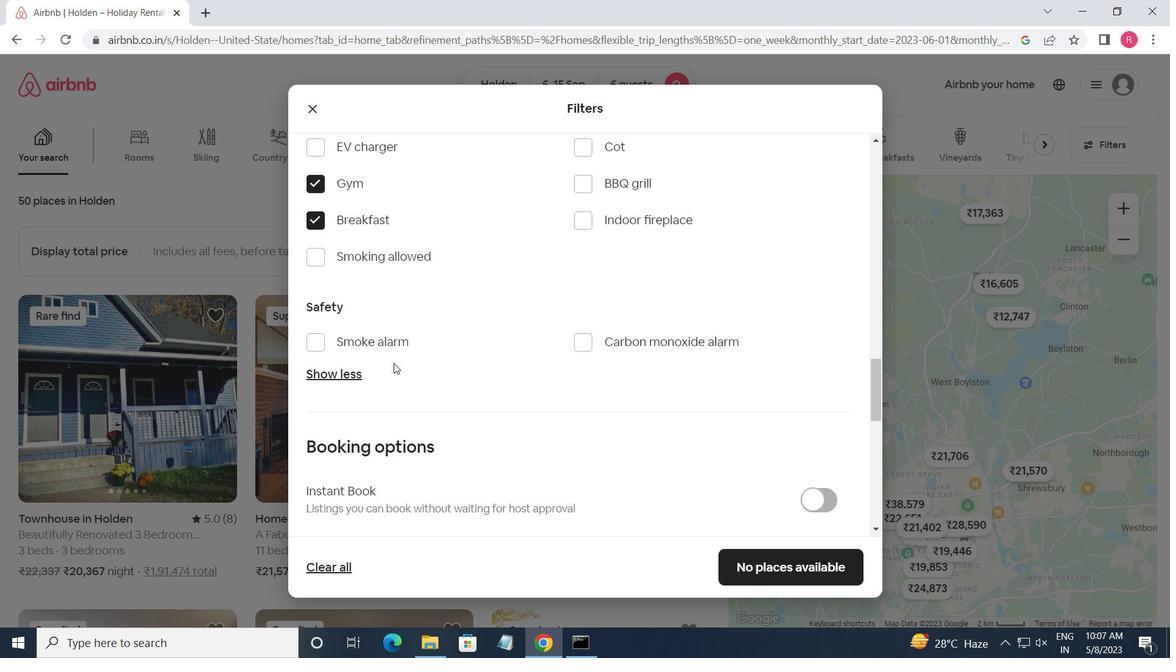 
Action: Mouse moved to (806, 343)
Screenshot: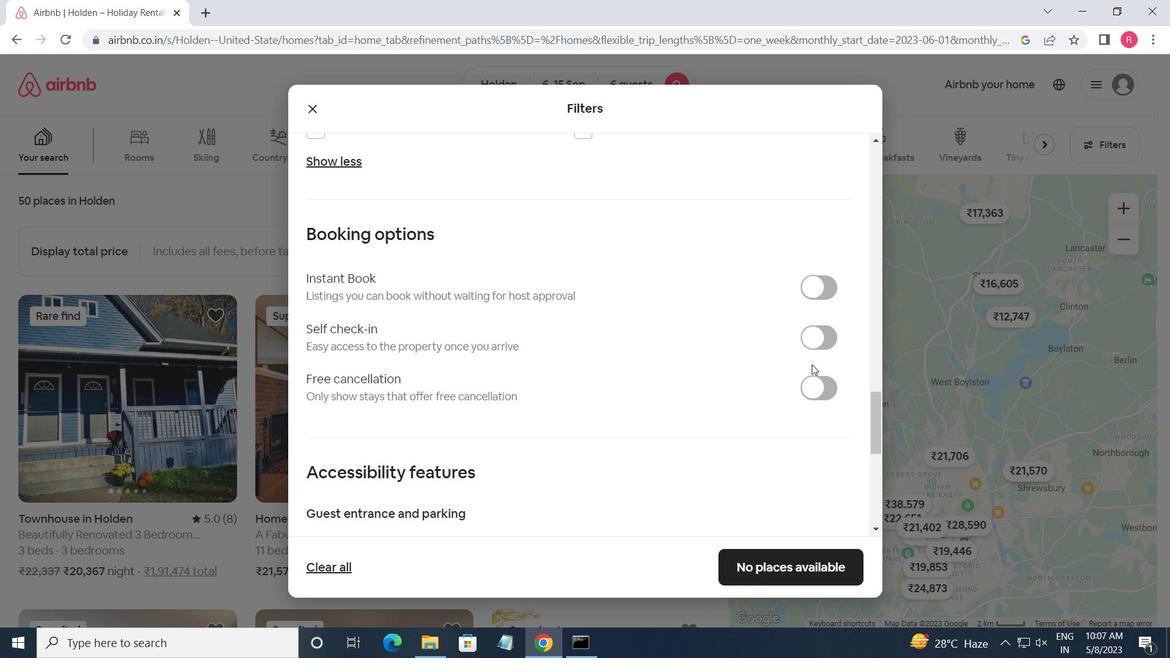 
Action: Mouse pressed left at (806, 343)
Screenshot: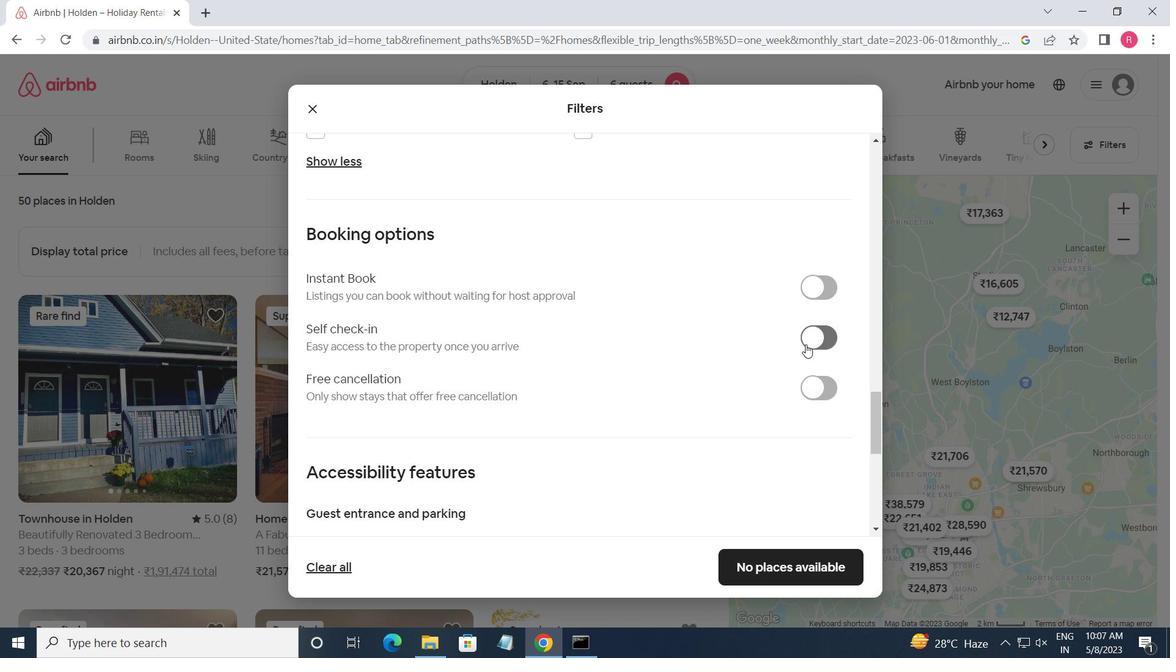 
Action: Mouse moved to (714, 438)
Screenshot: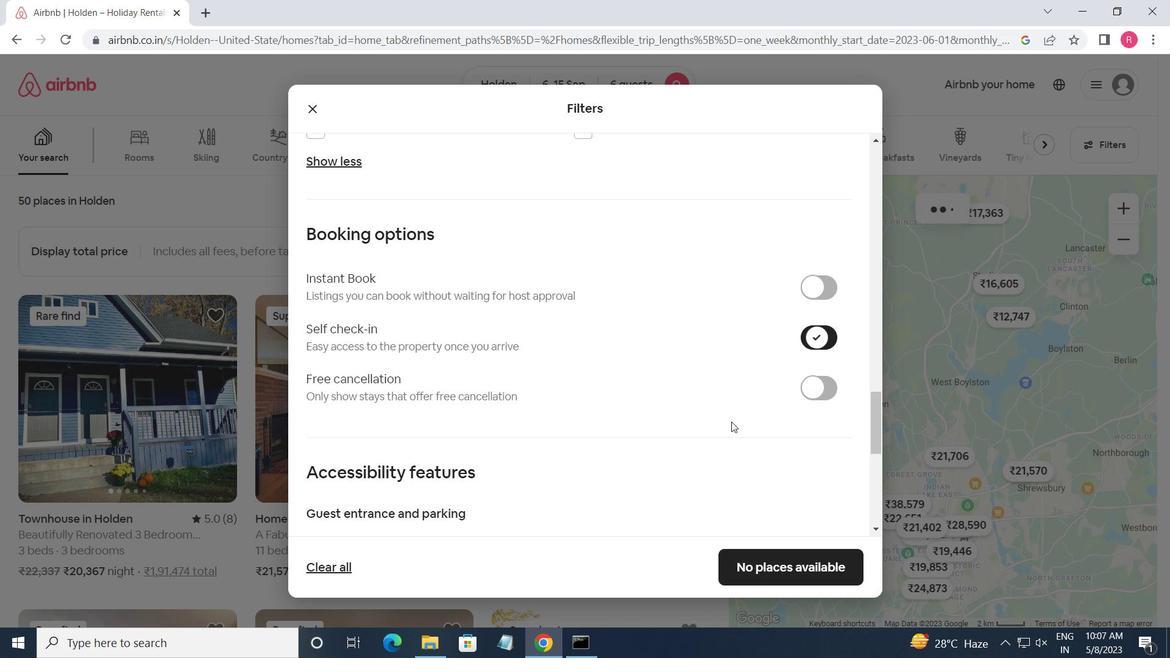 
Action: Mouse scrolled (714, 438) with delta (0, 0)
Screenshot: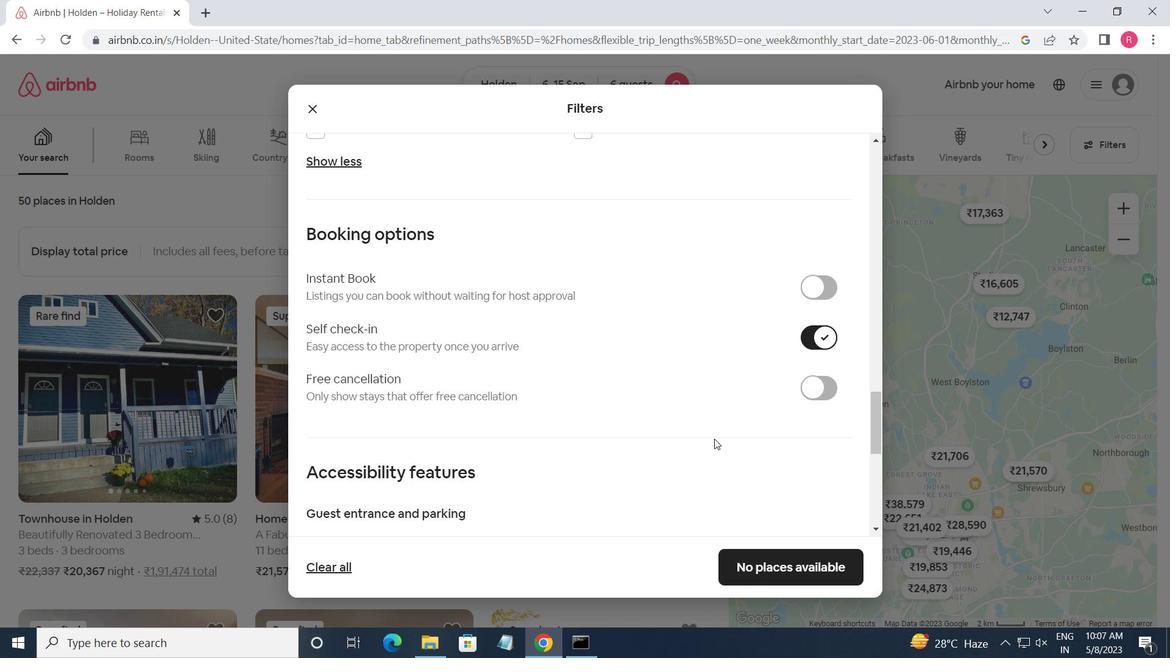 
Action: Mouse scrolled (714, 438) with delta (0, 0)
Screenshot: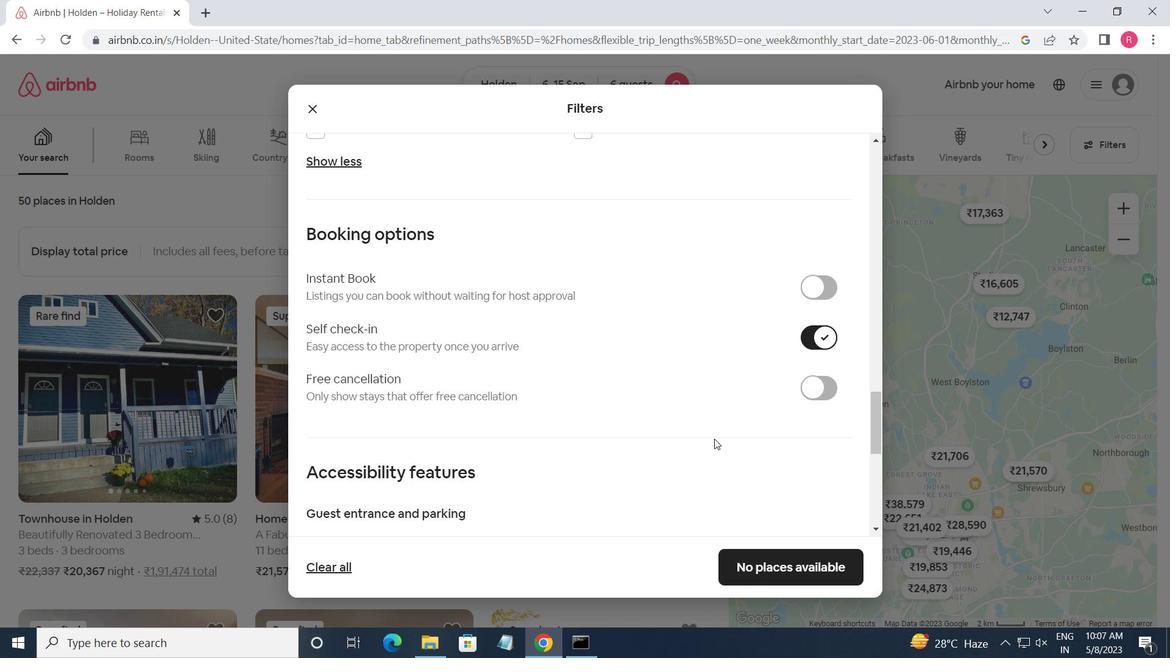 
Action: Mouse scrolled (714, 438) with delta (0, 0)
Screenshot: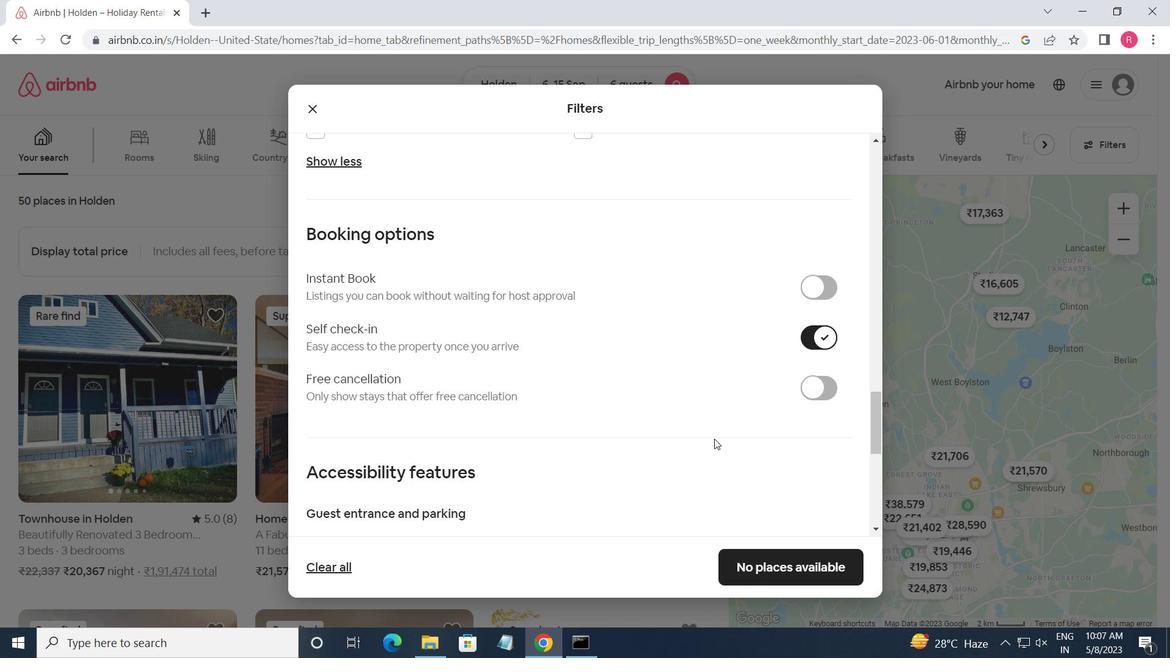 
Action: Mouse scrolled (714, 438) with delta (0, 0)
Screenshot: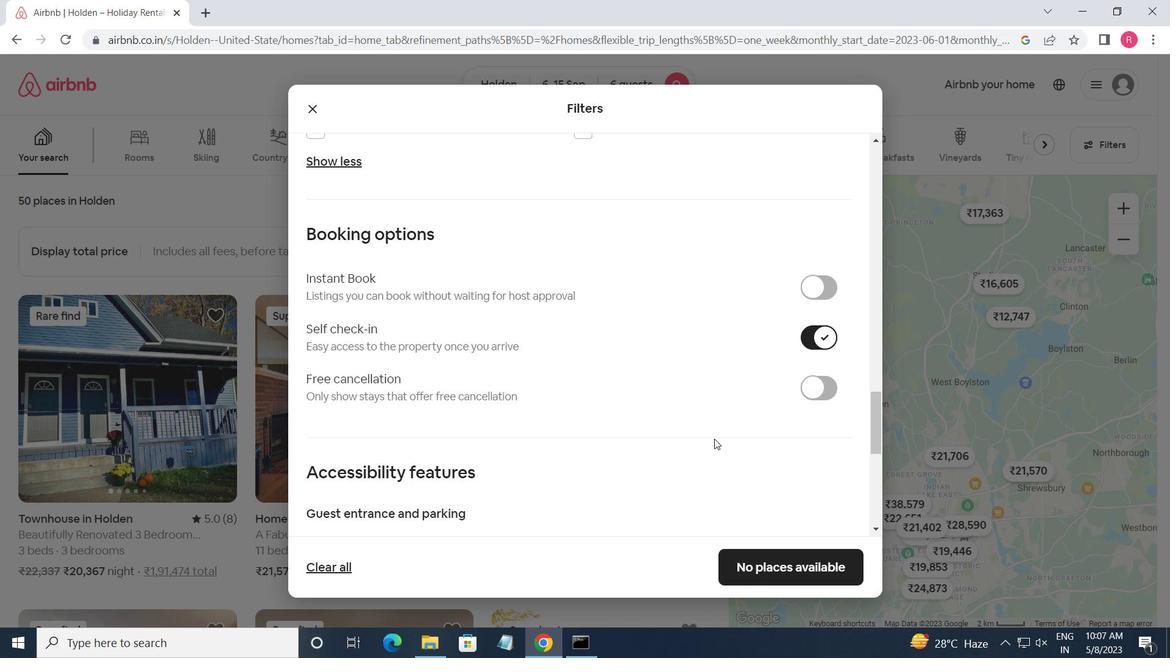 
Action: Mouse scrolled (714, 438) with delta (0, 0)
Screenshot: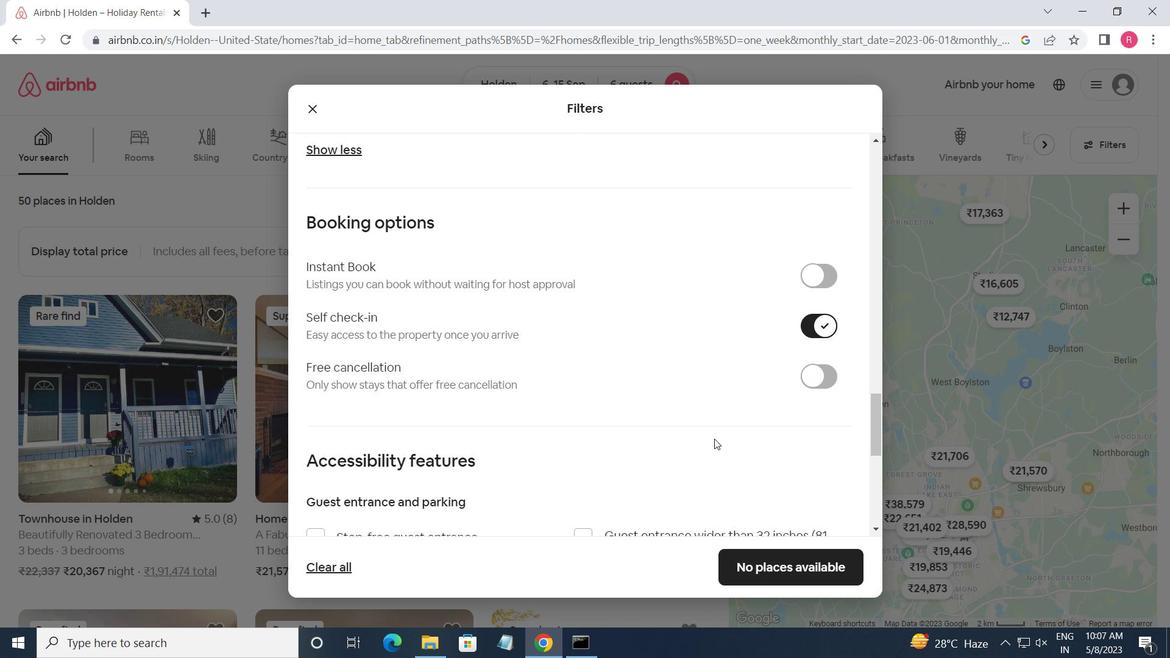 
Action: Mouse scrolled (714, 438) with delta (0, 0)
Screenshot: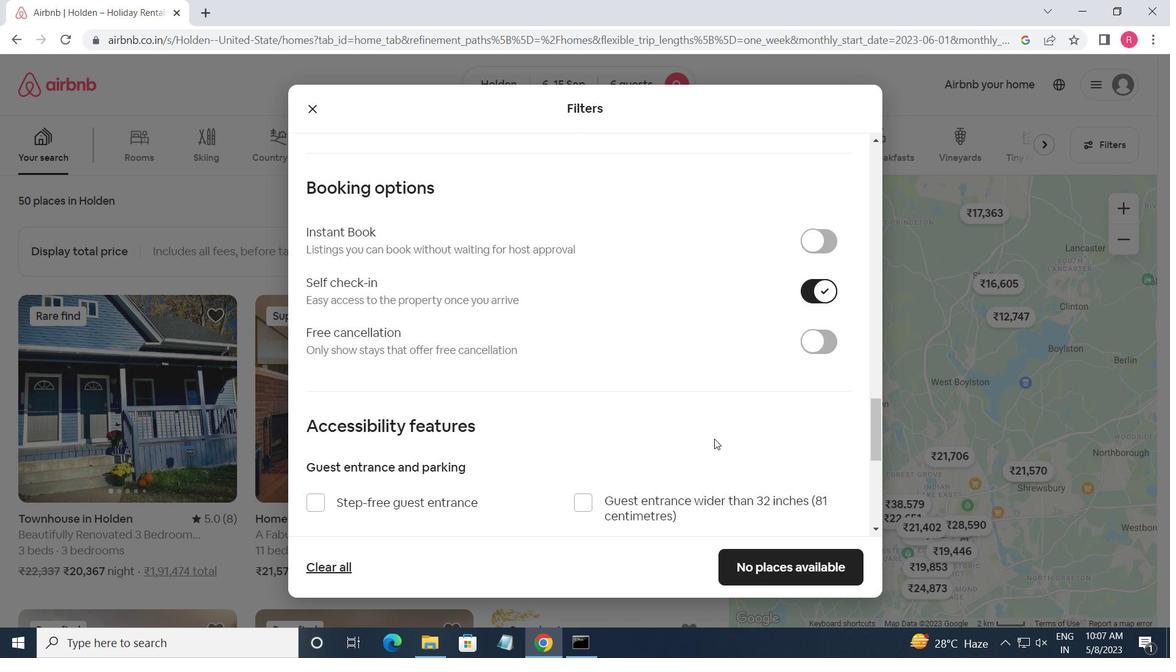 
Action: Mouse moved to (303, 454)
Screenshot: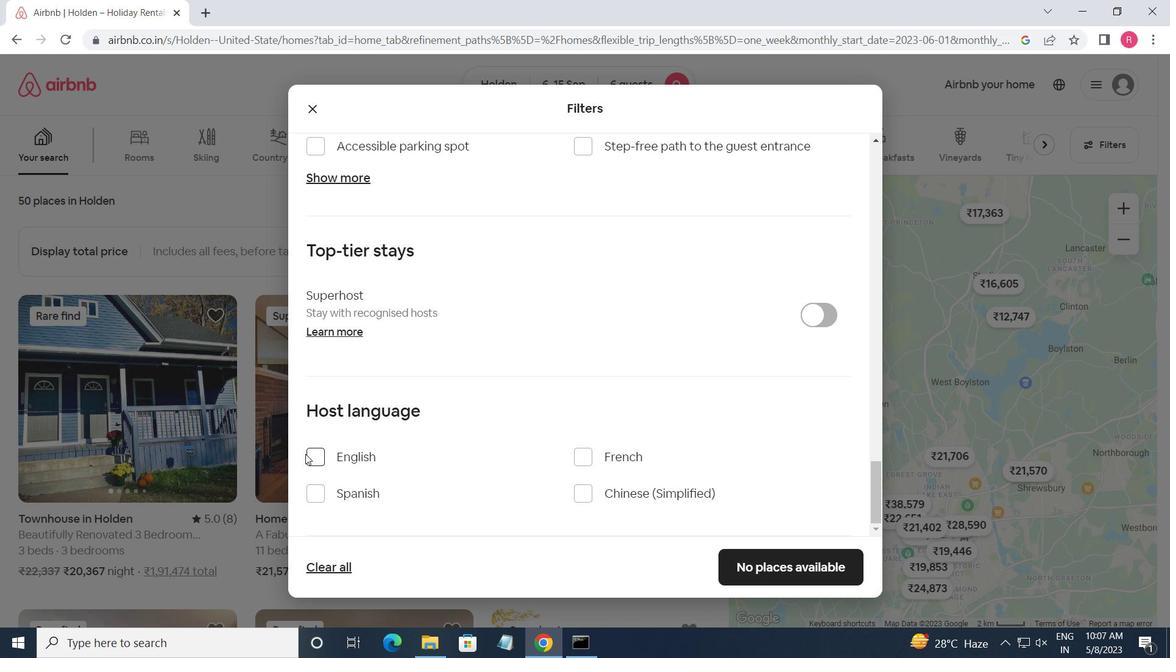 
Action: Mouse pressed left at (303, 454)
Screenshot: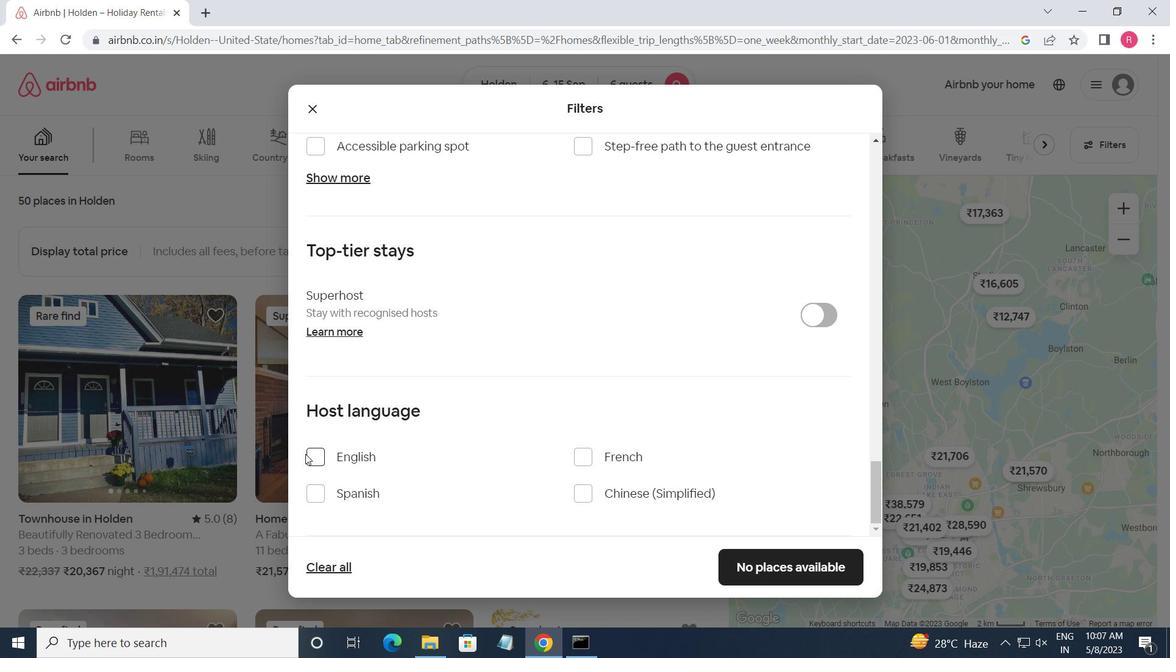 
Action: Mouse moved to (313, 456)
Screenshot: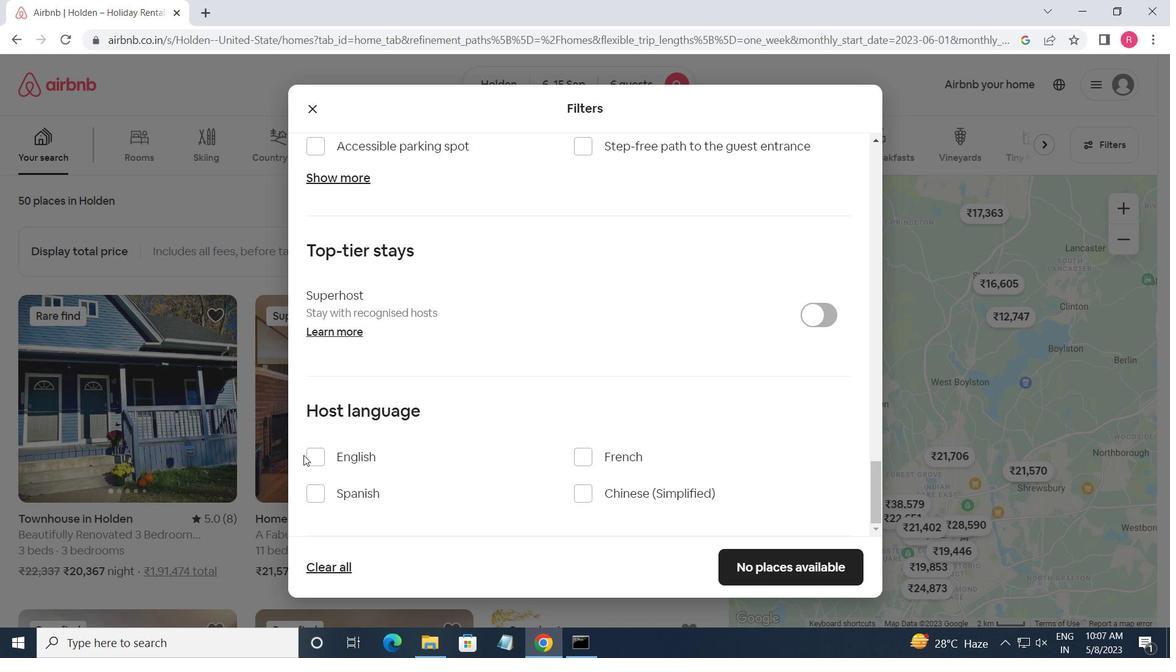 
Action: Mouse pressed left at (313, 456)
Screenshot: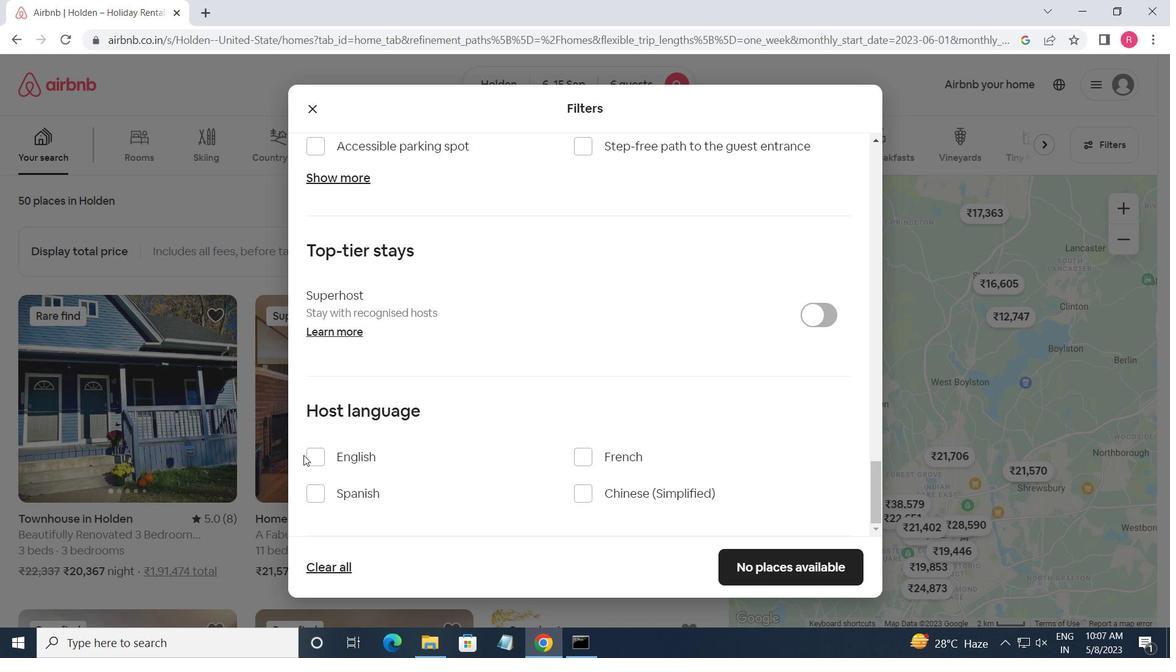 
Action: Mouse moved to (754, 566)
Screenshot: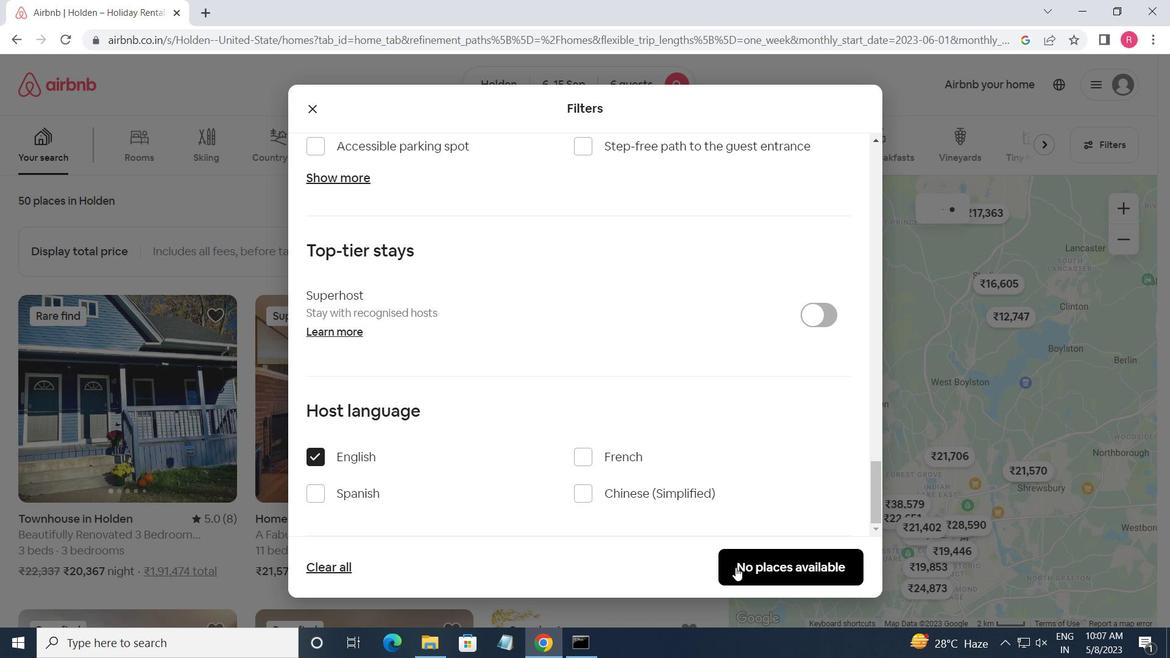 
Action: Mouse pressed left at (754, 566)
Screenshot: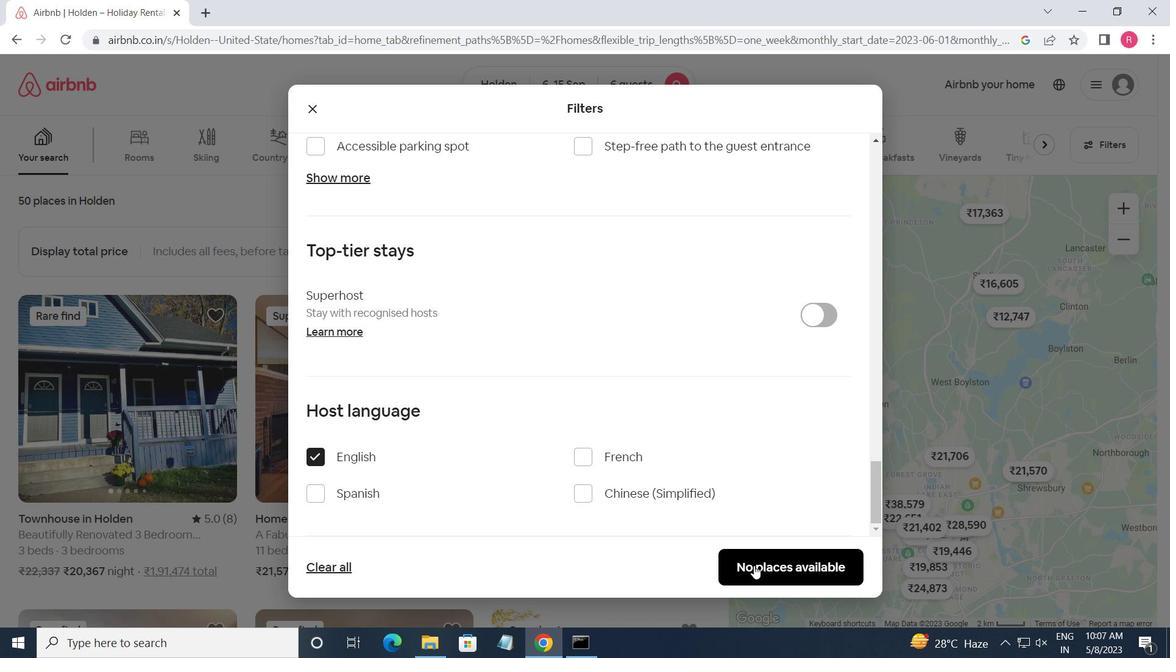 
